 Task: Look for Airbnb options in Sant'Antimo, Italy from 15th December, 2023 to 19th December, 2023 for 6 adults. Place can be entire room with 3 bedrooms having 3 beds and 3 bathrooms. Property type can be house.
Action: Mouse moved to (420, 76)
Screenshot: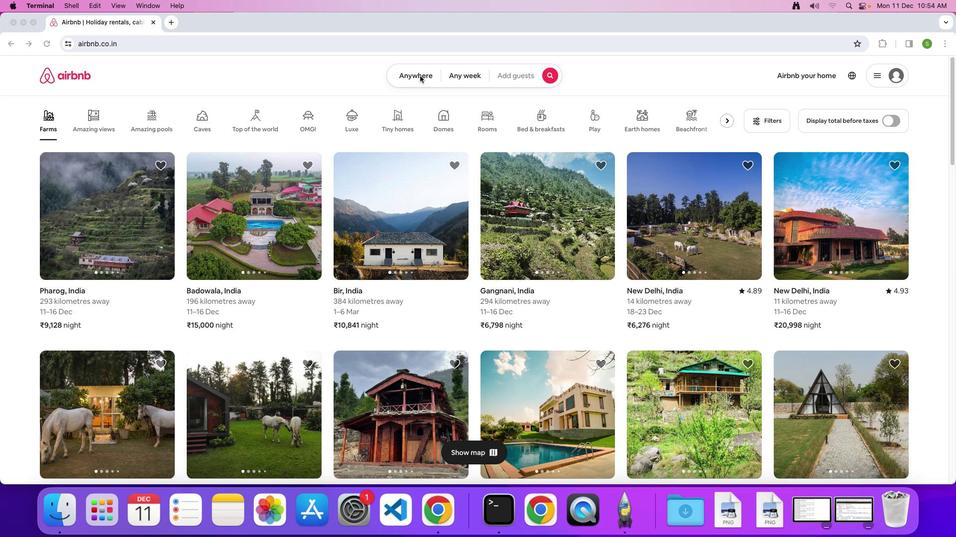 
Action: Mouse pressed left at (420, 76)
Screenshot: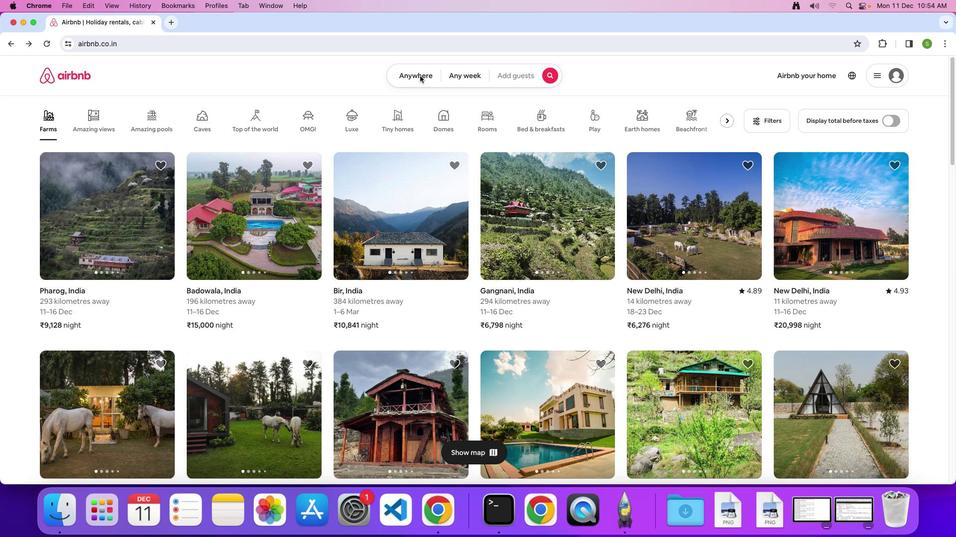 
Action: Mouse moved to (415, 76)
Screenshot: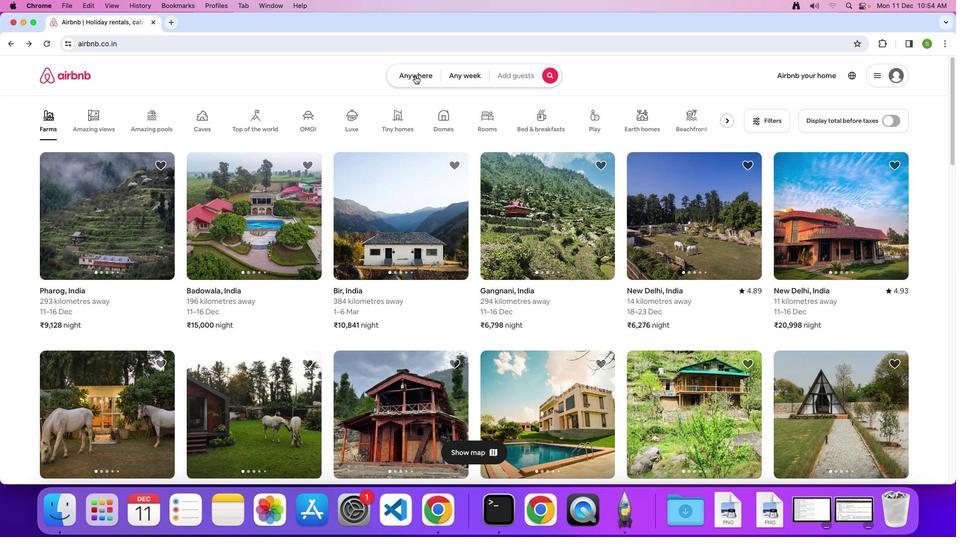 
Action: Mouse pressed left at (415, 76)
Screenshot: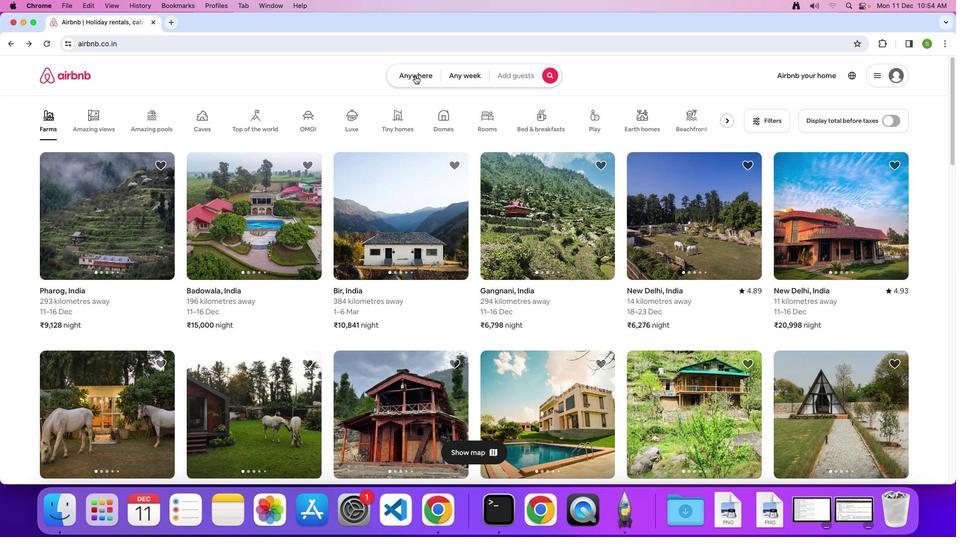 
Action: Mouse moved to (332, 112)
Screenshot: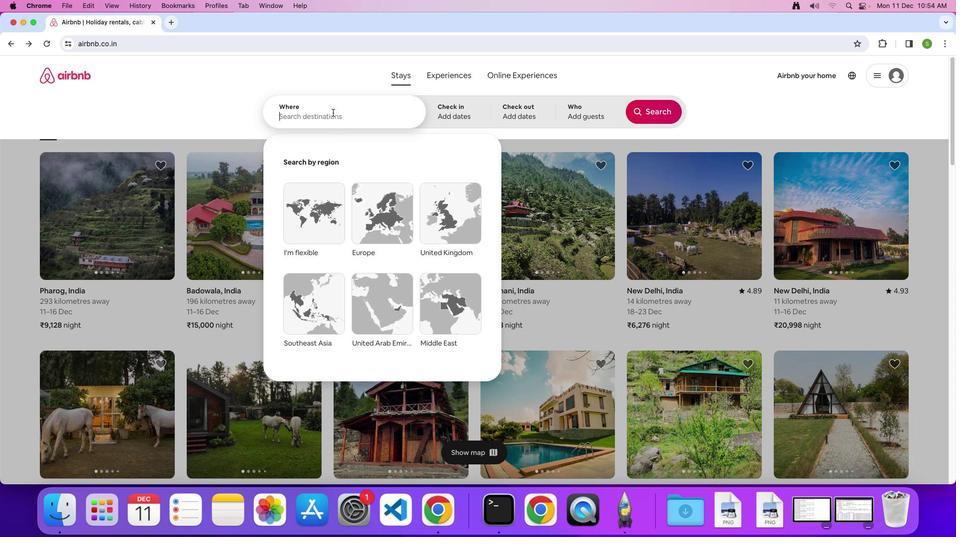 
Action: Mouse pressed left at (332, 112)
Screenshot: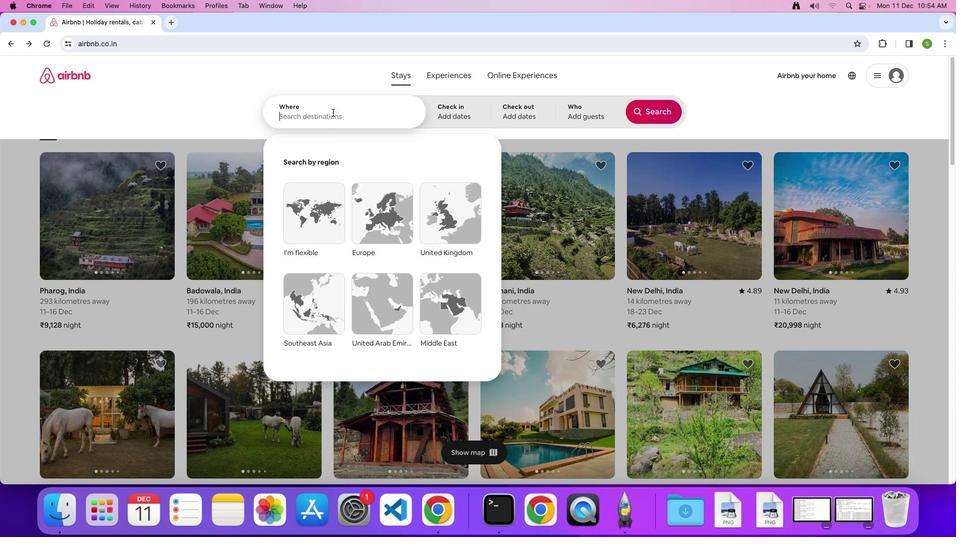 
Action: Mouse moved to (332, 113)
Screenshot: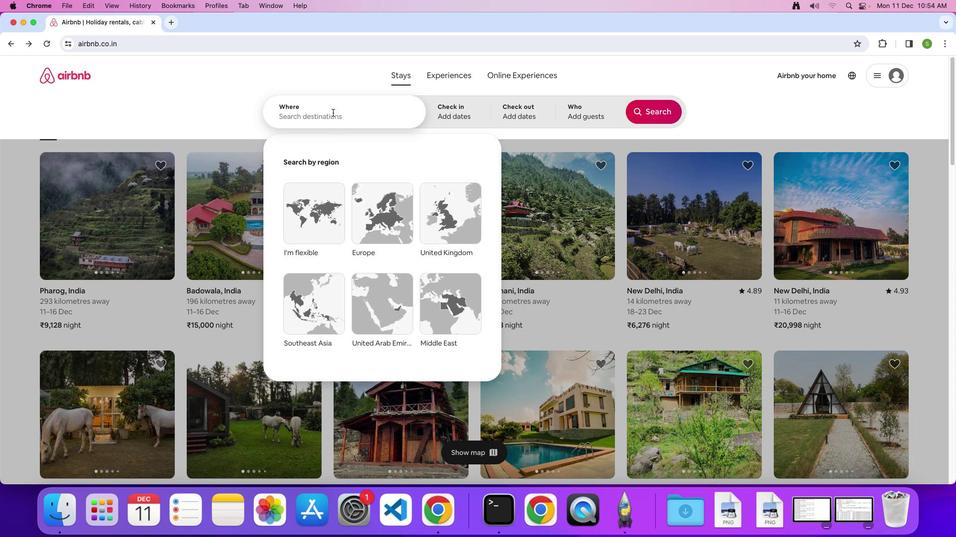 
Action: Key pressed 'S'Key.caps_lock'a''n''t'"'"Key.shift'A''b''t''i''m''o'','Key.spaceKey.shift'I''t''a''l''y'Key.enter
Screenshot: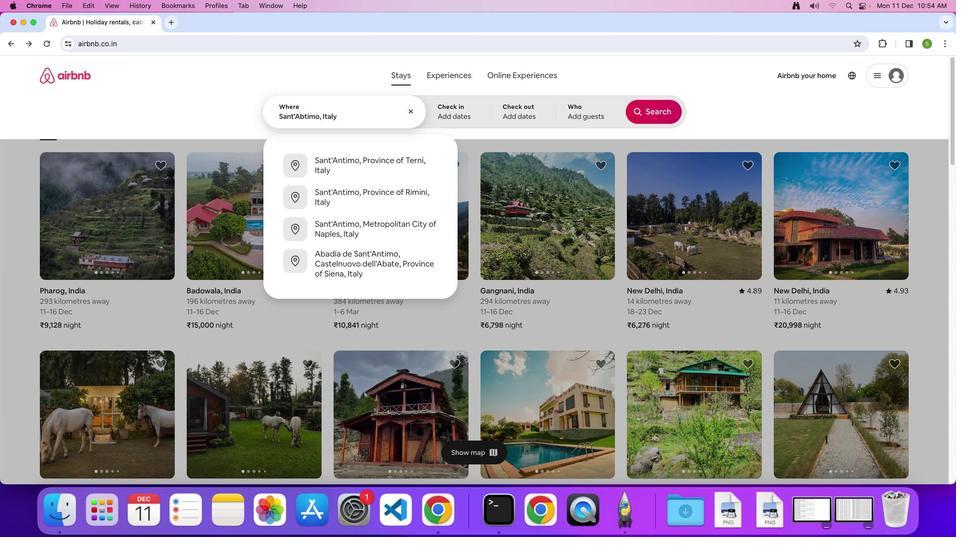 
Action: Mouse moved to (427, 285)
Screenshot: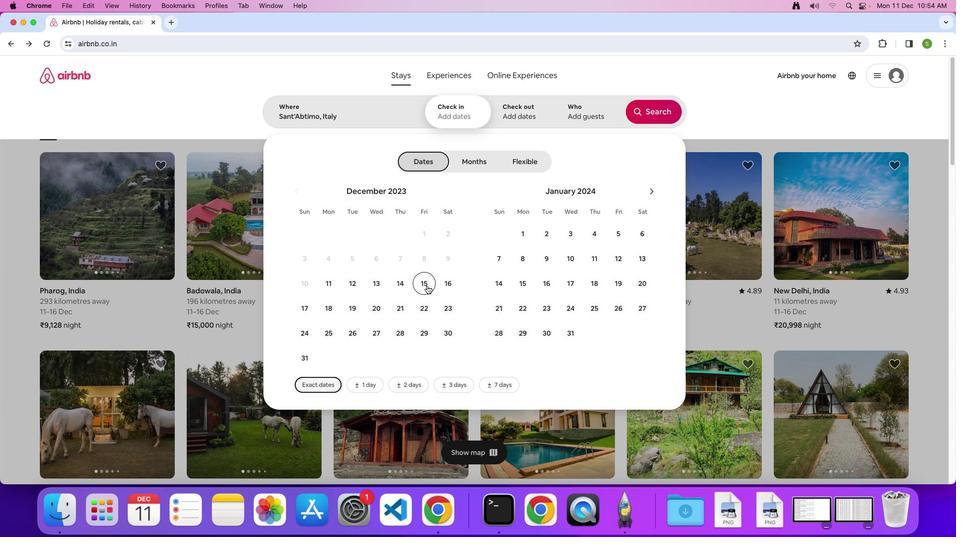 
Action: Mouse pressed left at (427, 285)
Screenshot: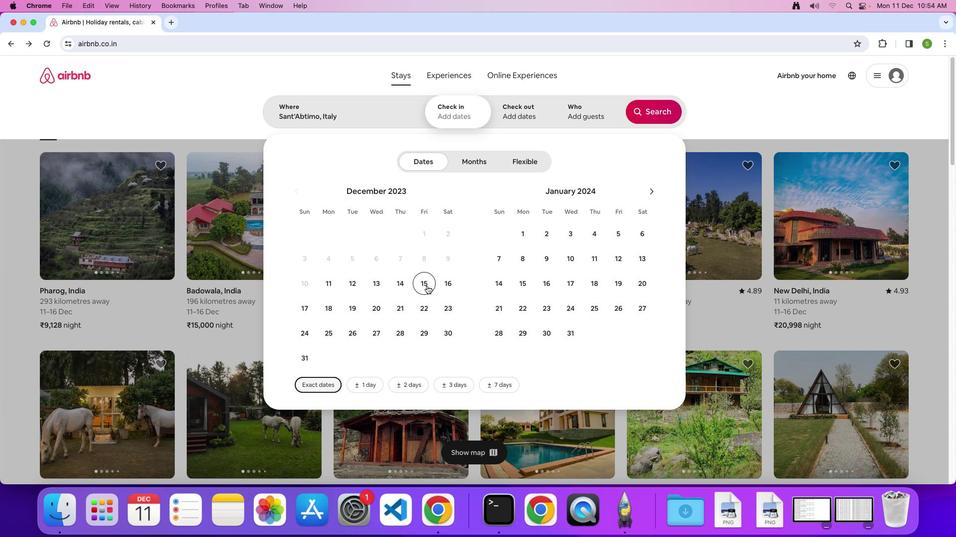
Action: Mouse moved to (354, 305)
Screenshot: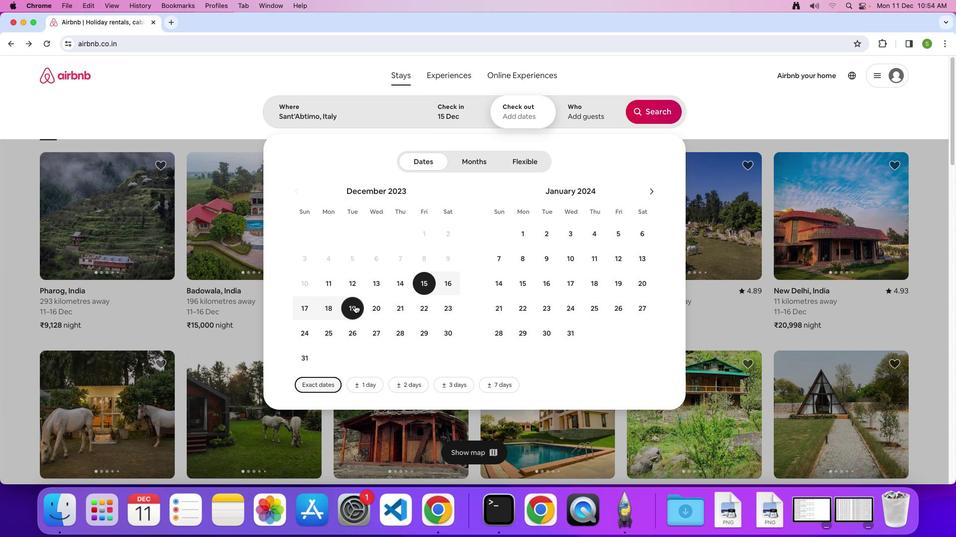 
Action: Mouse pressed left at (354, 305)
Screenshot: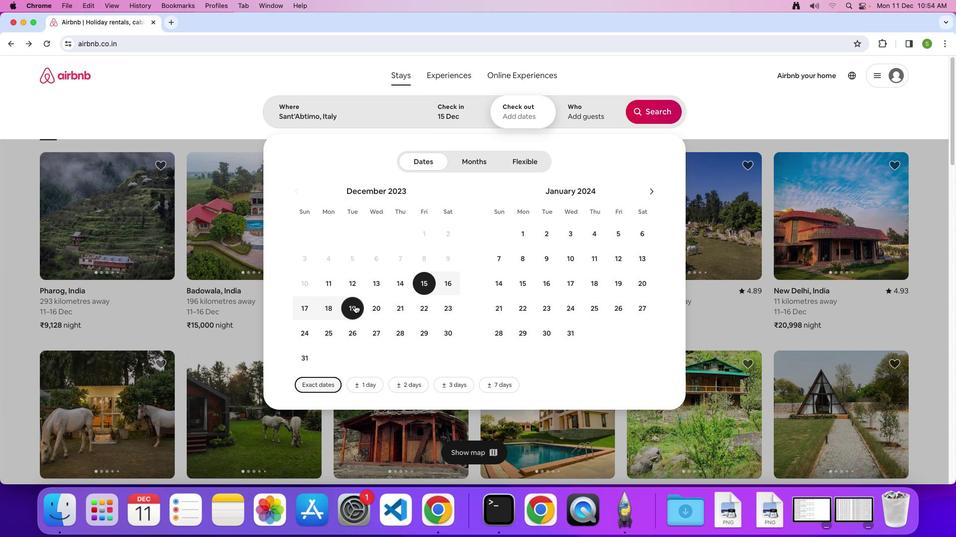 
Action: Mouse moved to (594, 108)
Screenshot: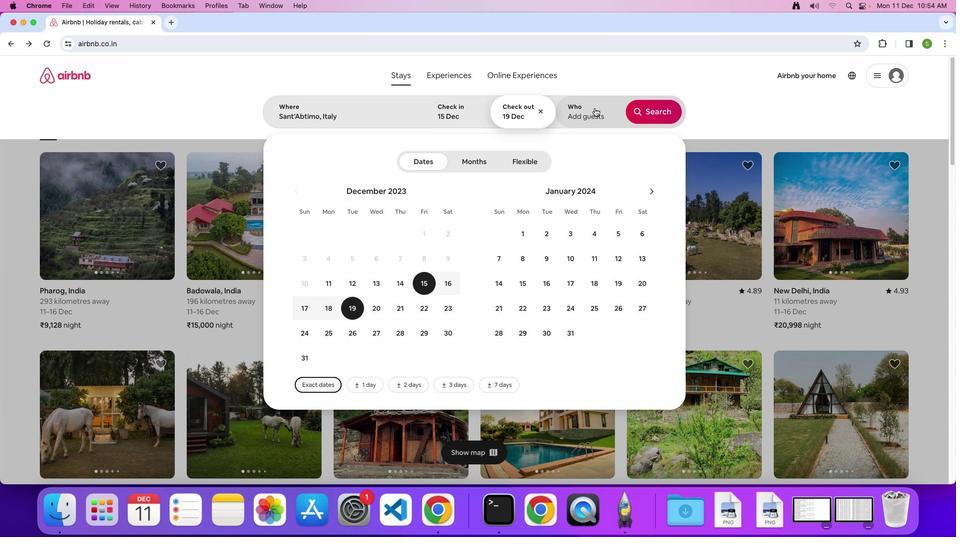 
Action: Mouse pressed left at (594, 108)
Screenshot: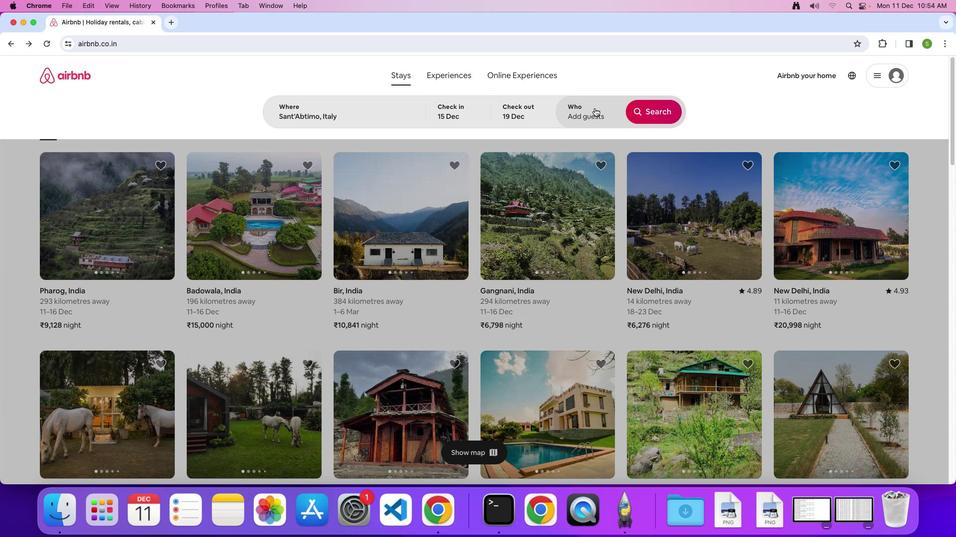 
Action: Mouse moved to (657, 167)
Screenshot: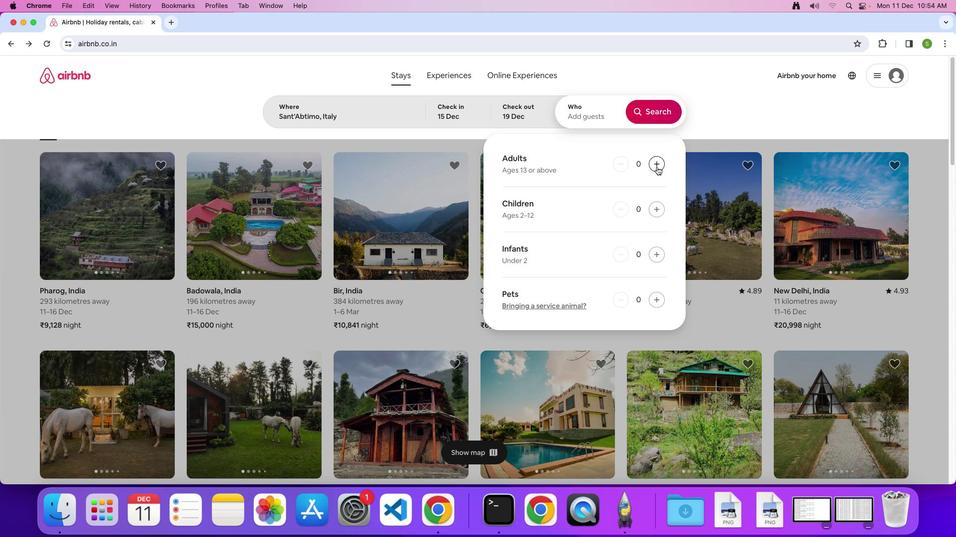
Action: Mouse pressed left at (657, 167)
Screenshot: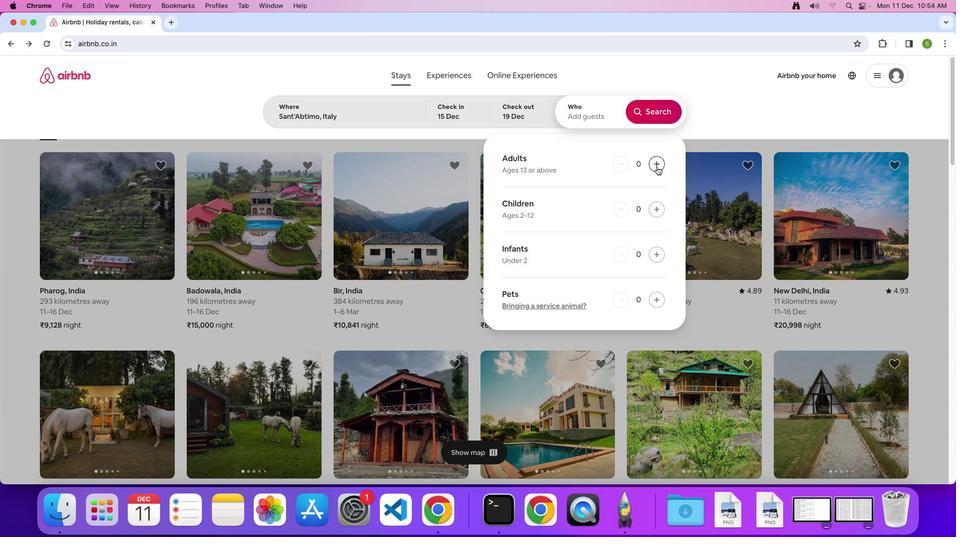 
Action: Mouse pressed left at (657, 167)
Screenshot: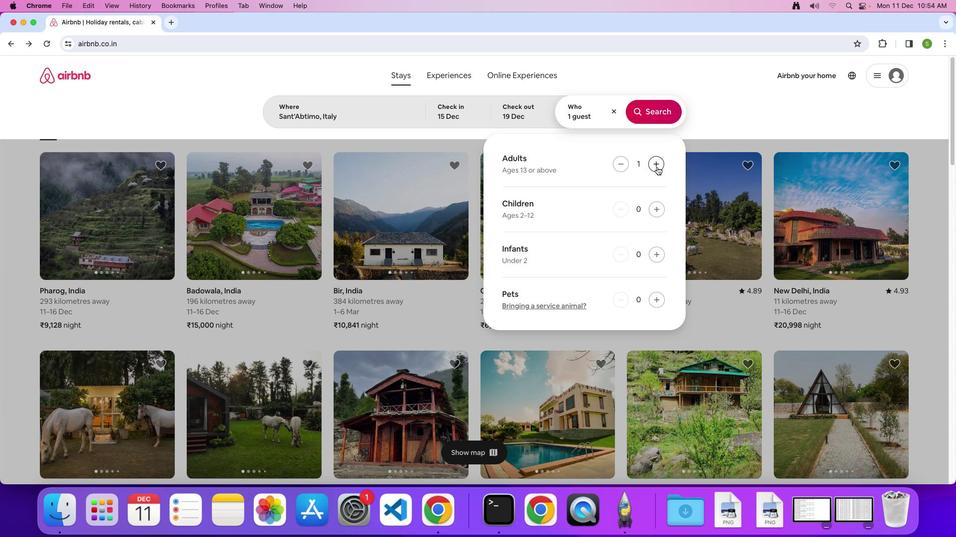 
Action: Mouse pressed left at (657, 167)
Screenshot: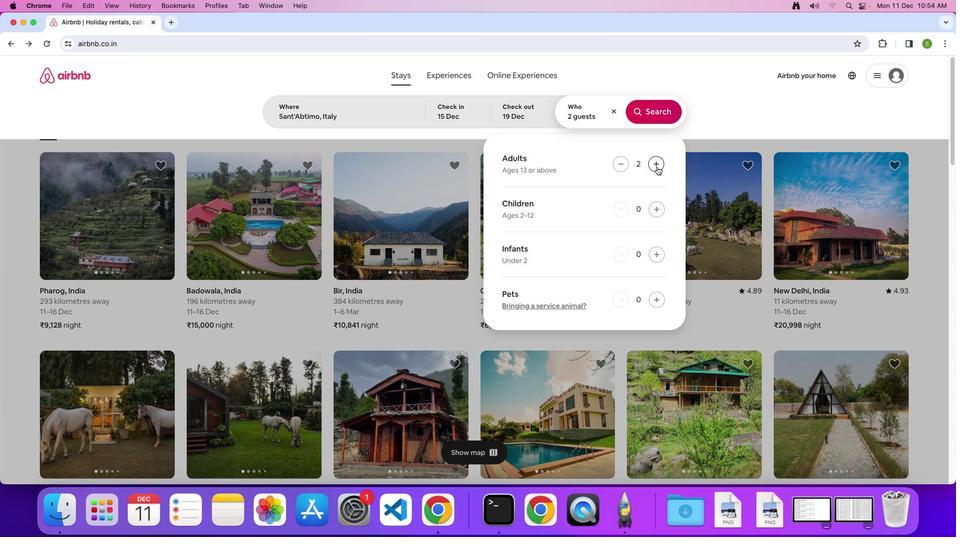 
Action: Mouse pressed left at (657, 167)
Screenshot: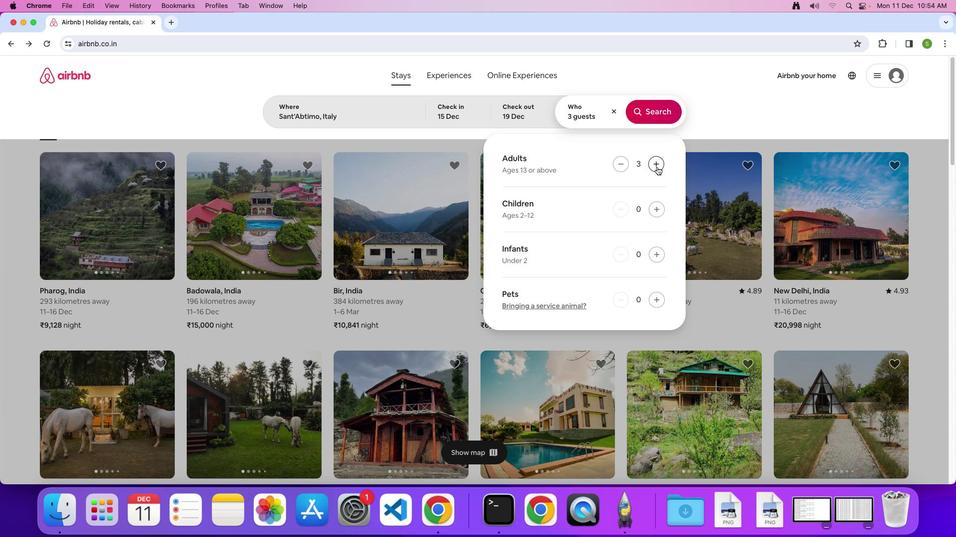 
Action: Mouse pressed left at (657, 167)
Screenshot: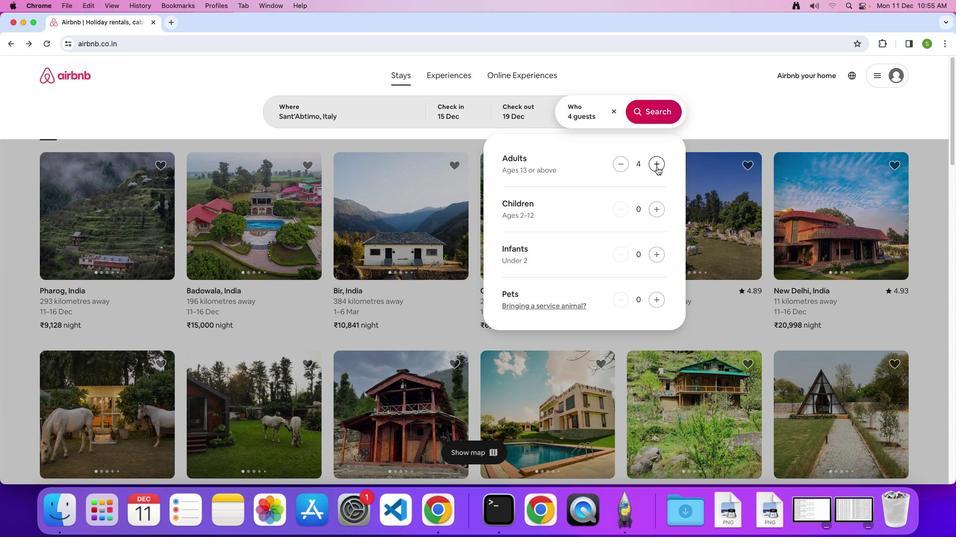 
Action: Mouse pressed left at (657, 167)
Screenshot: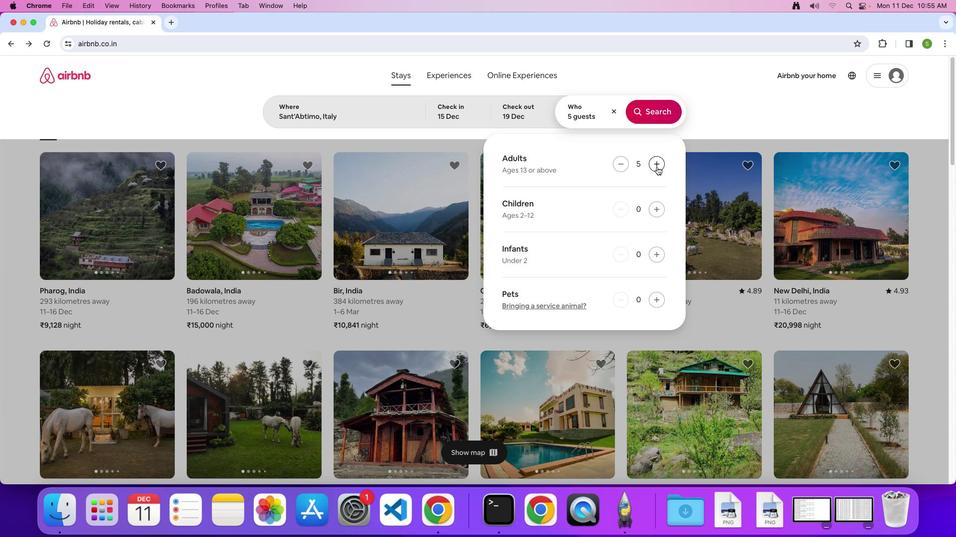 
Action: Mouse moved to (653, 116)
Screenshot: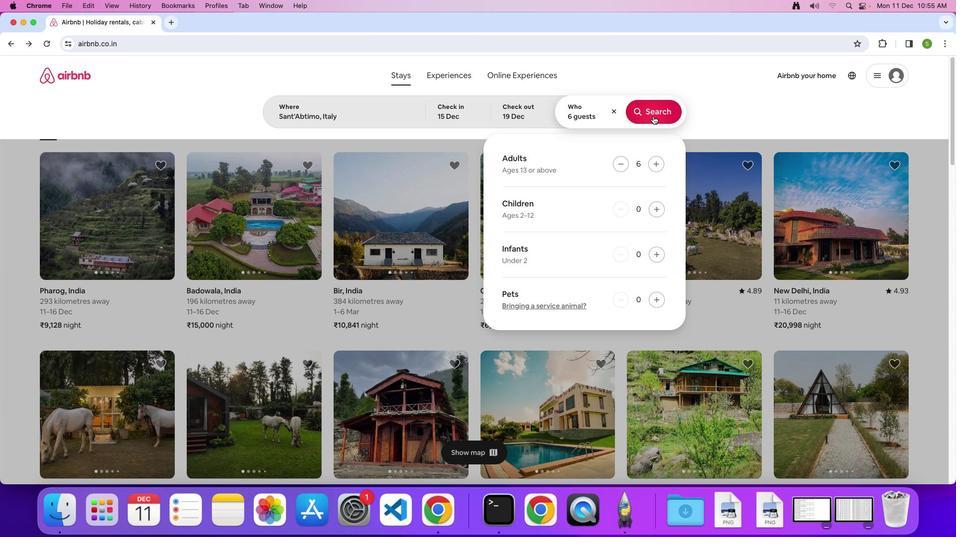 
Action: Mouse pressed left at (653, 116)
Screenshot: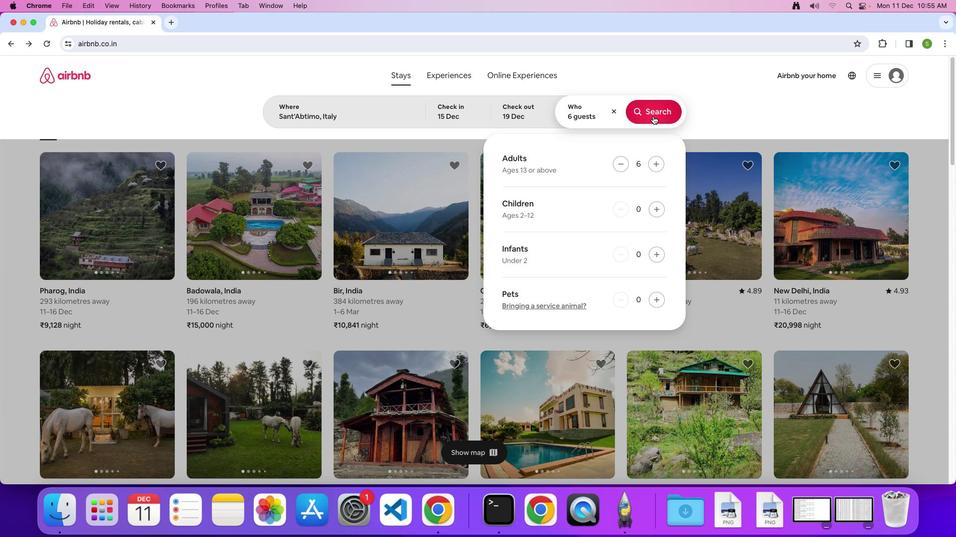 
Action: Mouse moved to (798, 118)
Screenshot: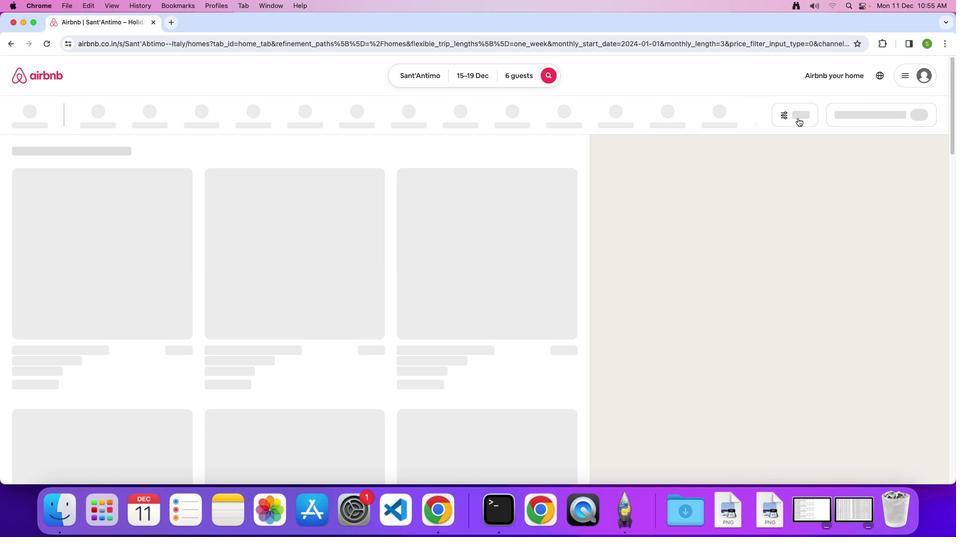 
Action: Mouse pressed left at (798, 118)
Screenshot: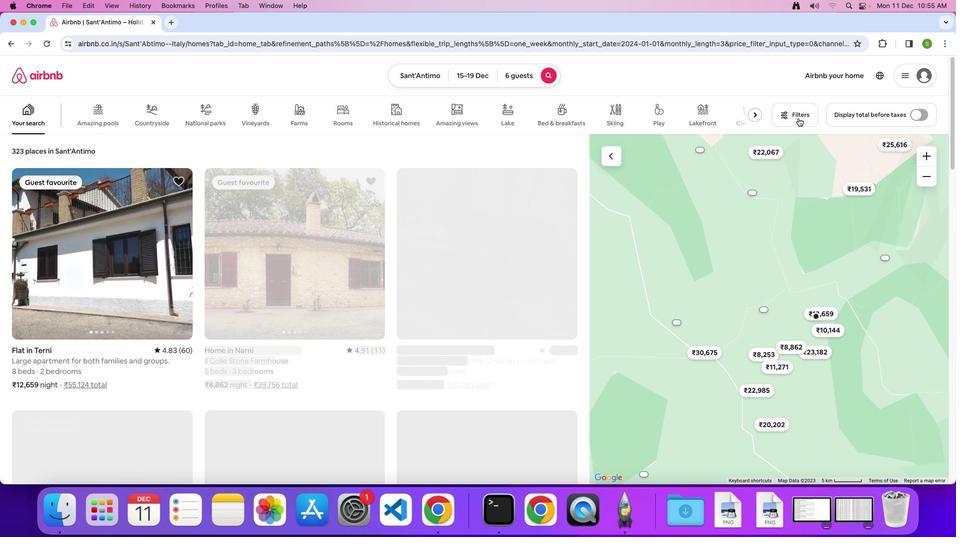 
Action: Mouse moved to (484, 298)
Screenshot: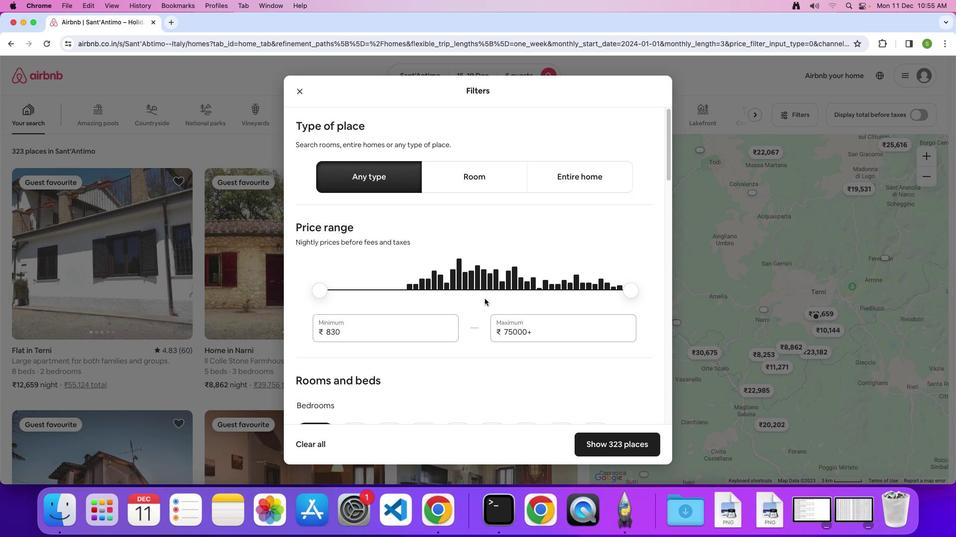 
Action: Mouse scrolled (484, 298) with delta (0, 0)
Screenshot: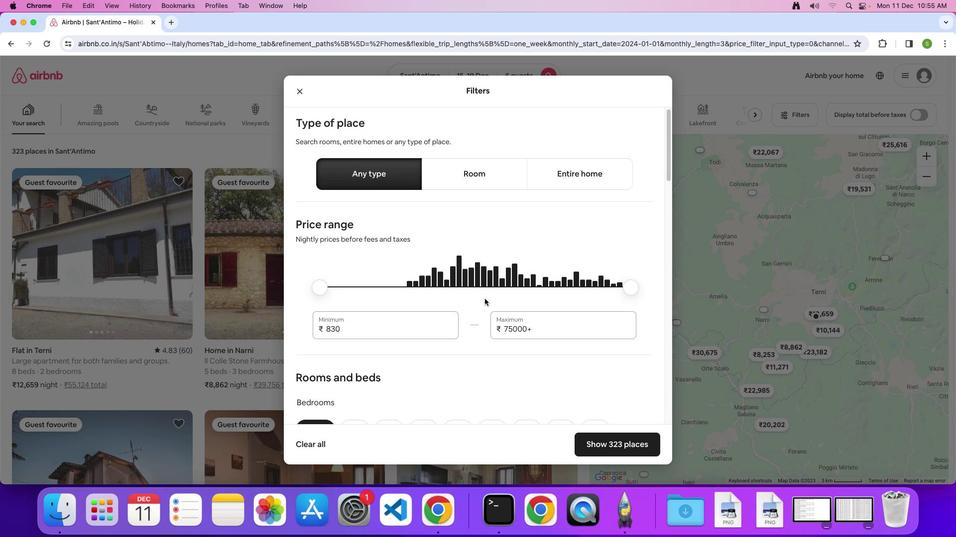 
Action: Mouse scrolled (484, 298) with delta (0, 0)
Screenshot: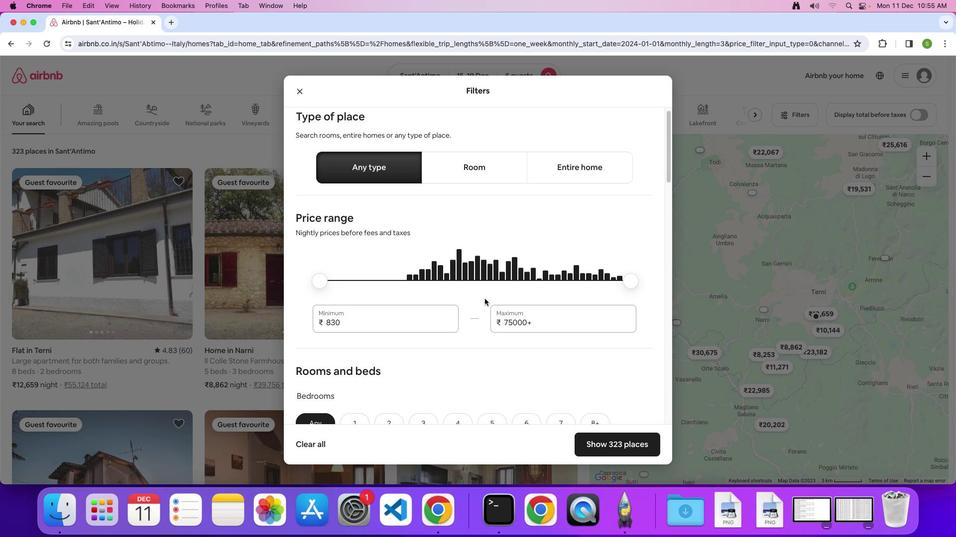 
Action: Mouse scrolled (484, 298) with delta (0, 0)
Screenshot: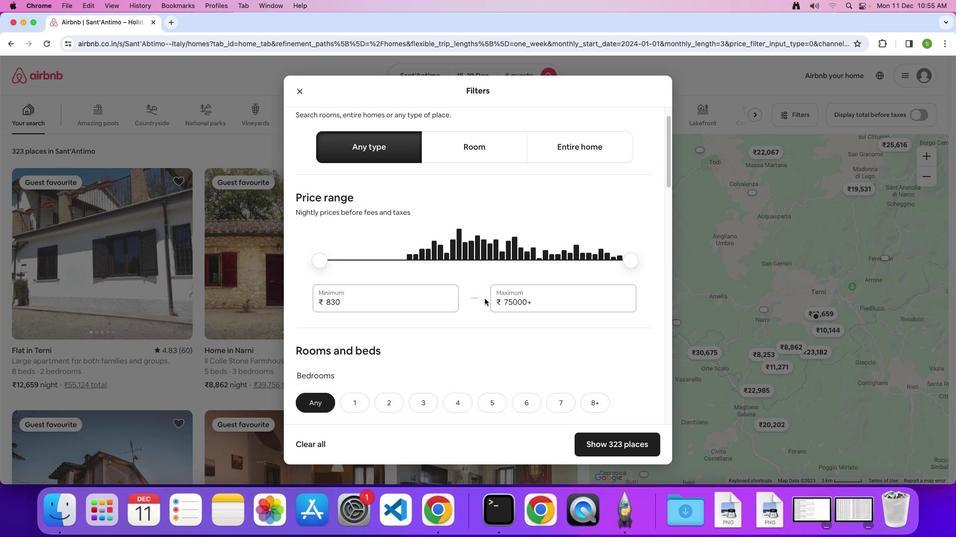 
Action: Mouse scrolled (484, 298) with delta (0, 0)
Screenshot: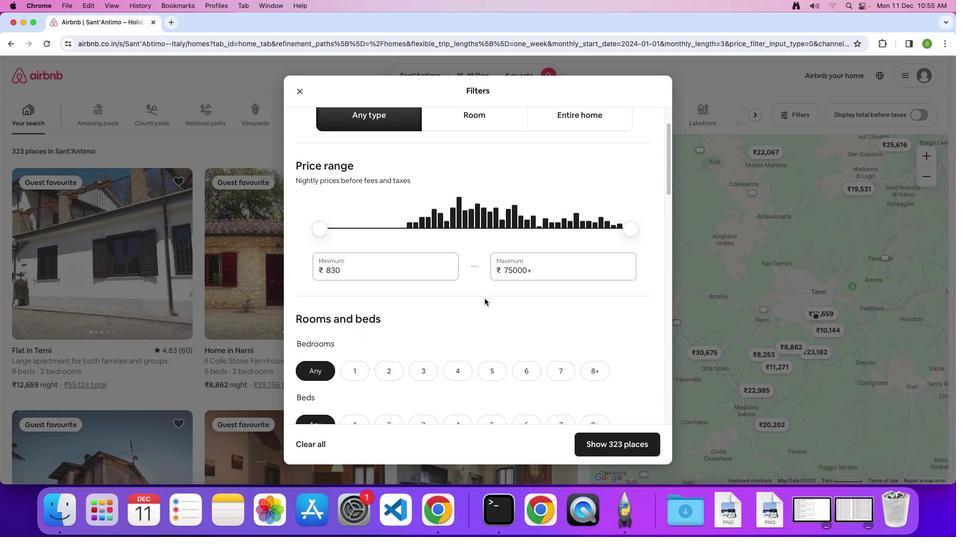 
Action: Mouse scrolled (484, 298) with delta (0, 0)
Screenshot: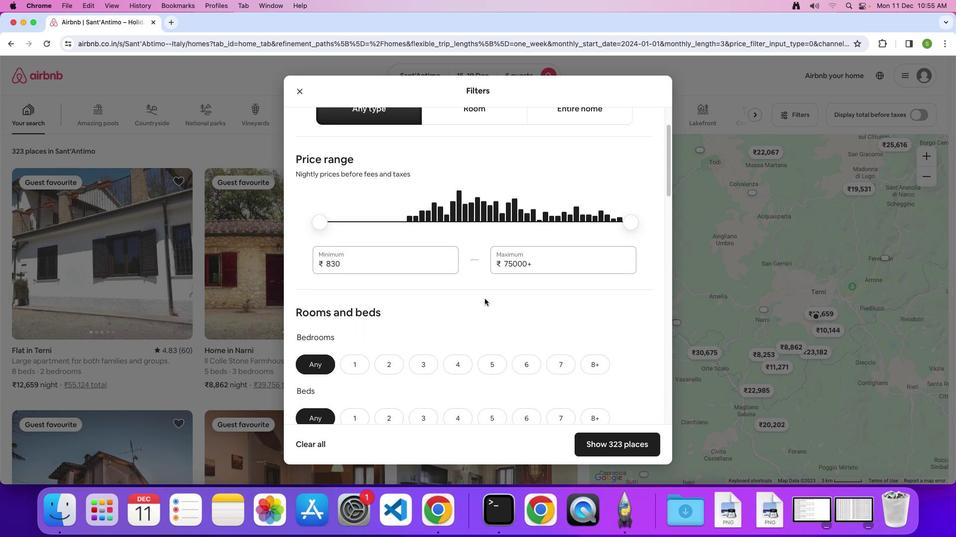 
Action: Mouse scrolled (484, 298) with delta (0, 0)
Screenshot: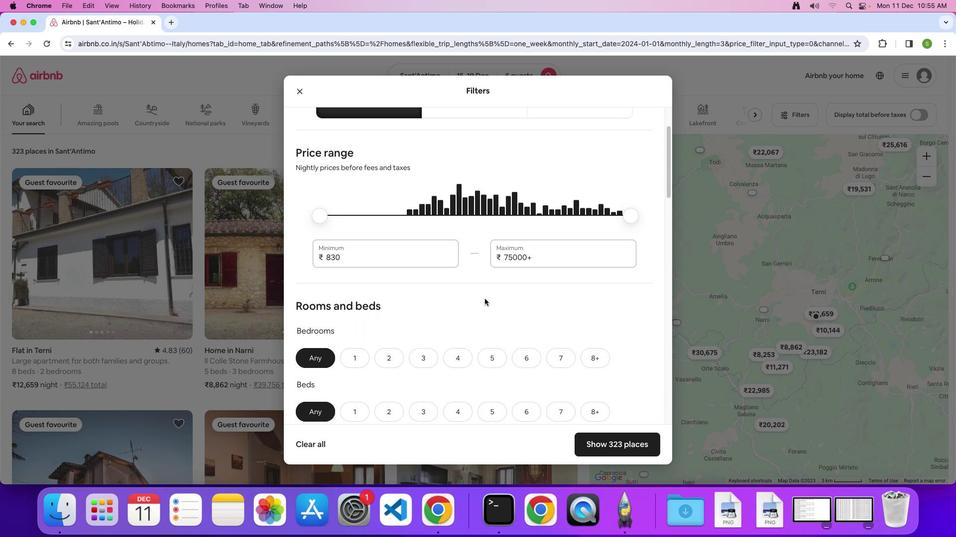 
Action: Mouse scrolled (484, 298) with delta (0, 0)
Screenshot: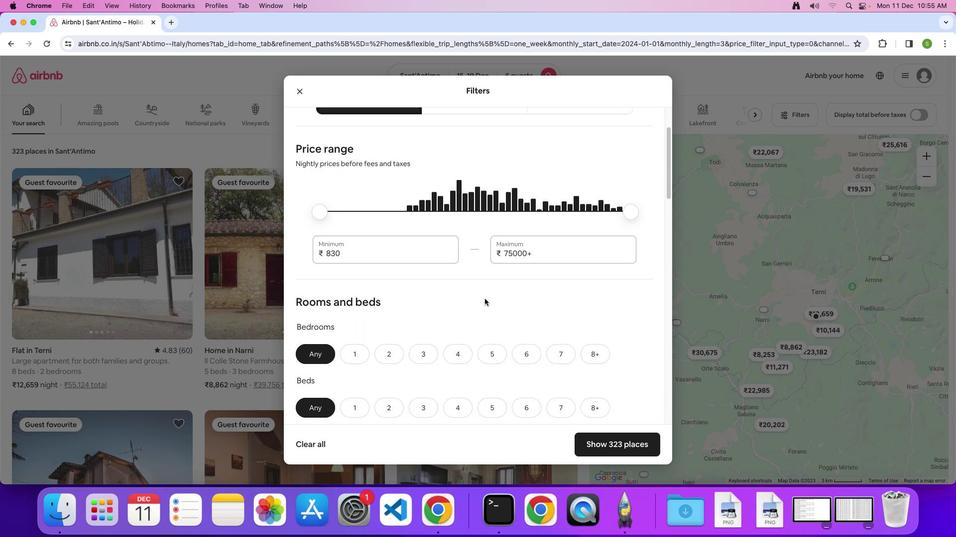 
Action: Mouse scrolled (484, 298) with delta (0, 0)
Screenshot: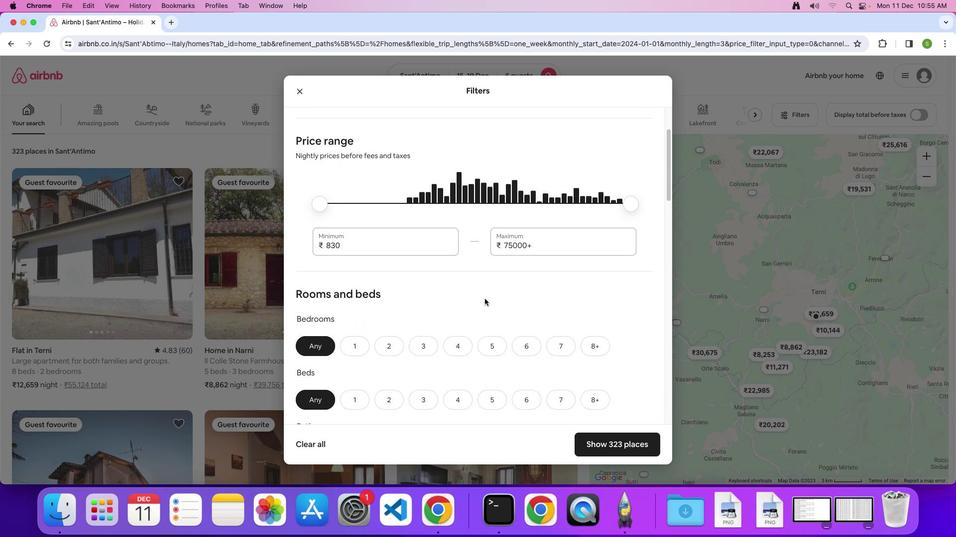 
Action: Mouse scrolled (484, 298) with delta (0, 0)
Screenshot: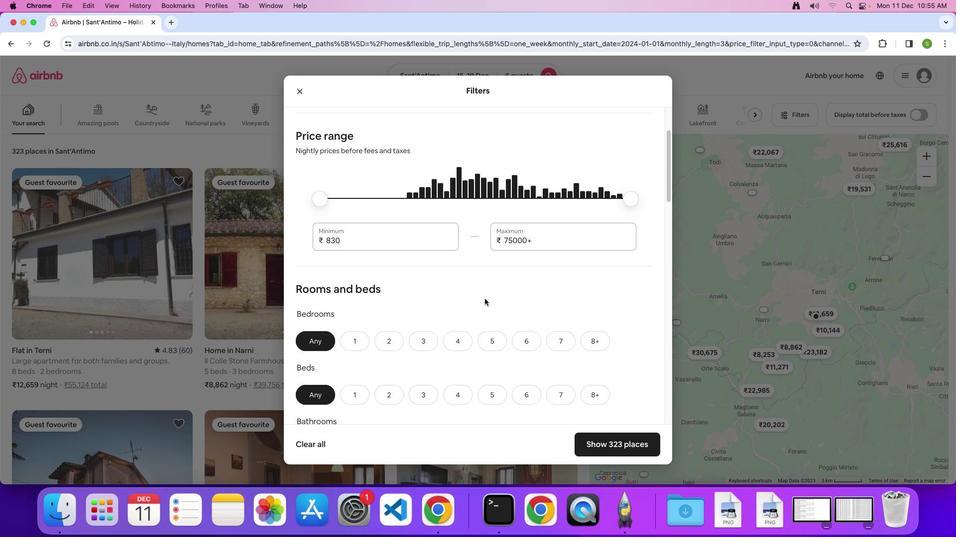 
Action: Mouse scrolled (484, 298) with delta (0, 0)
Screenshot: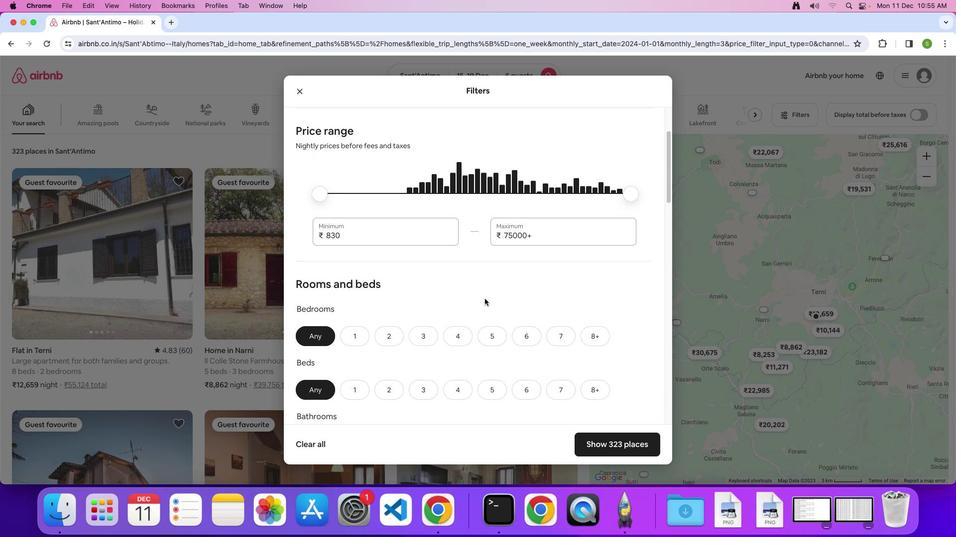 
Action: Mouse scrolled (484, 298) with delta (0, 0)
Screenshot: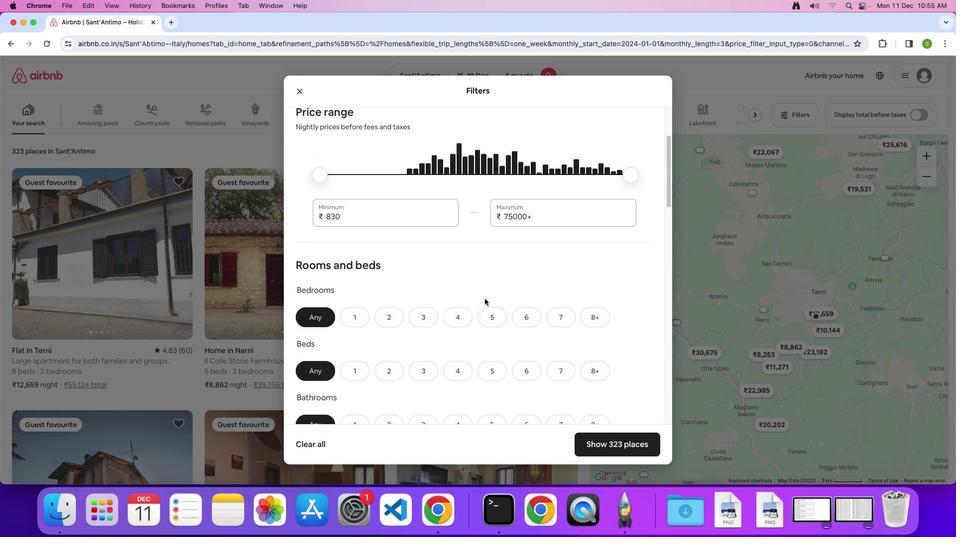 
Action: Mouse scrolled (484, 298) with delta (0, 0)
Screenshot: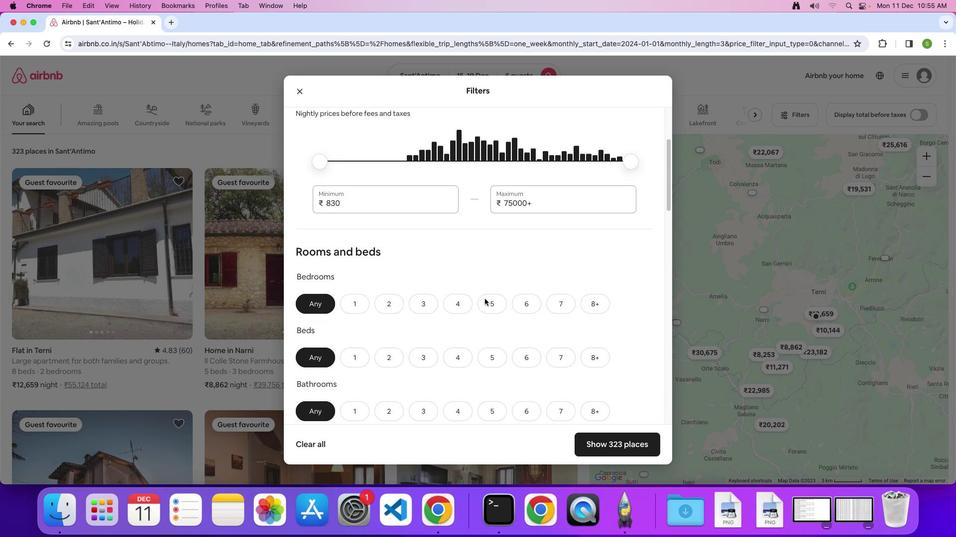 
Action: Mouse scrolled (484, 298) with delta (0, 0)
Screenshot: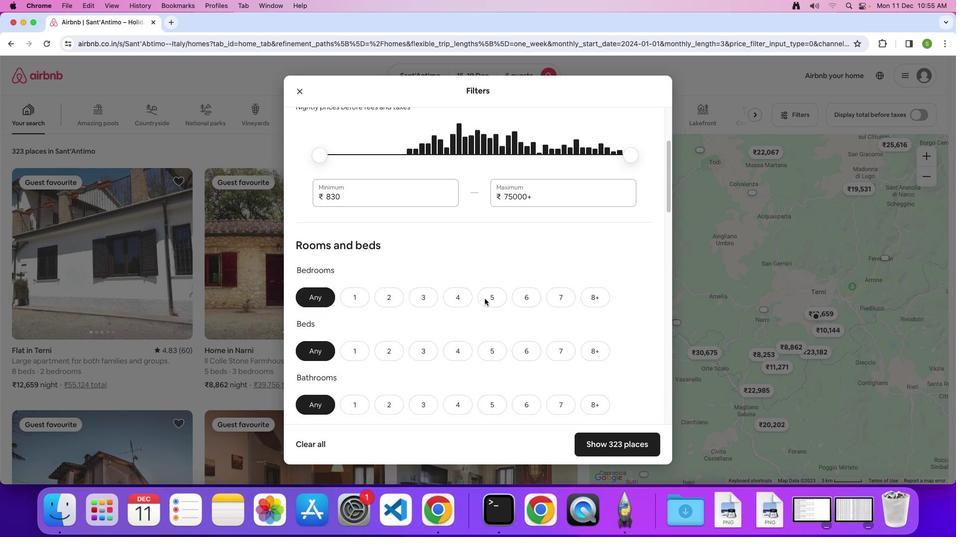 
Action: Mouse scrolled (484, 298) with delta (0, 0)
Screenshot: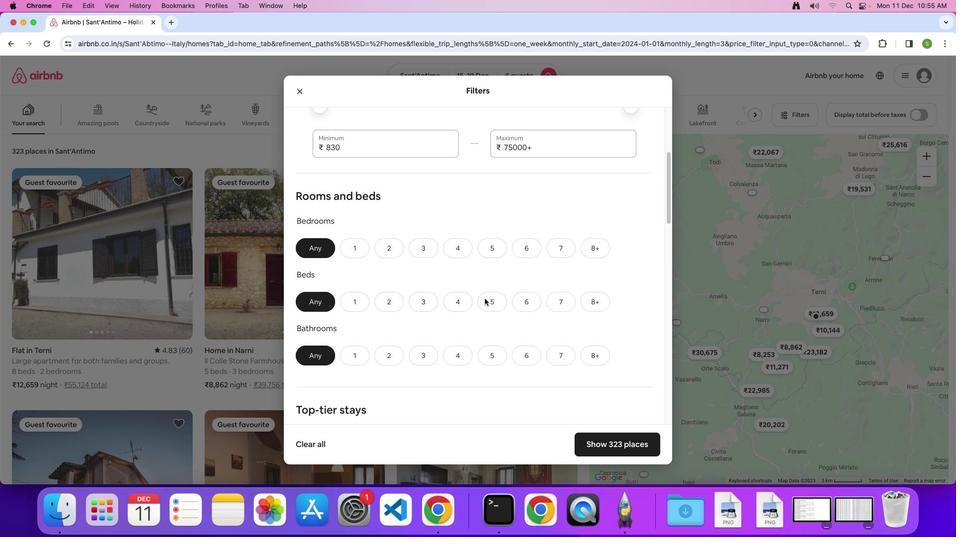
Action: Mouse moved to (485, 298)
Screenshot: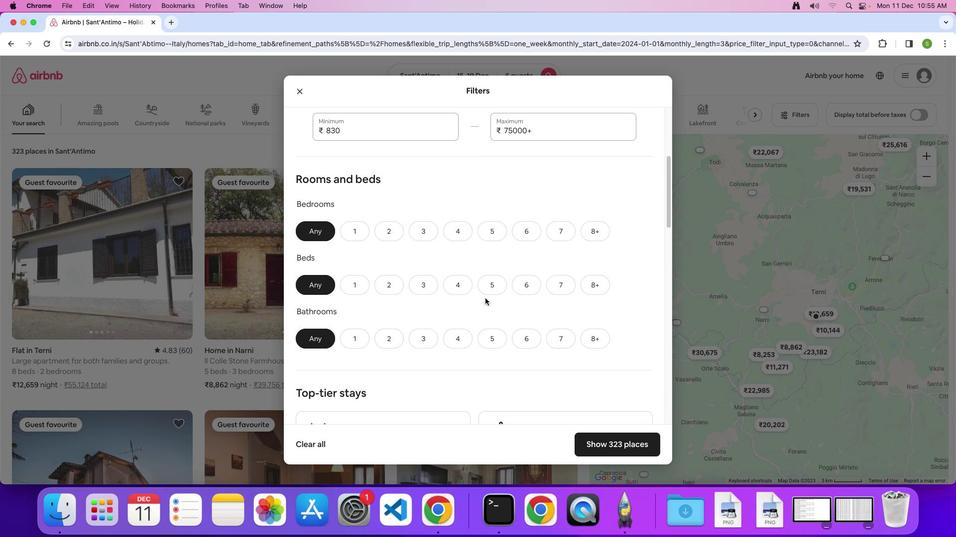 
Action: Mouse scrolled (485, 298) with delta (0, 0)
Screenshot: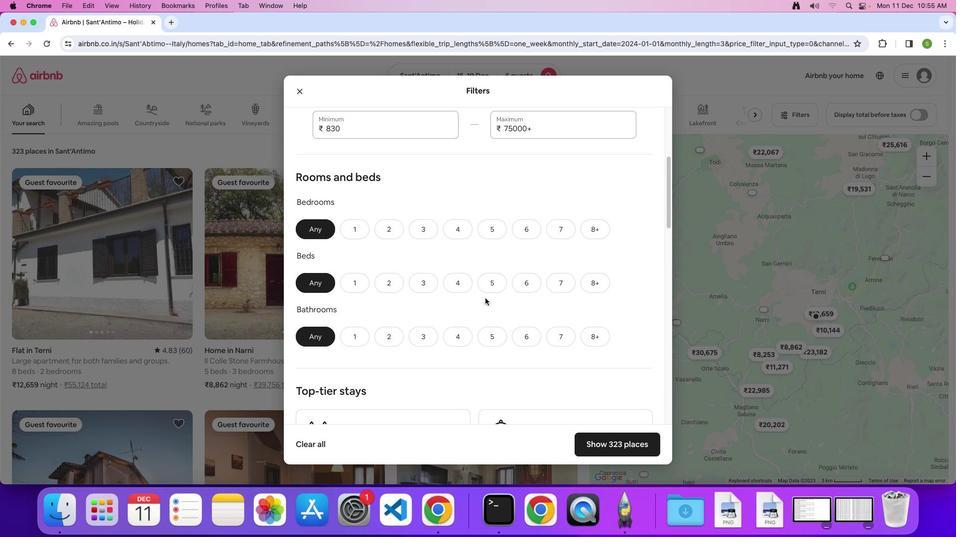 
Action: Mouse scrolled (485, 298) with delta (0, 0)
Screenshot: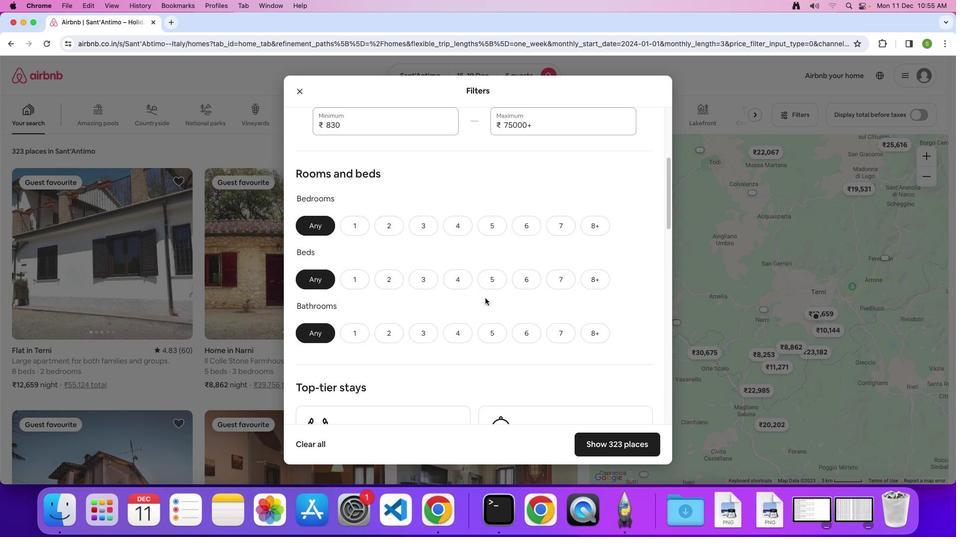 
Action: Mouse moved to (433, 225)
Screenshot: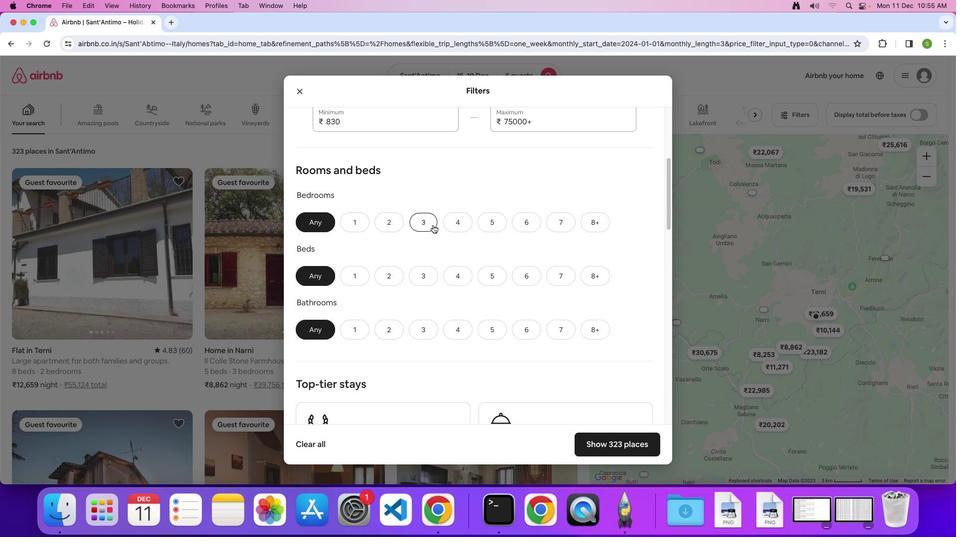 
Action: Mouse pressed left at (433, 225)
Screenshot: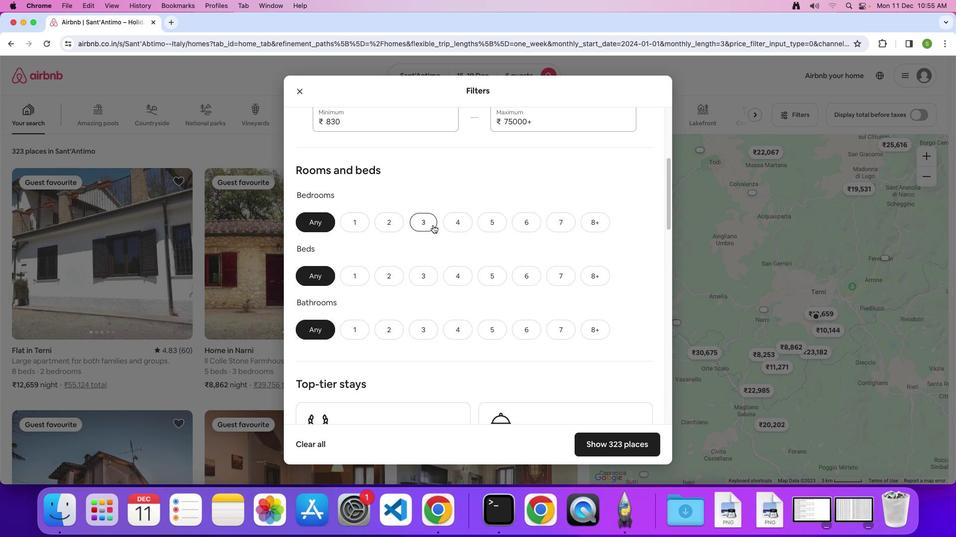 
Action: Mouse moved to (424, 275)
Screenshot: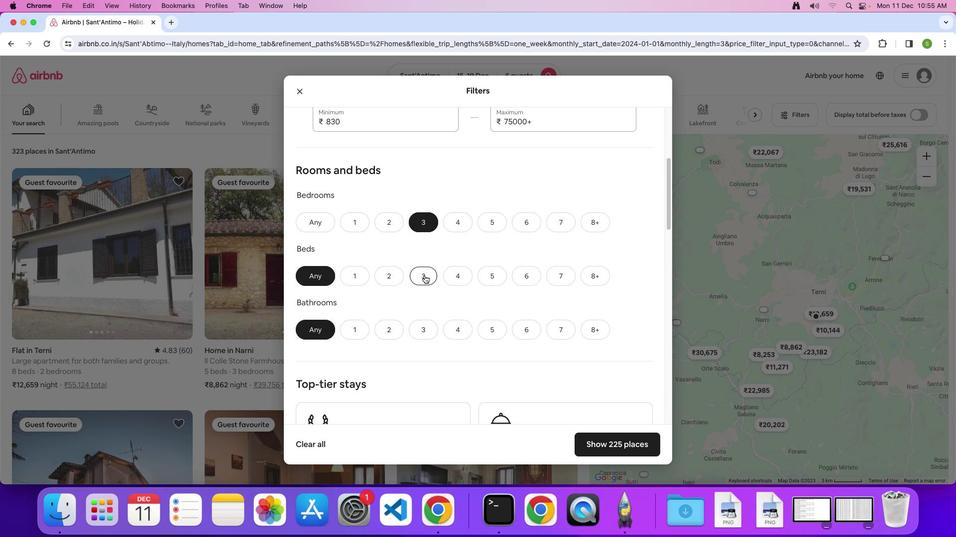 
Action: Mouse pressed left at (424, 275)
Screenshot: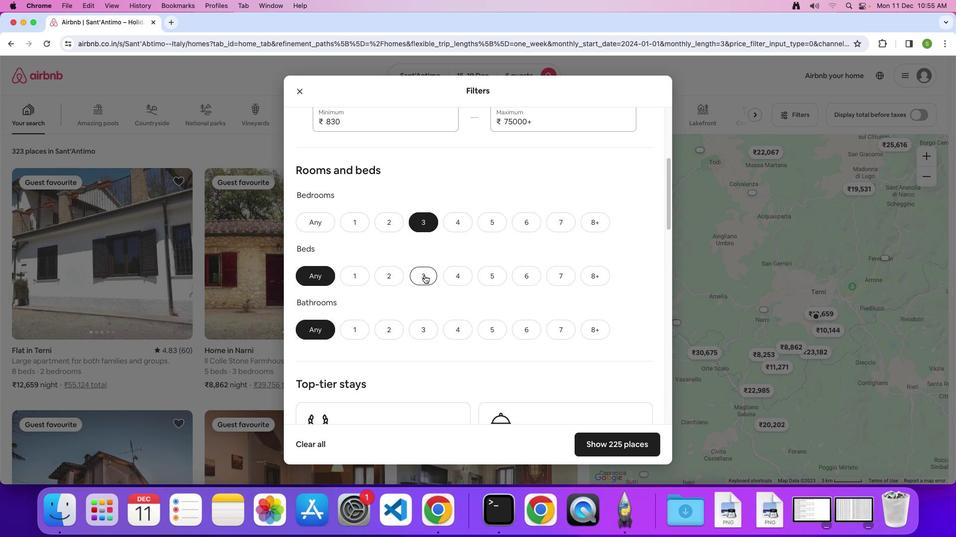 
Action: Mouse moved to (427, 326)
Screenshot: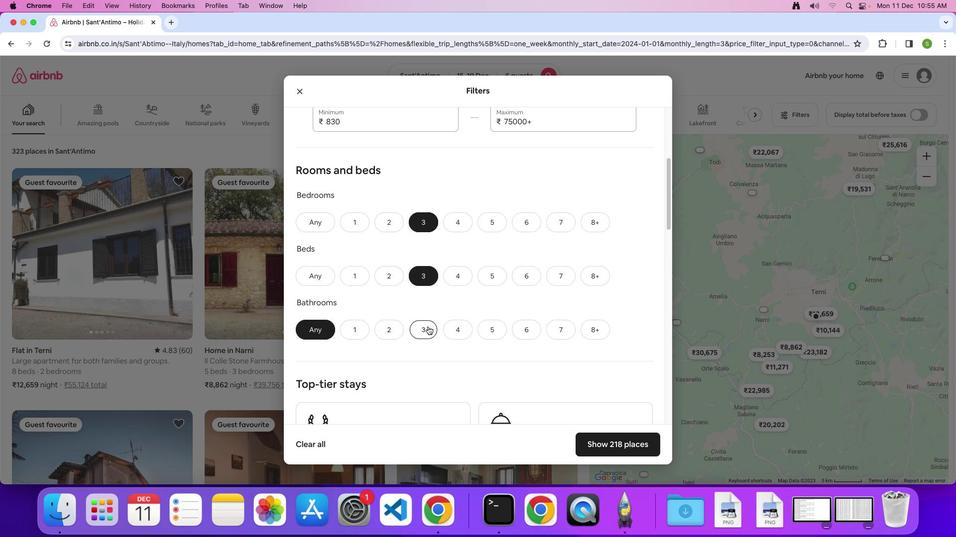 
Action: Mouse pressed left at (427, 326)
Screenshot: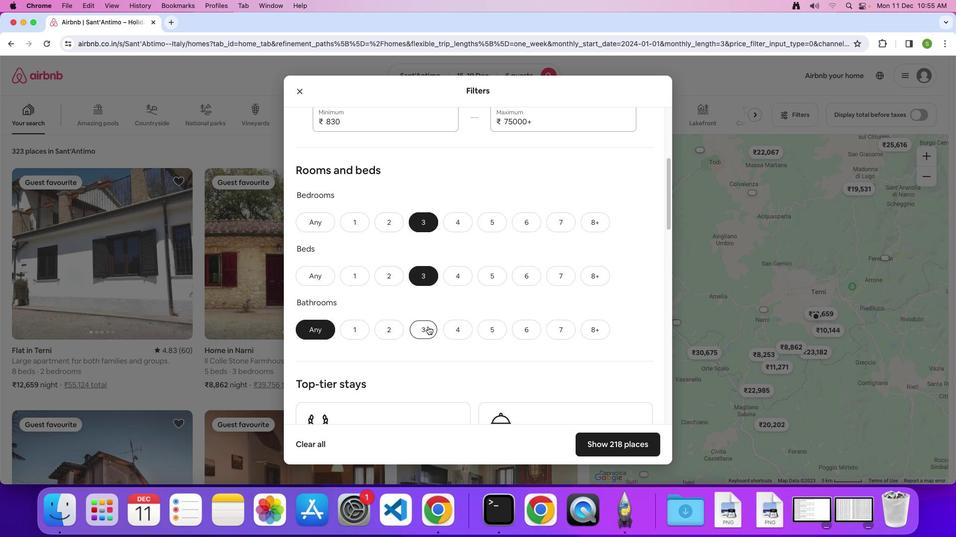
Action: Mouse moved to (530, 276)
Screenshot: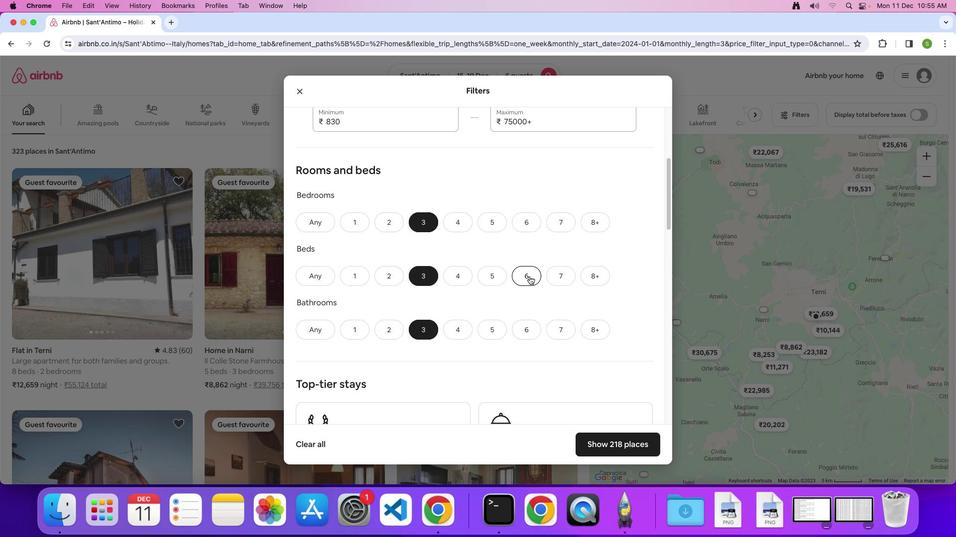 
Action: Mouse scrolled (530, 276) with delta (0, 0)
Screenshot: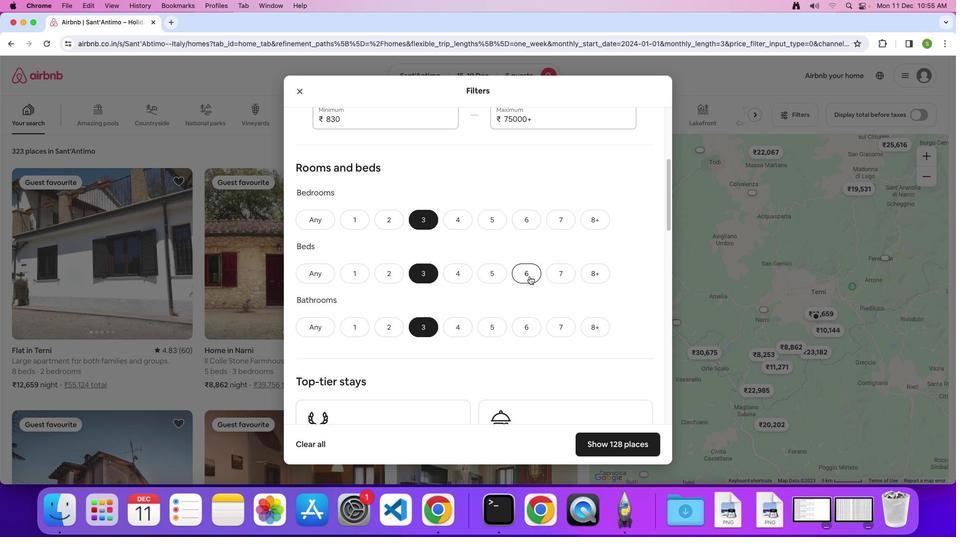 
Action: Mouse scrolled (530, 276) with delta (0, 0)
Screenshot: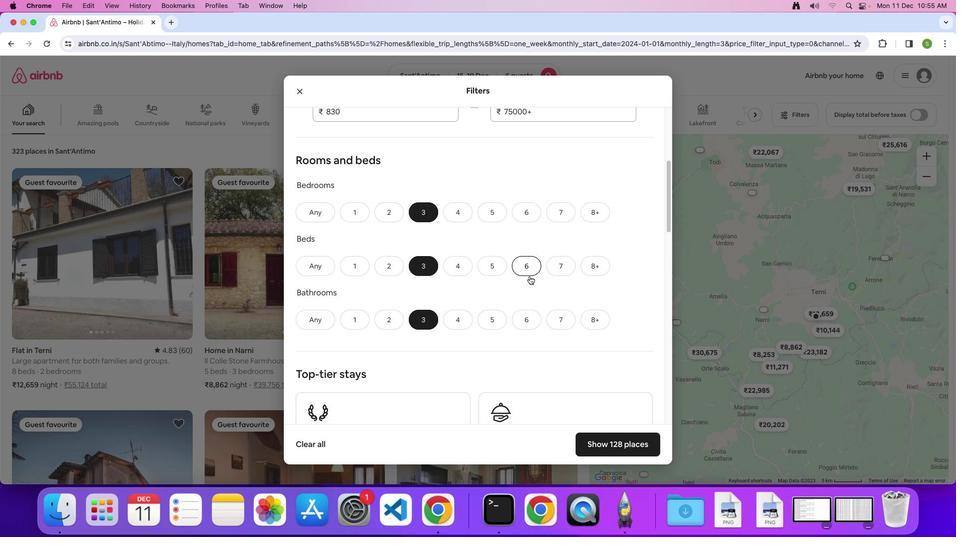 
Action: Mouse scrolled (530, 276) with delta (0, 0)
Screenshot: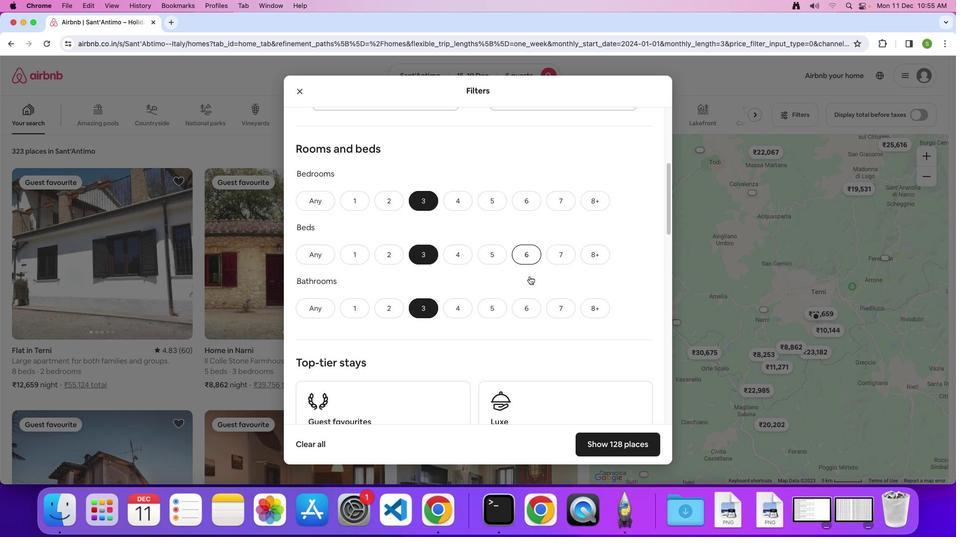 
Action: Mouse scrolled (530, 276) with delta (0, 0)
Screenshot: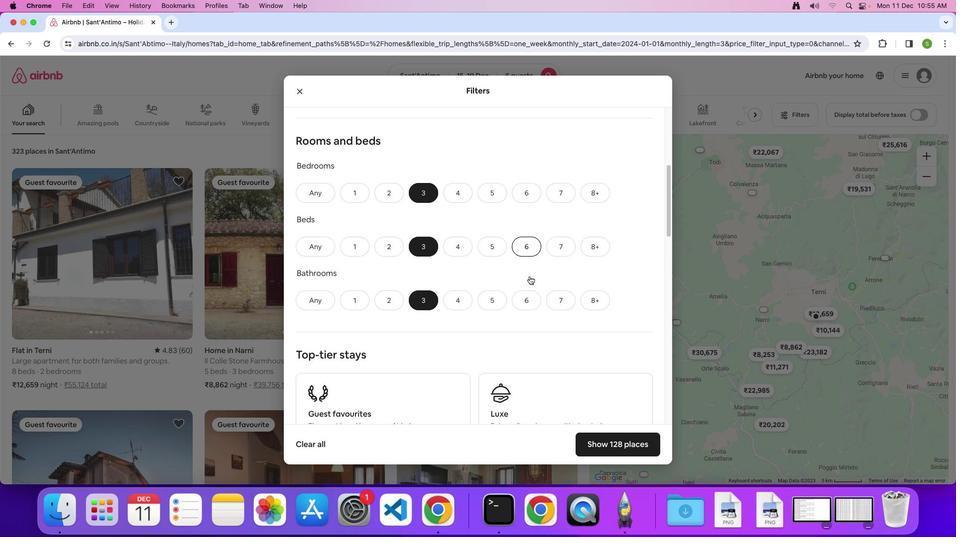 
Action: Mouse scrolled (530, 276) with delta (0, -1)
Screenshot: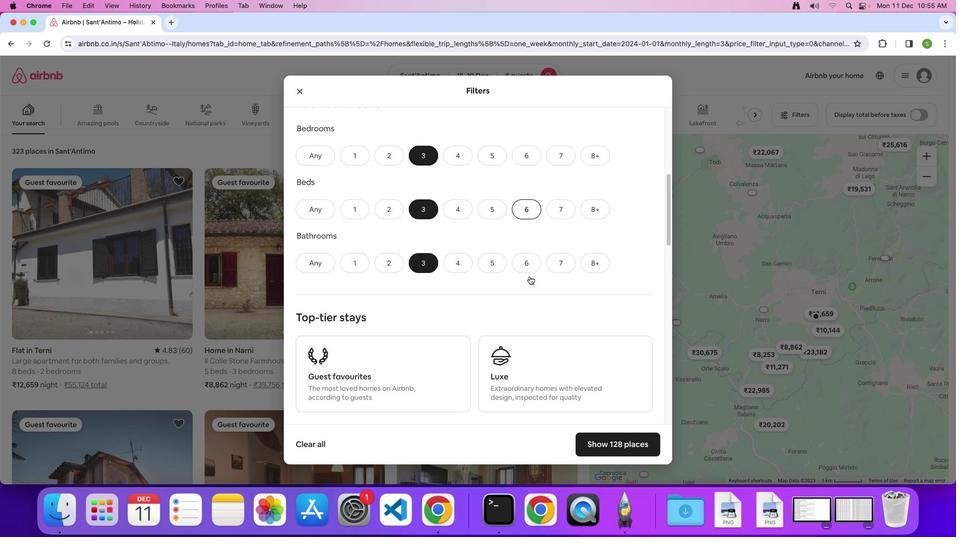 
Action: Mouse scrolled (530, 276) with delta (0, 0)
Screenshot: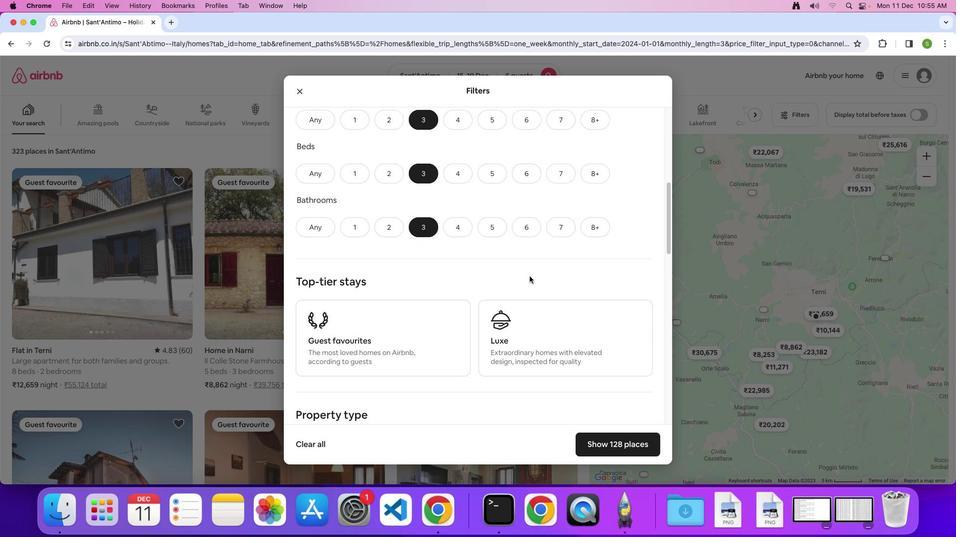 
Action: Mouse scrolled (530, 276) with delta (0, 0)
Screenshot: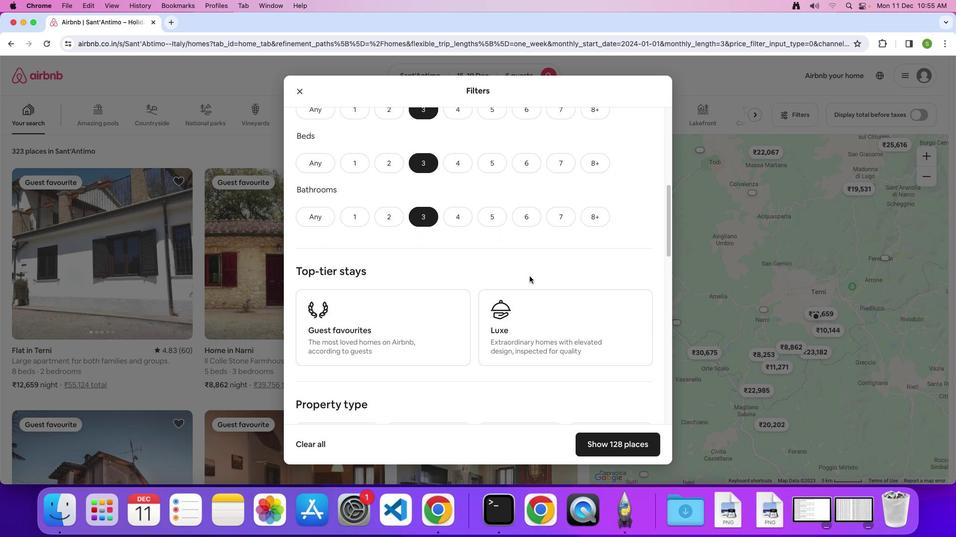 
Action: Mouse scrolled (530, 276) with delta (0, 0)
Screenshot: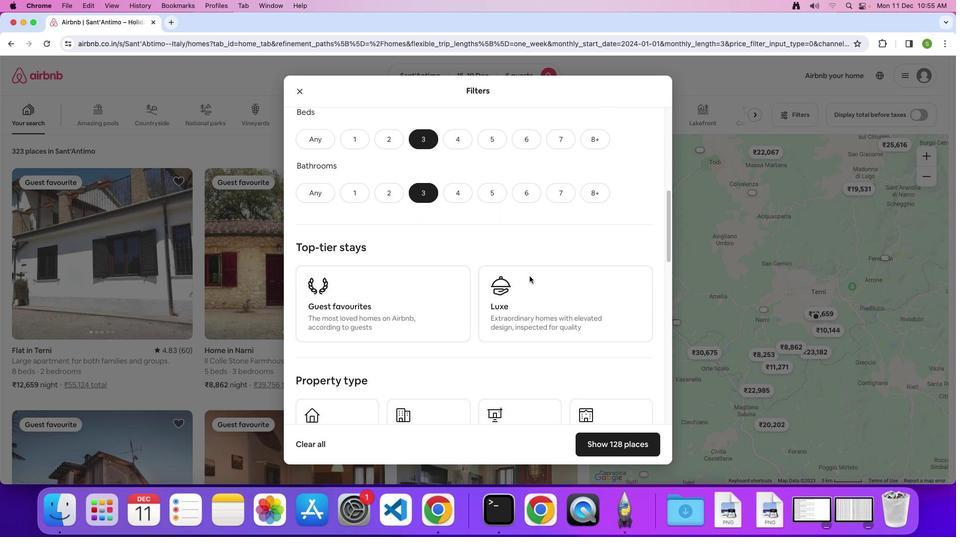
Action: Mouse scrolled (530, 276) with delta (0, 0)
Screenshot: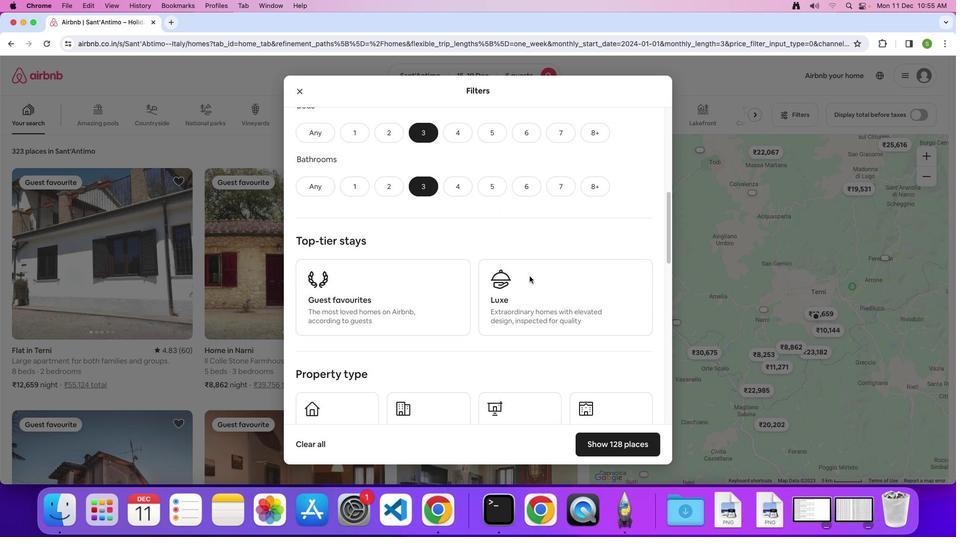 
Action: Mouse scrolled (530, 276) with delta (0, 0)
Screenshot: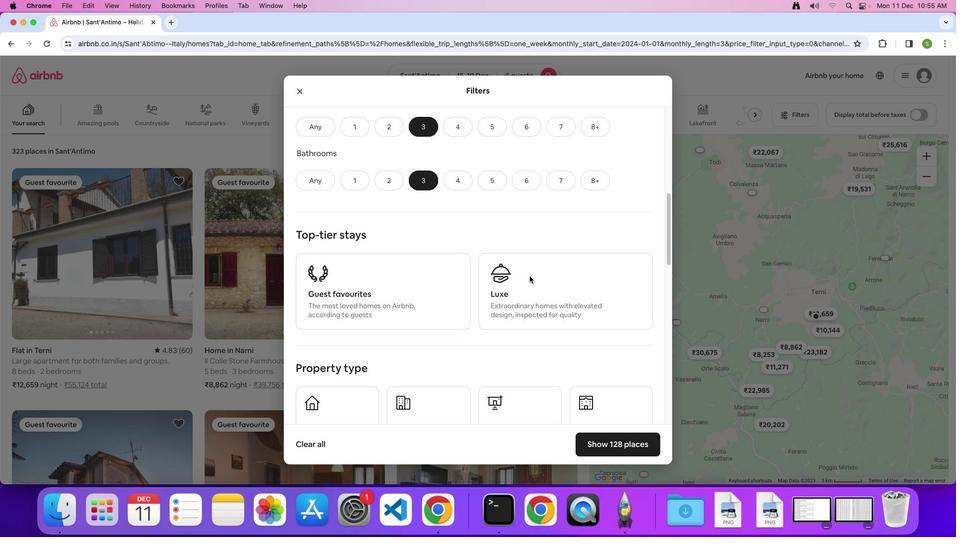 
Action: Mouse scrolled (530, 276) with delta (0, 0)
Screenshot: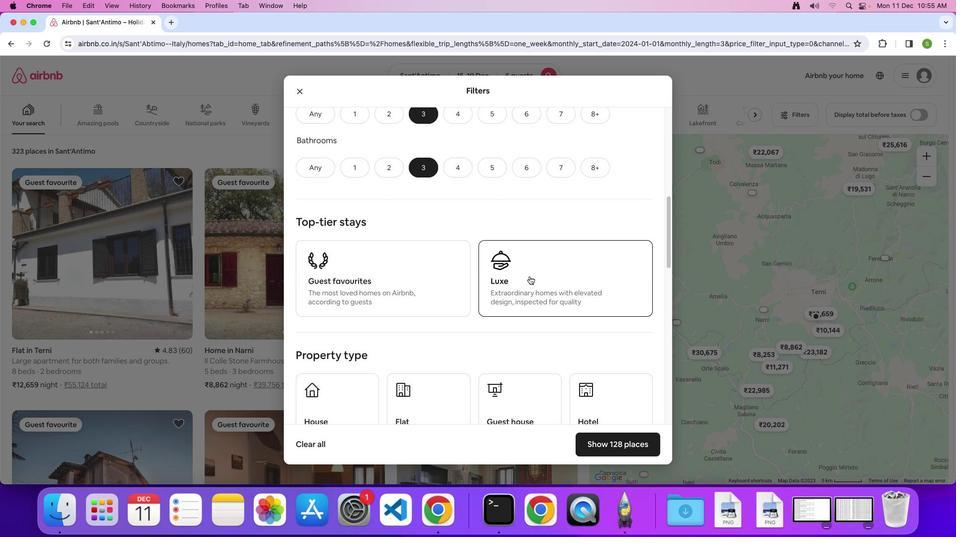 
Action: Mouse scrolled (530, 276) with delta (0, 0)
Screenshot: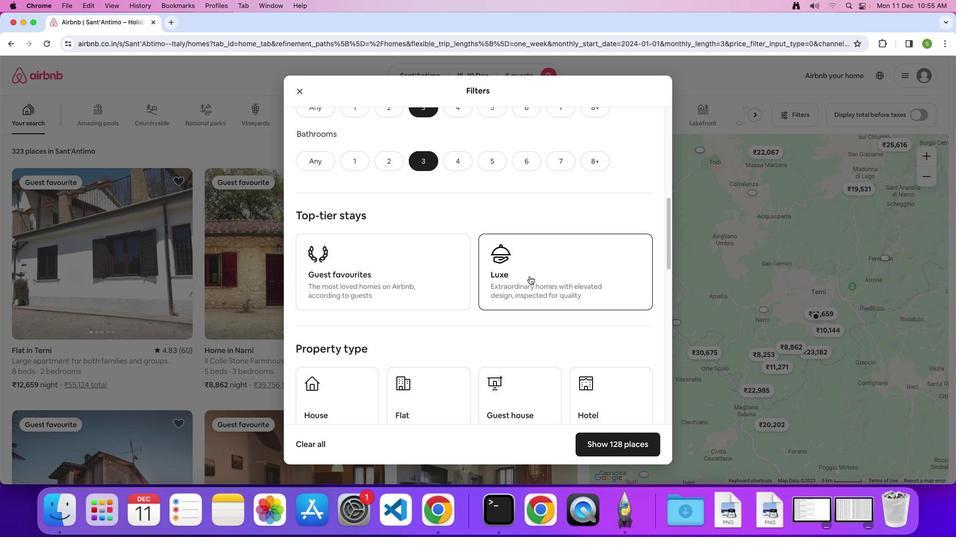 
Action: Mouse scrolled (530, 276) with delta (0, 0)
Screenshot: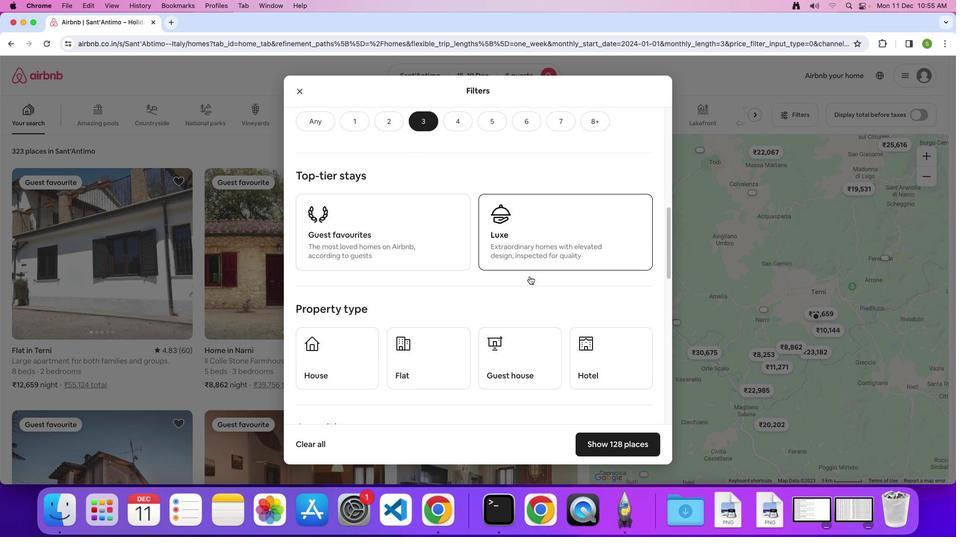 
Action: Mouse scrolled (530, 276) with delta (0, 0)
Screenshot: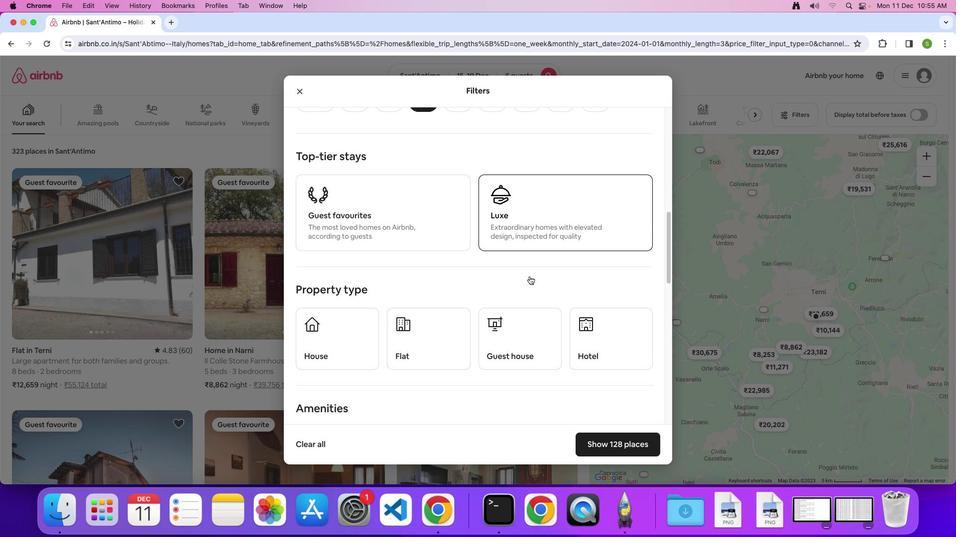 
Action: Mouse scrolled (530, 276) with delta (0, 0)
Screenshot: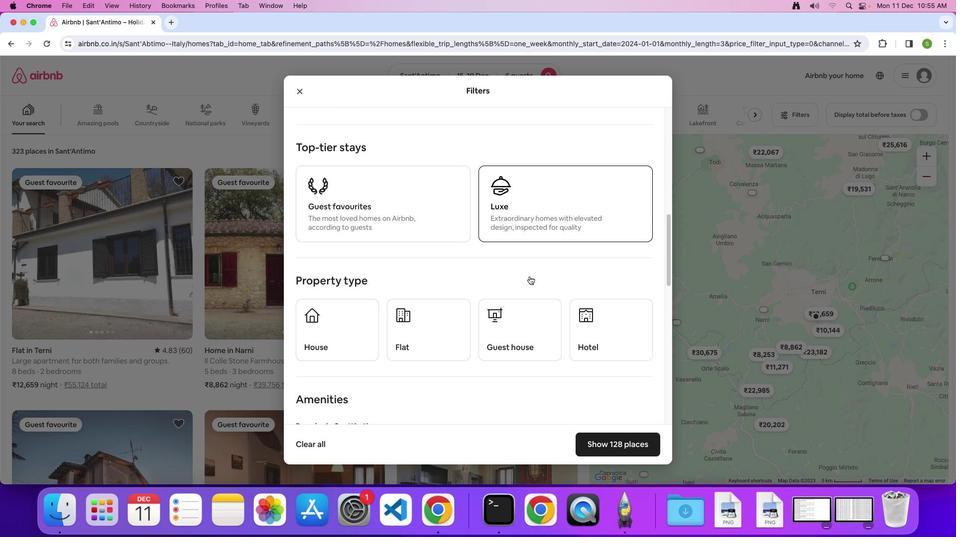 
Action: Mouse scrolled (530, 276) with delta (0, 0)
Screenshot: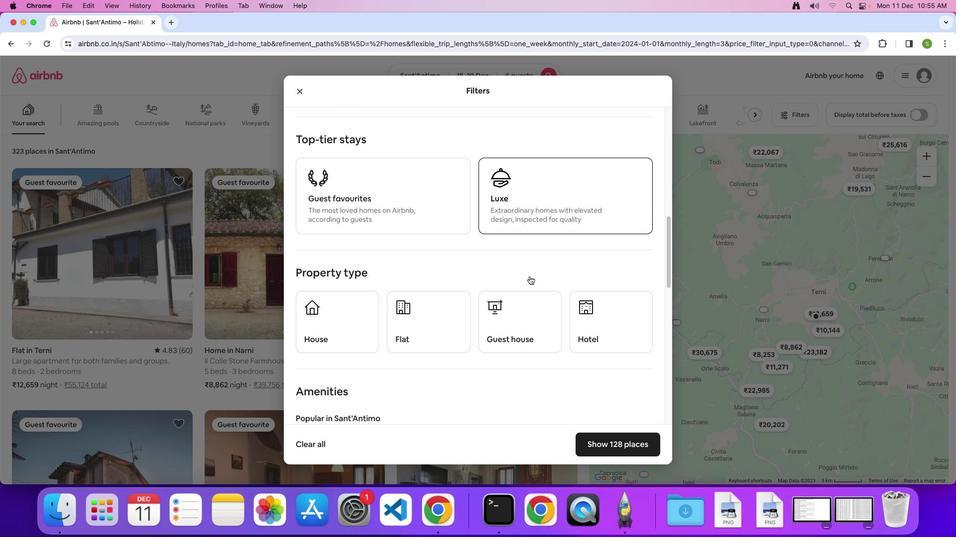 
Action: Mouse scrolled (530, 276) with delta (0, 0)
Screenshot: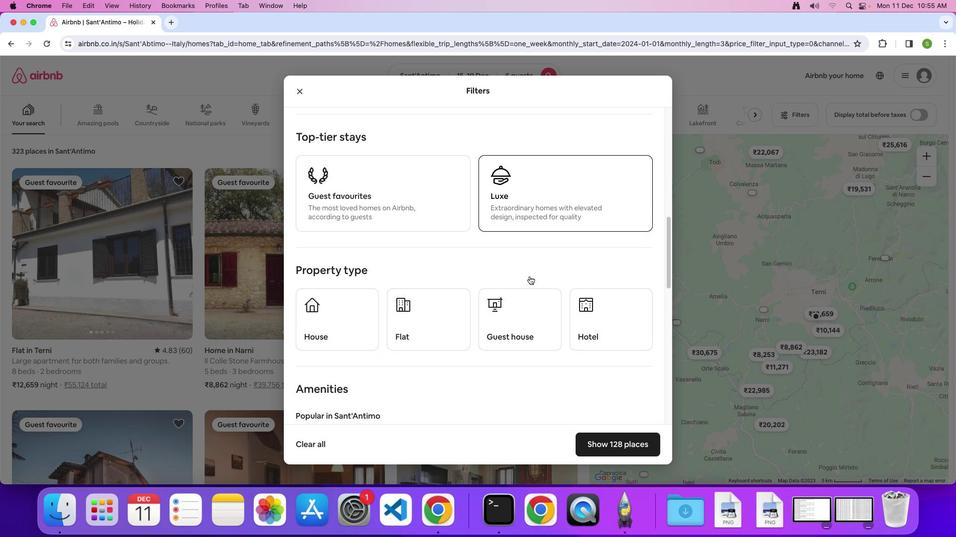
Action: Mouse scrolled (530, 276) with delta (0, 0)
Screenshot: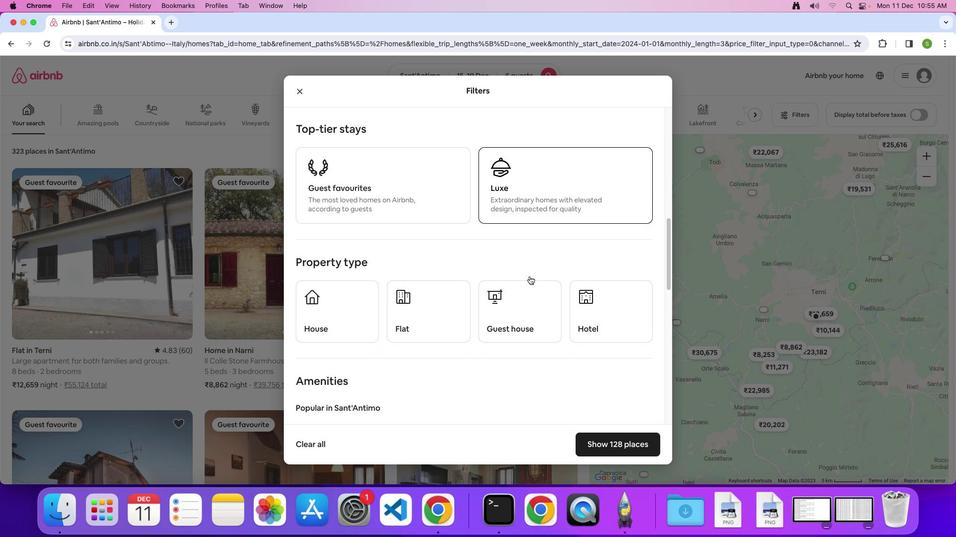 
Action: Mouse scrolled (530, 276) with delta (0, 0)
Screenshot: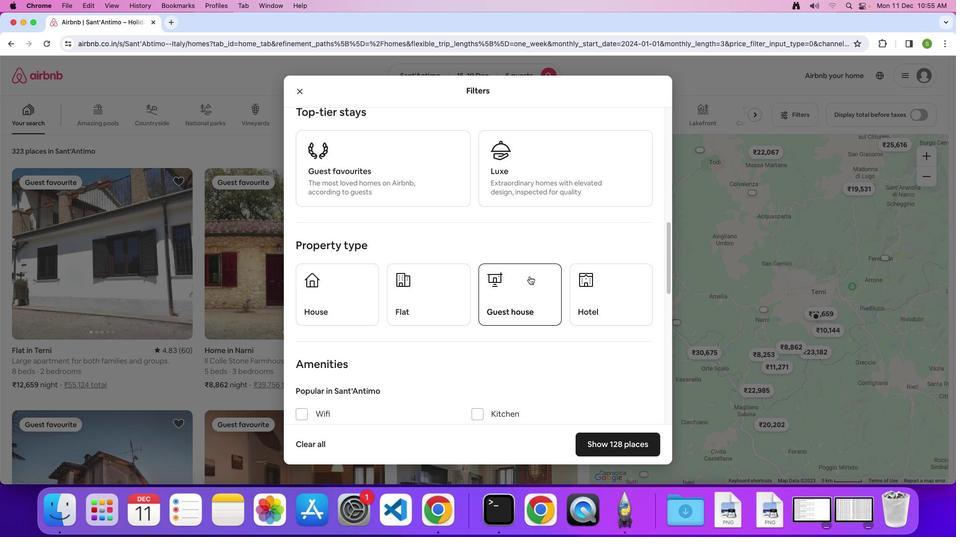
Action: Mouse scrolled (530, 276) with delta (0, 0)
Screenshot: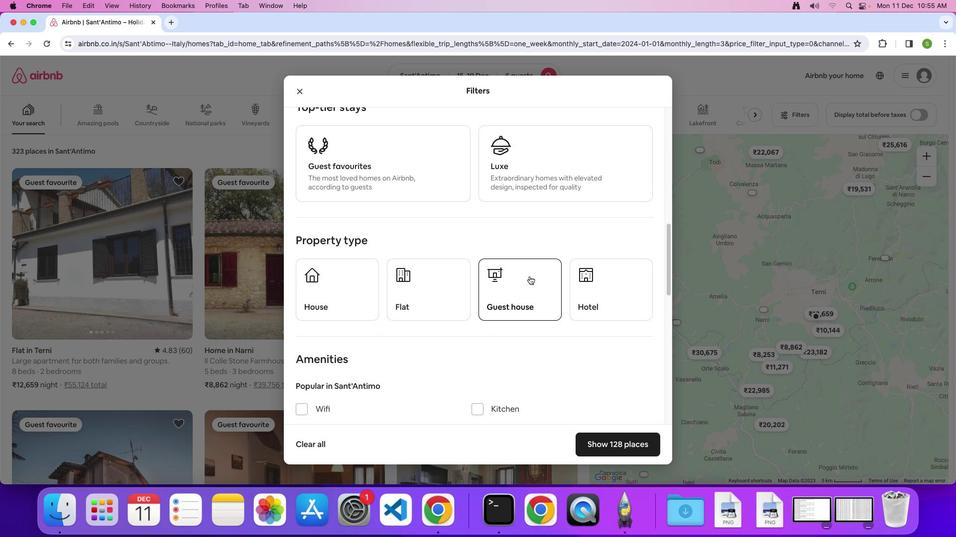 
Action: Mouse scrolled (530, 276) with delta (0, 0)
Screenshot: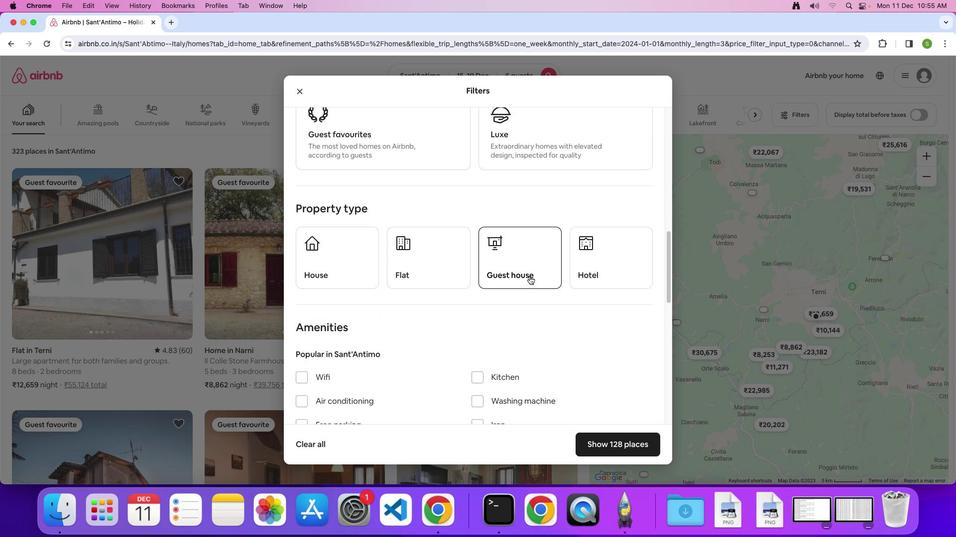 
Action: Mouse moved to (336, 252)
Screenshot: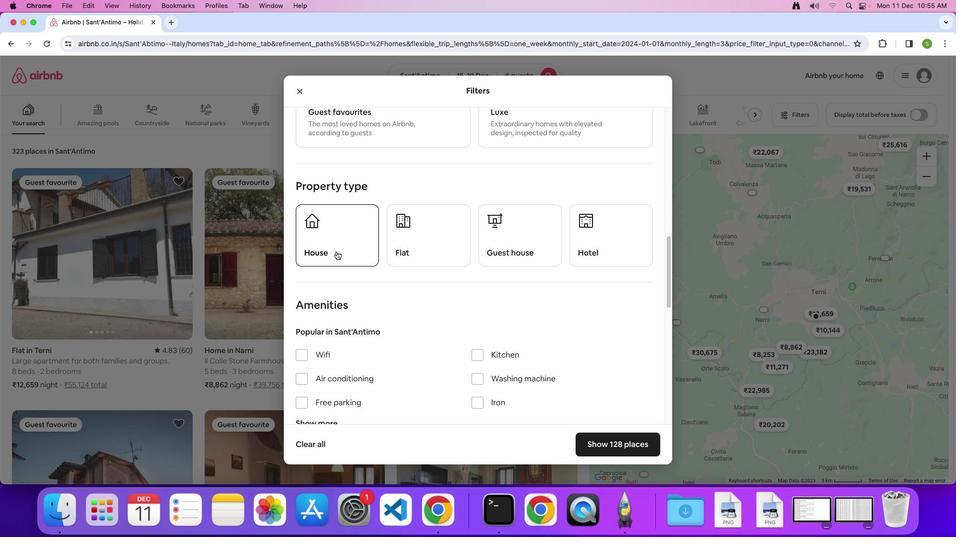
Action: Mouse pressed left at (336, 252)
Screenshot: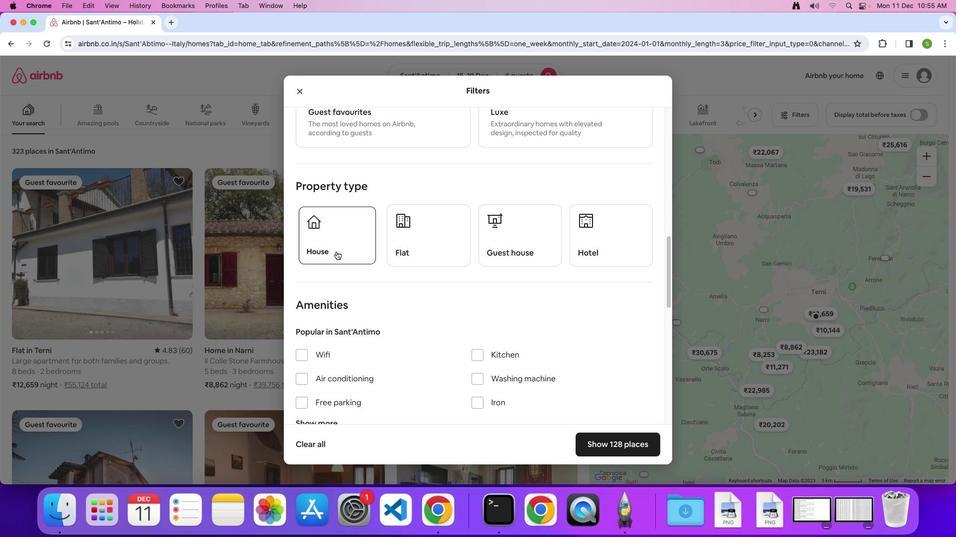 
Action: Mouse moved to (537, 314)
Screenshot: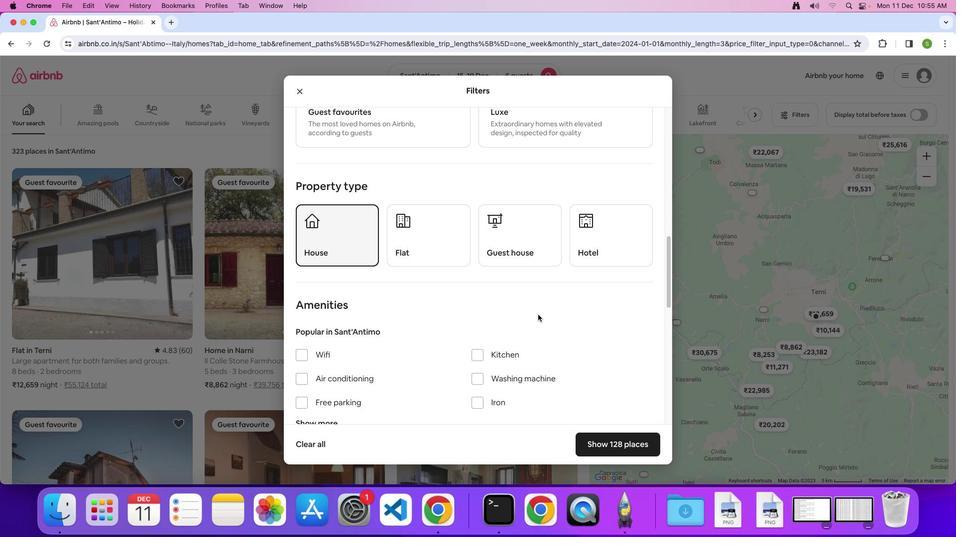 
Action: Mouse scrolled (537, 314) with delta (0, 0)
Screenshot: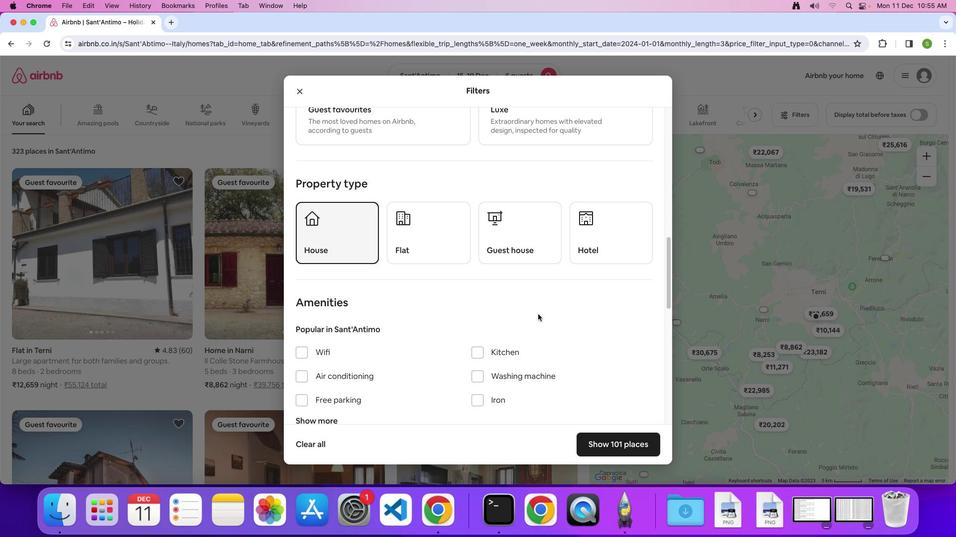 
Action: Mouse moved to (537, 314)
Screenshot: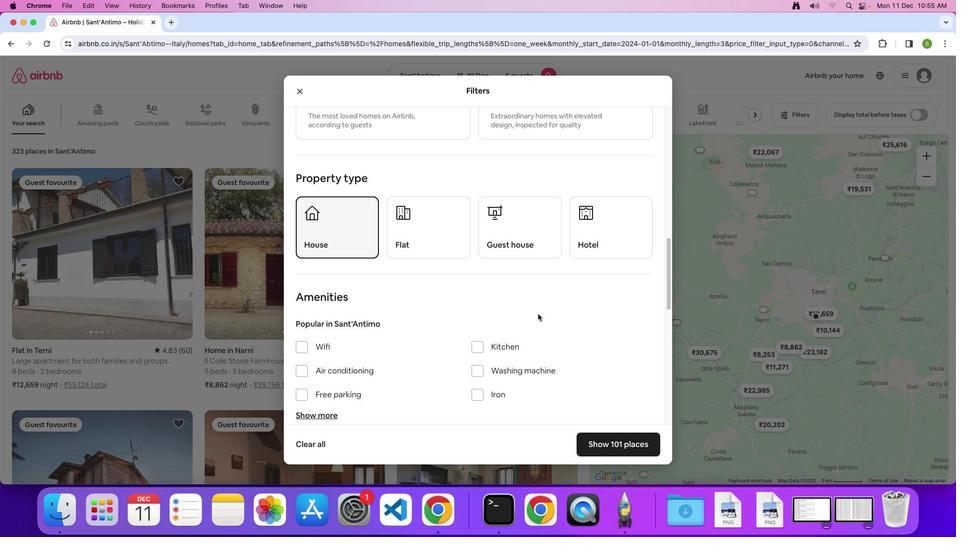 
Action: Mouse scrolled (537, 314) with delta (0, 0)
Screenshot: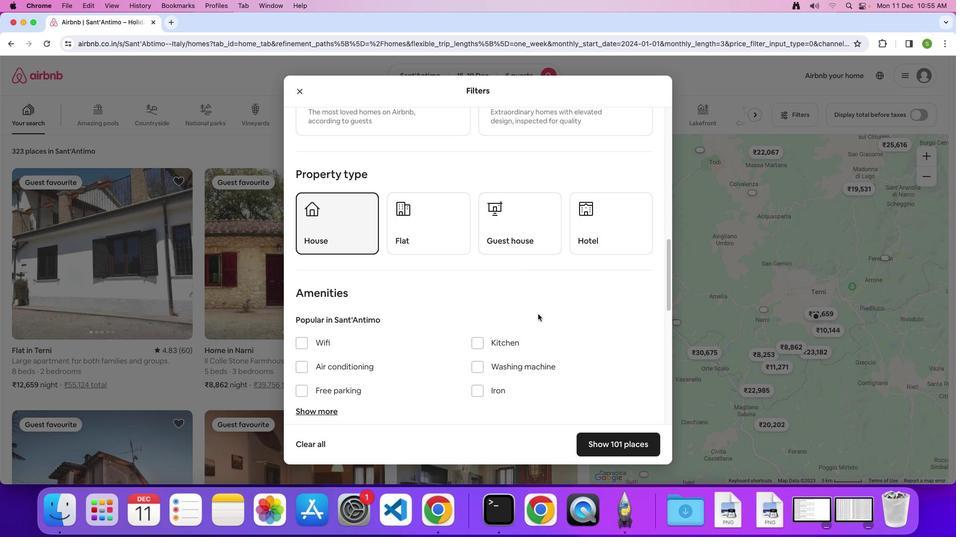 
Action: Mouse moved to (537, 314)
Screenshot: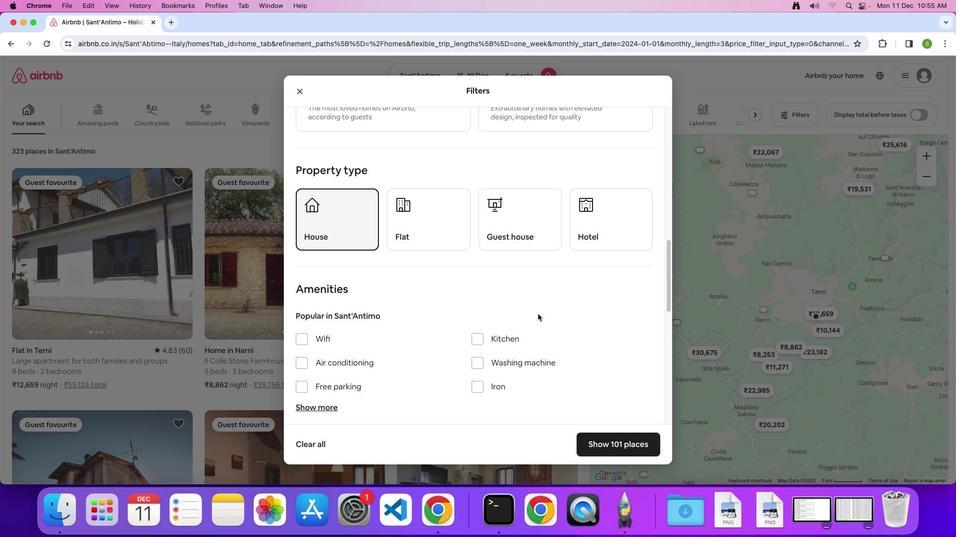 
Action: Mouse scrolled (537, 314) with delta (0, 0)
Screenshot: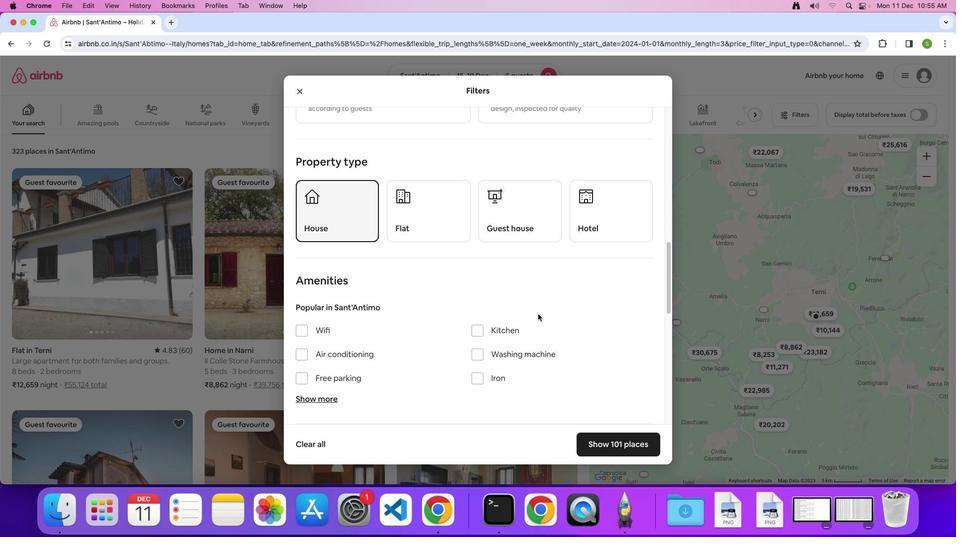 
Action: Mouse scrolled (537, 314) with delta (0, 0)
Screenshot: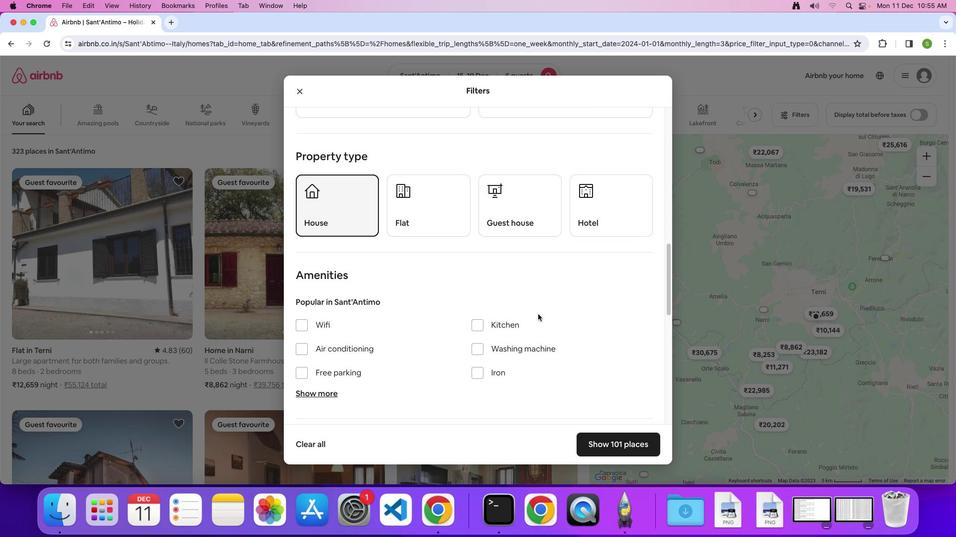 
Action: Mouse scrolled (537, 314) with delta (0, -1)
Screenshot: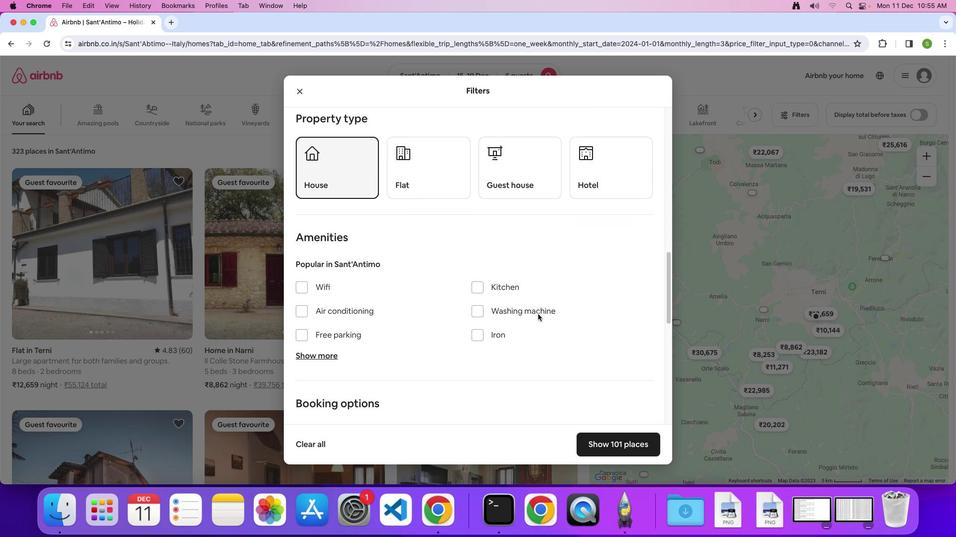 
Action: Mouse scrolled (537, 314) with delta (0, 0)
Screenshot: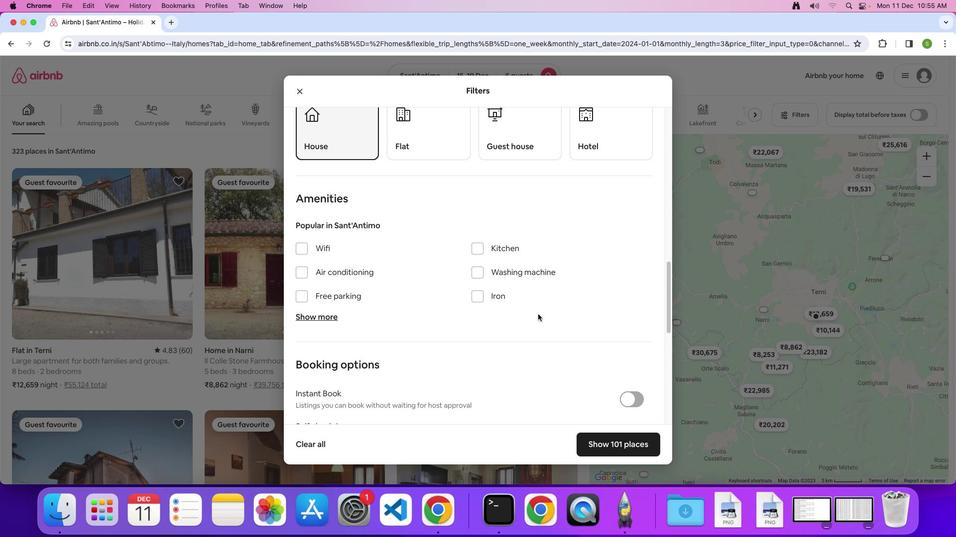 
Action: Mouse scrolled (537, 314) with delta (0, 0)
Screenshot: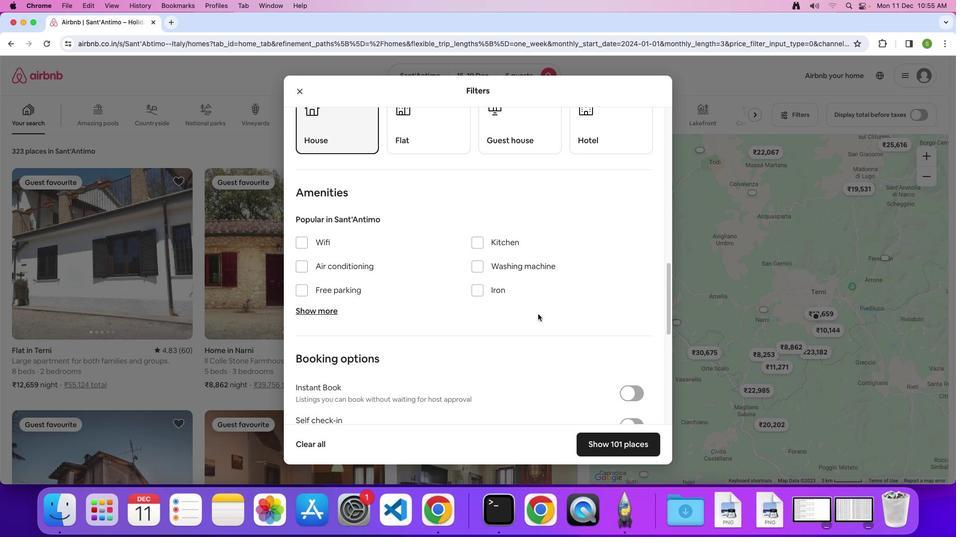 
Action: Mouse scrolled (537, 314) with delta (0, 0)
Screenshot: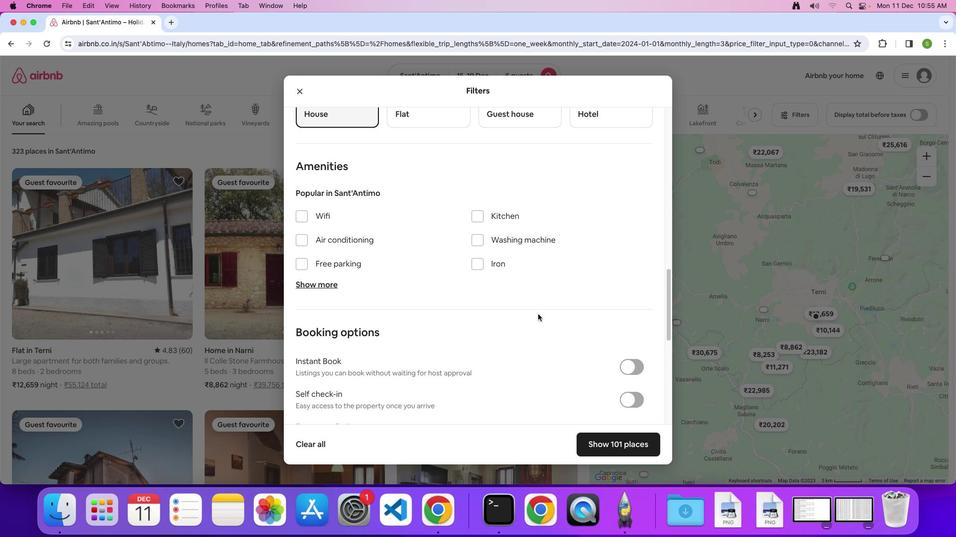 
Action: Mouse scrolled (537, 314) with delta (0, 0)
Screenshot: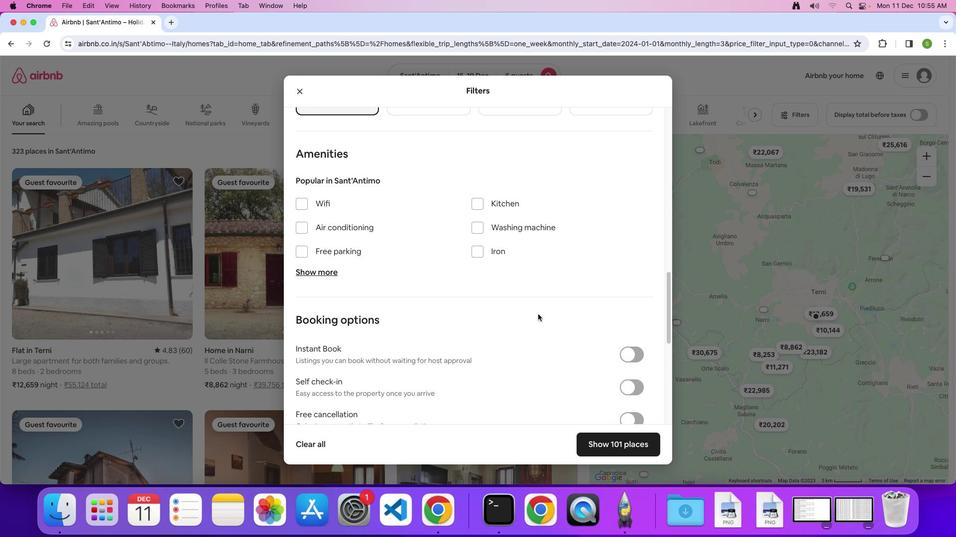 
Action: Mouse scrolled (537, 314) with delta (0, 0)
Screenshot: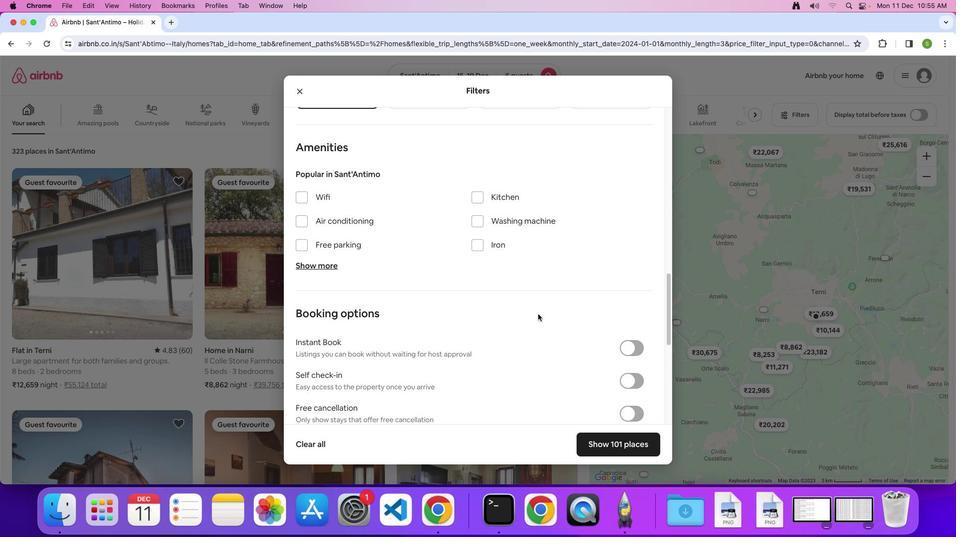 
Action: Mouse scrolled (537, 314) with delta (0, 0)
Screenshot: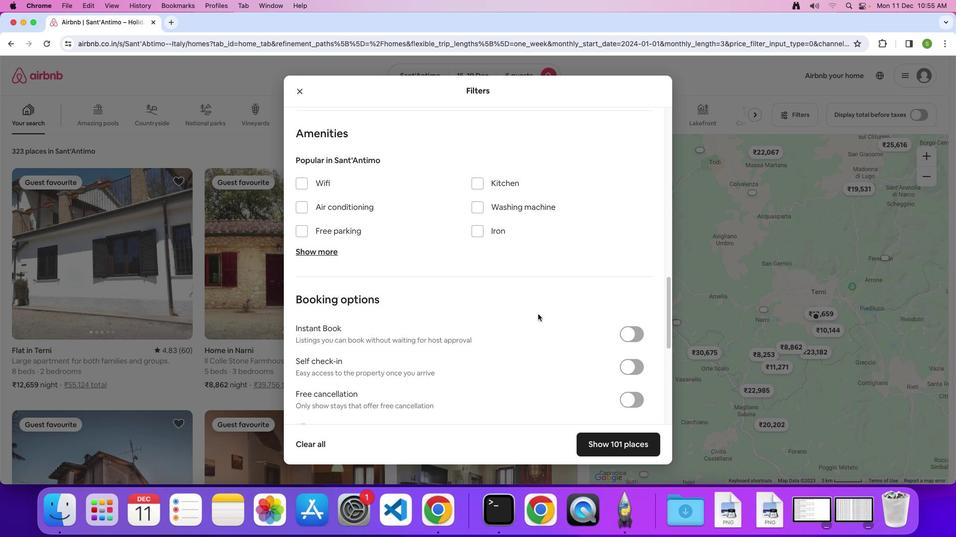 
Action: Mouse scrolled (537, 314) with delta (0, 0)
Screenshot: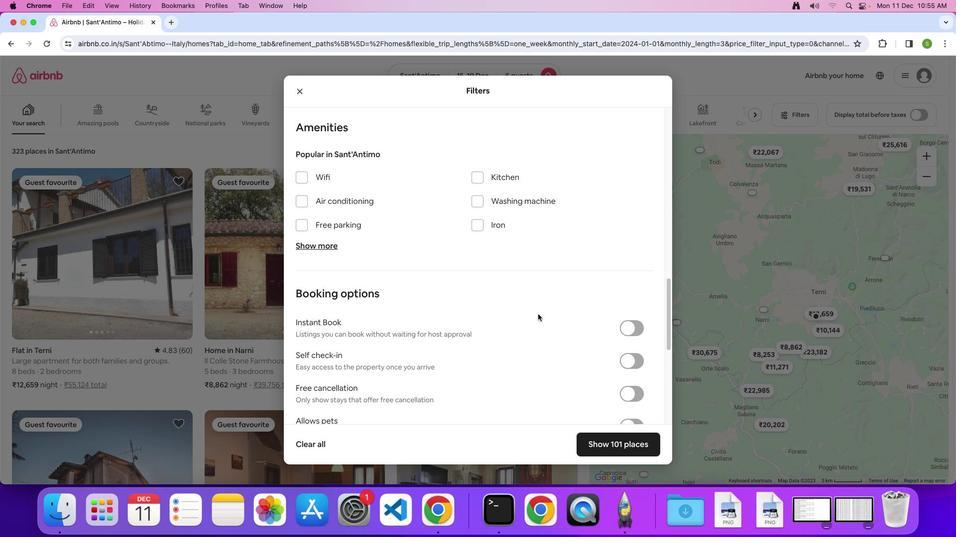 
Action: Mouse scrolled (537, 314) with delta (0, 0)
Screenshot: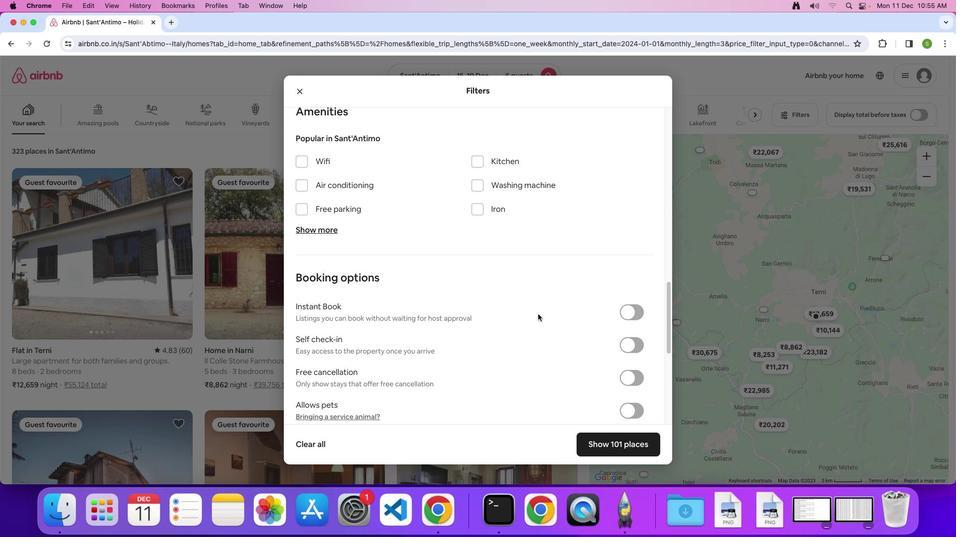 
Action: Mouse scrolled (537, 314) with delta (0, 0)
Screenshot: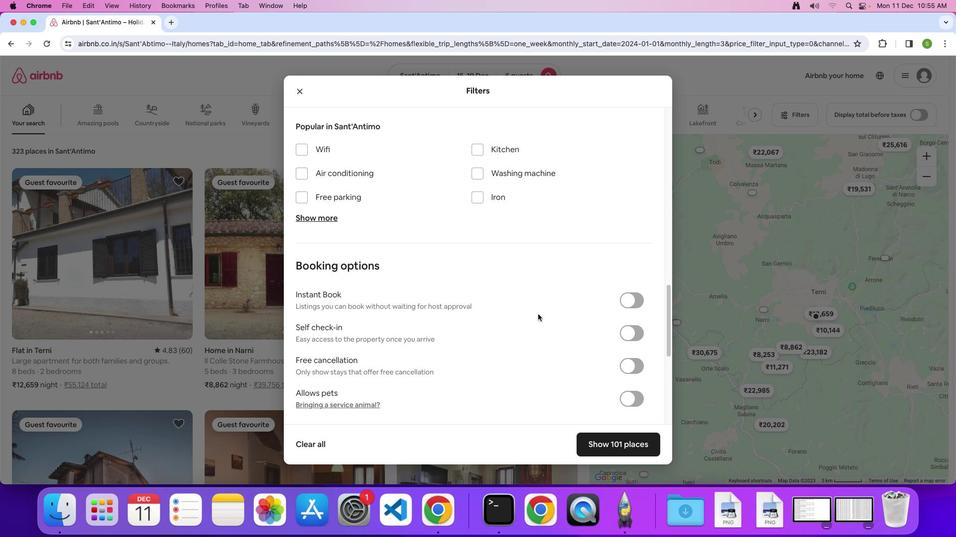 
Action: Mouse scrolled (537, 314) with delta (0, 0)
Screenshot: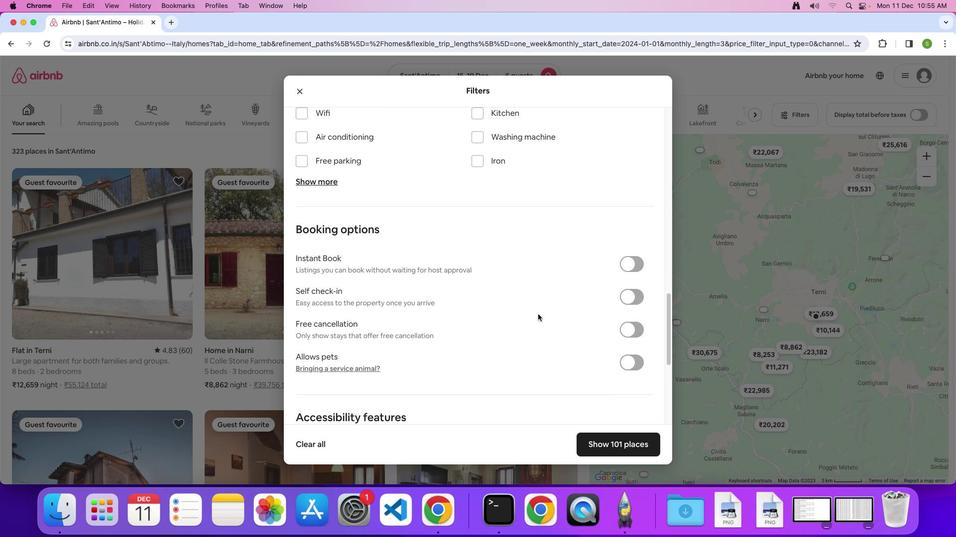 
Action: Mouse scrolled (537, 314) with delta (0, 0)
Screenshot: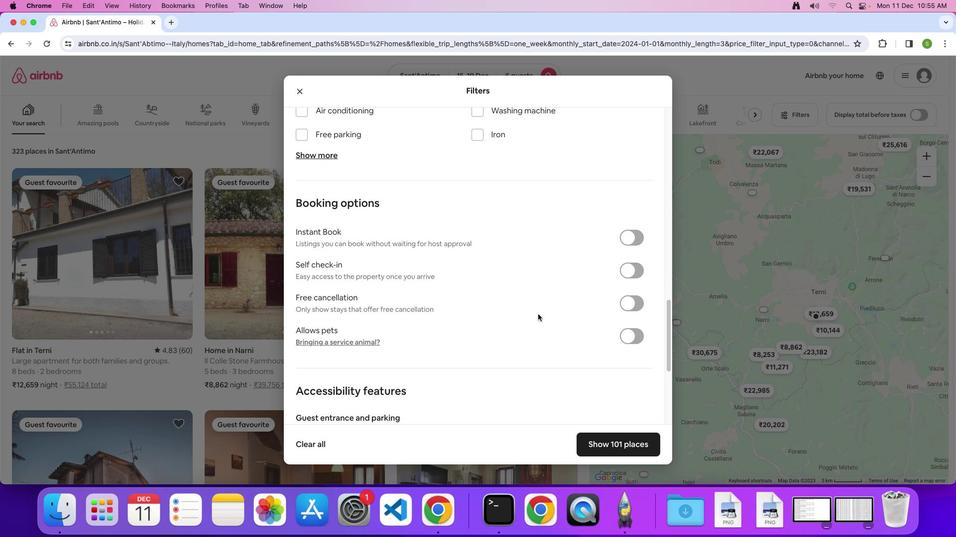 
Action: Mouse scrolled (537, 314) with delta (0, 0)
Screenshot: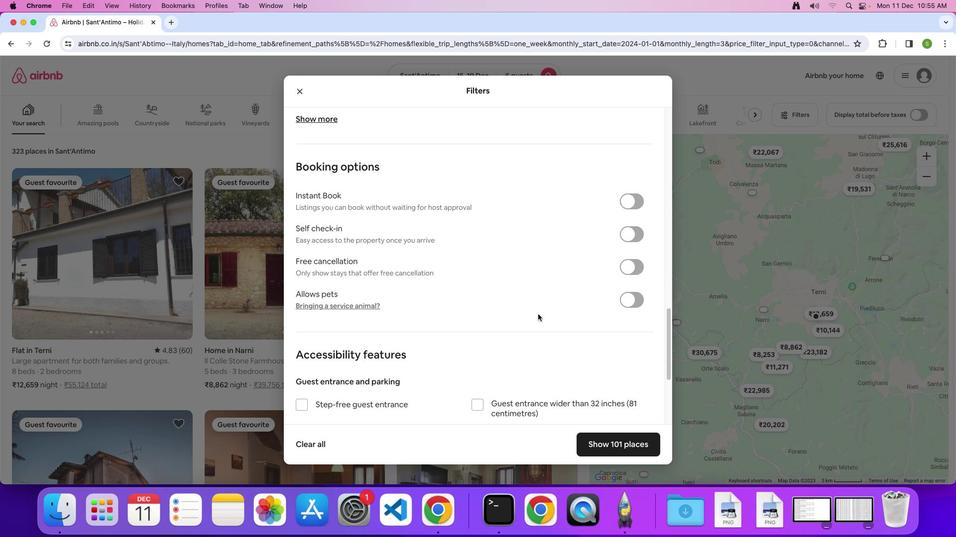 
Action: Mouse scrolled (537, 314) with delta (0, -1)
Screenshot: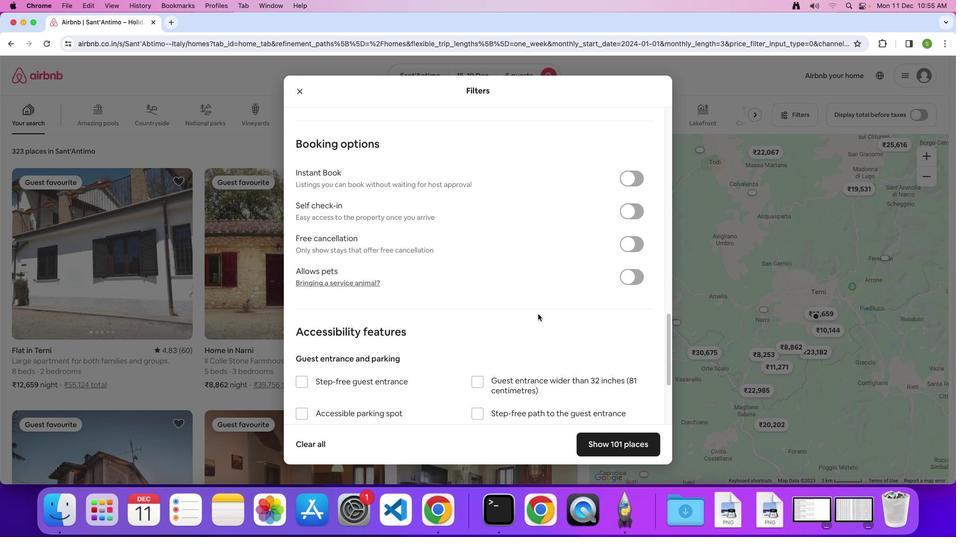 
Action: Mouse scrolled (537, 314) with delta (0, 0)
Screenshot: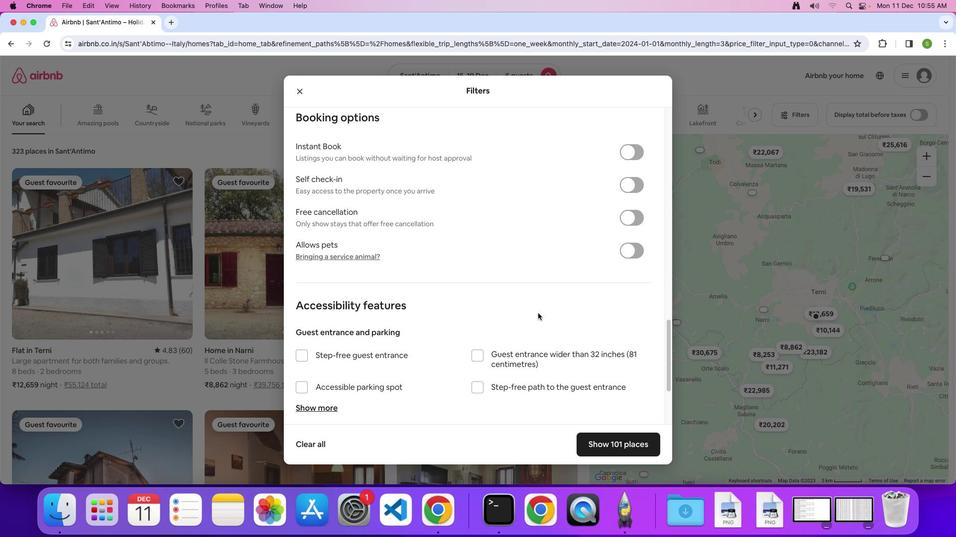 
Action: Mouse scrolled (537, 314) with delta (0, 0)
Screenshot: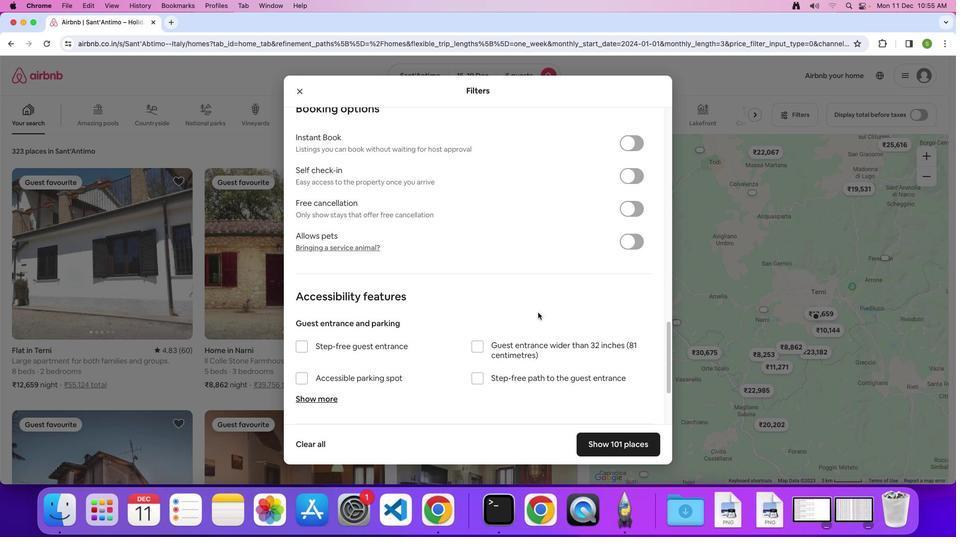 
Action: Mouse moved to (537, 312)
Screenshot: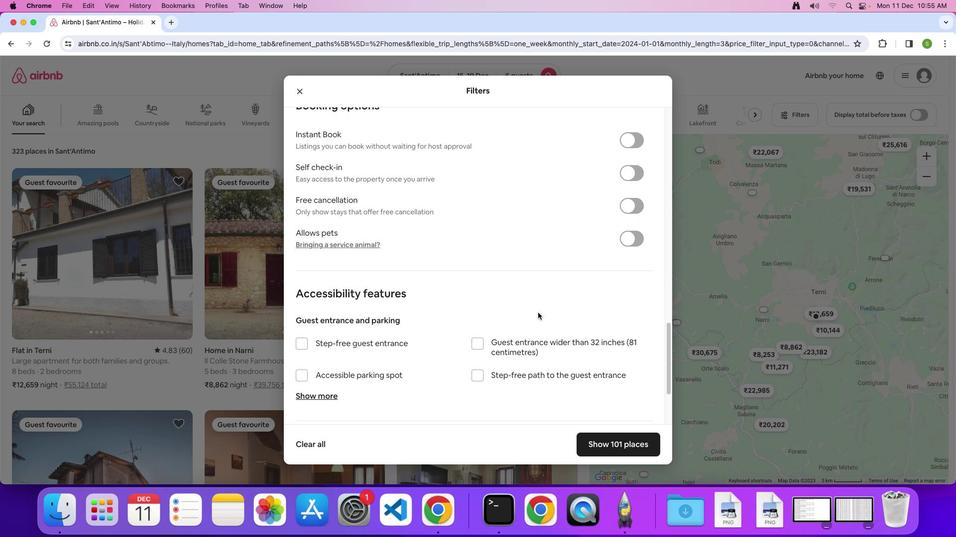 
Action: Mouse scrolled (537, 312) with delta (0, 0)
Screenshot: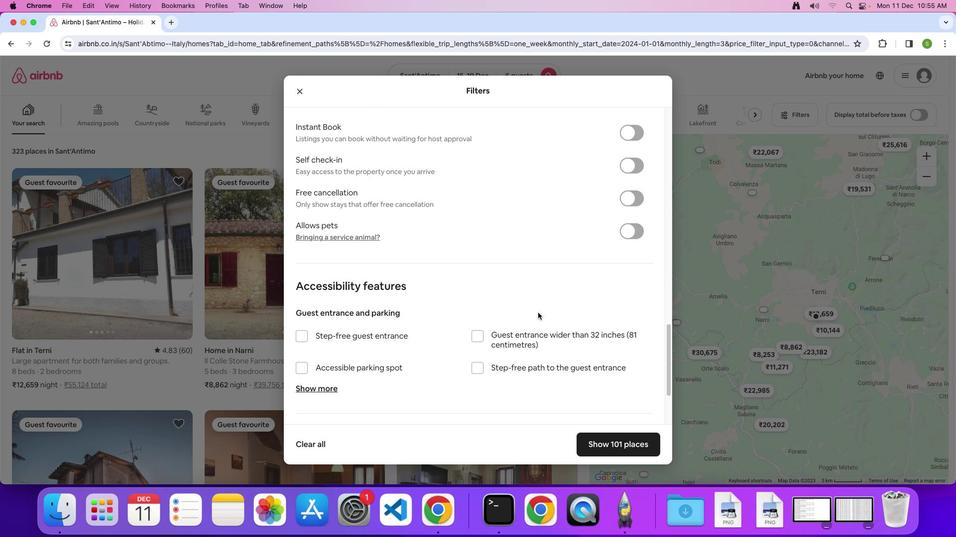 
Action: Mouse scrolled (537, 312) with delta (0, 0)
Screenshot: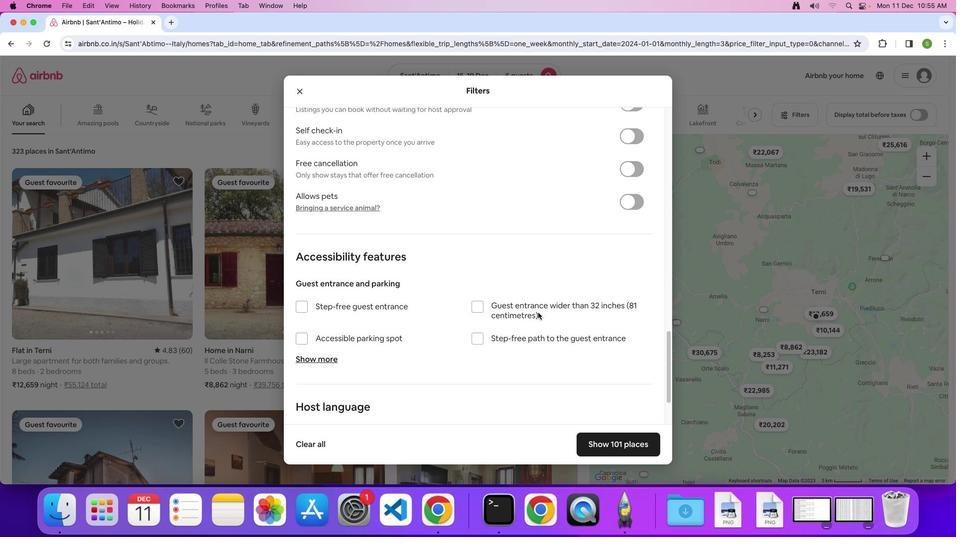
Action: Mouse scrolled (537, 312) with delta (0, 0)
Screenshot: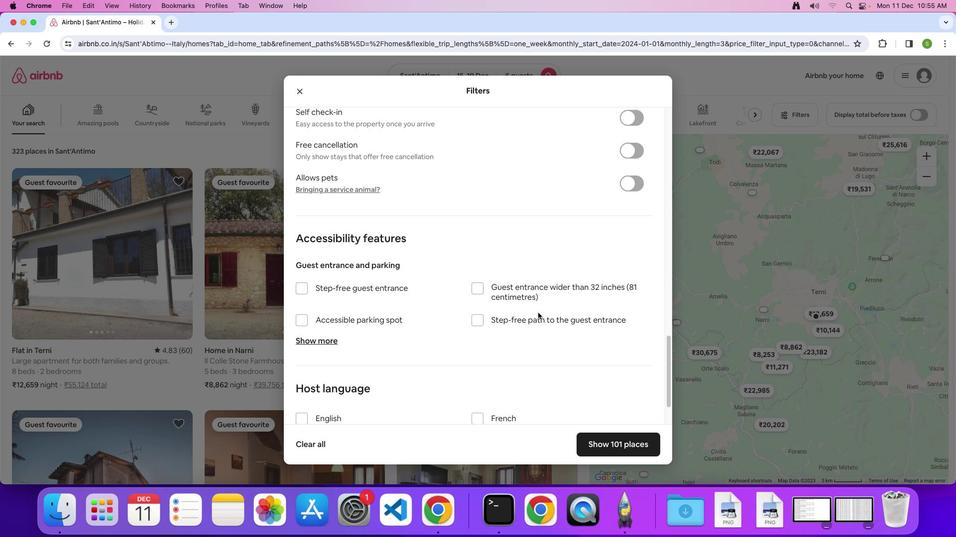 
Action: Mouse scrolled (537, 312) with delta (0, 0)
Screenshot: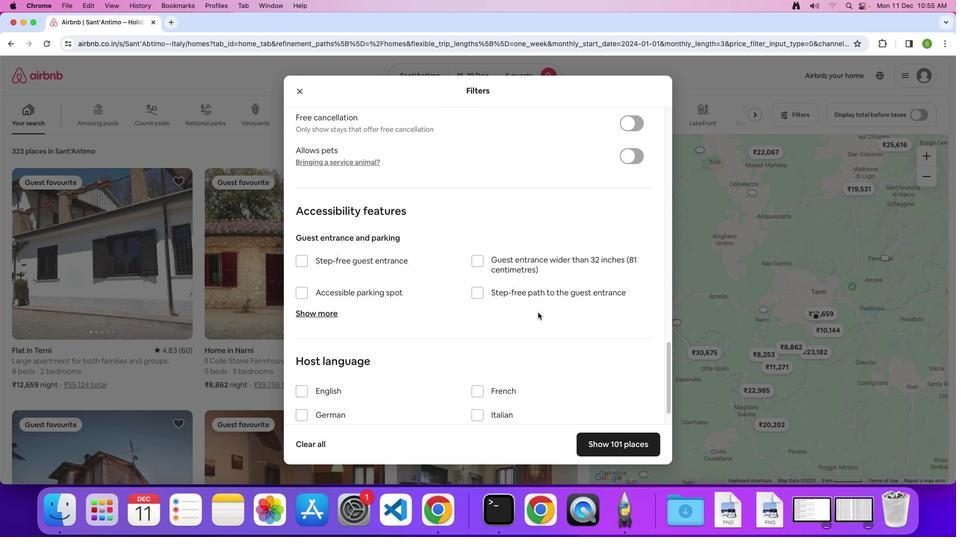 
Action: Mouse scrolled (537, 312) with delta (0, 0)
Screenshot: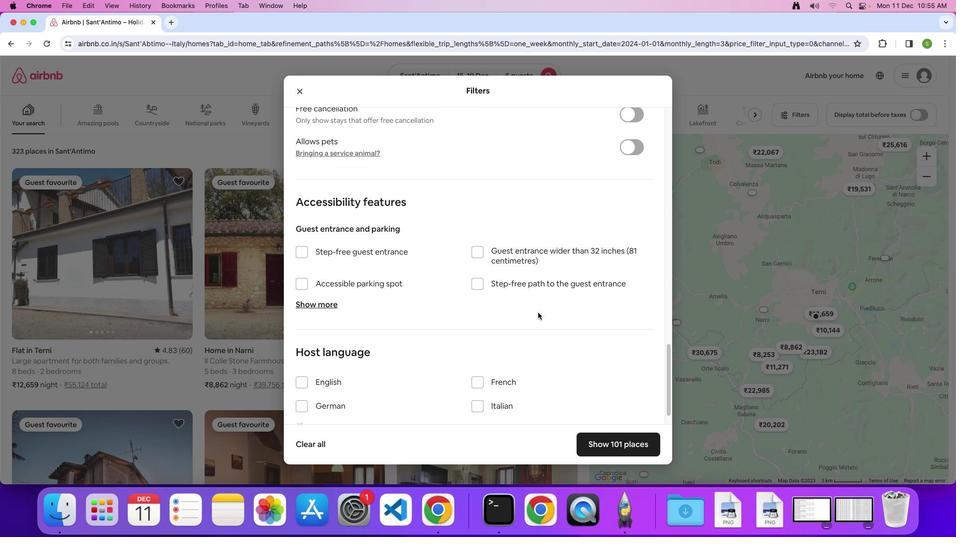 
Action: Mouse scrolled (537, 312) with delta (0, -1)
Screenshot: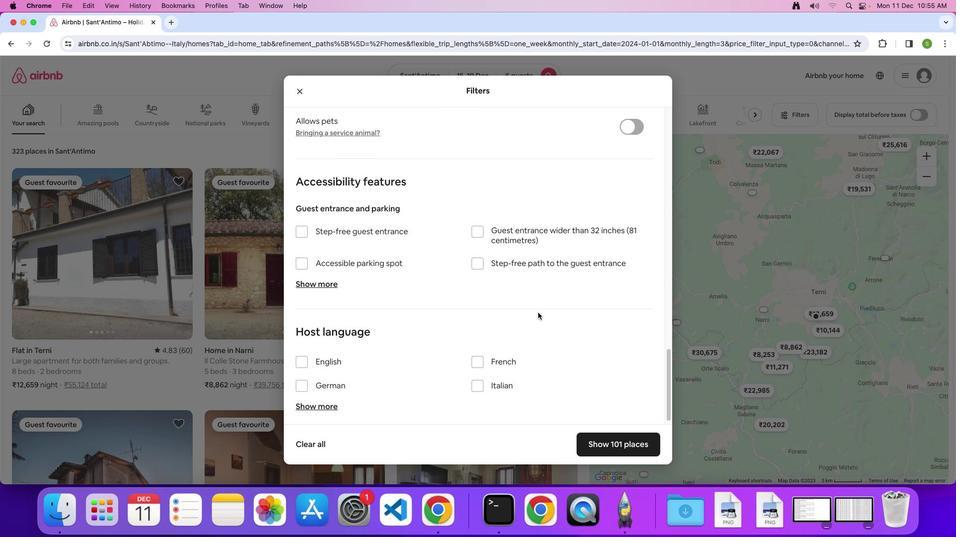 
Action: Mouse scrolled (537, 312) with delta (0, 0)
Screenshot: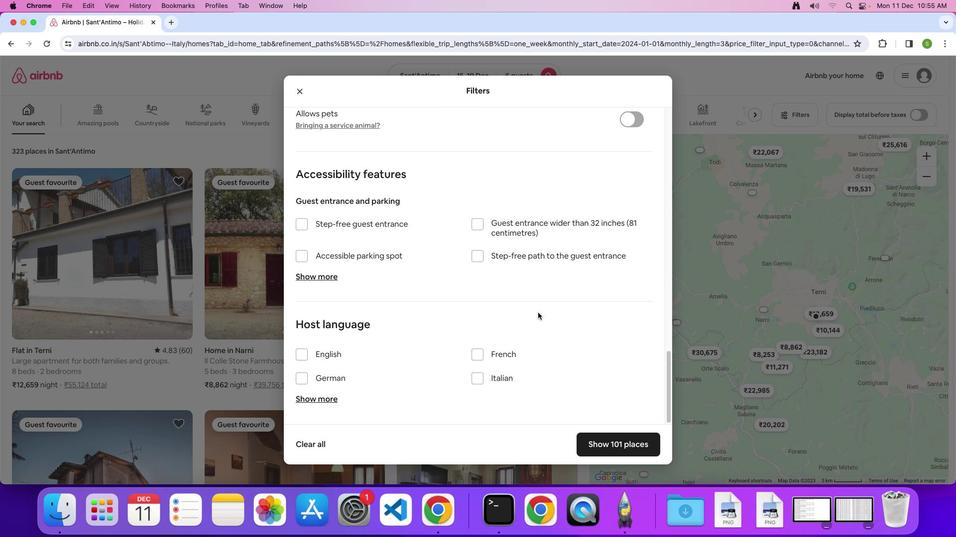 
Action: Mouse scrolled (537, 312) with delta (0, 0)
Screenshot: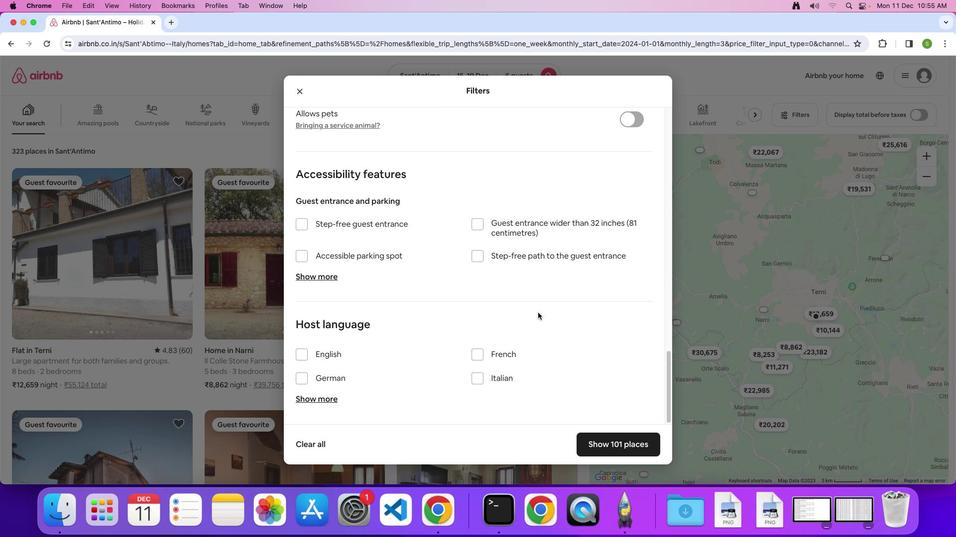 
Action: Mouse scrolled (537, 312) with delta (0, 0)
Screenshot: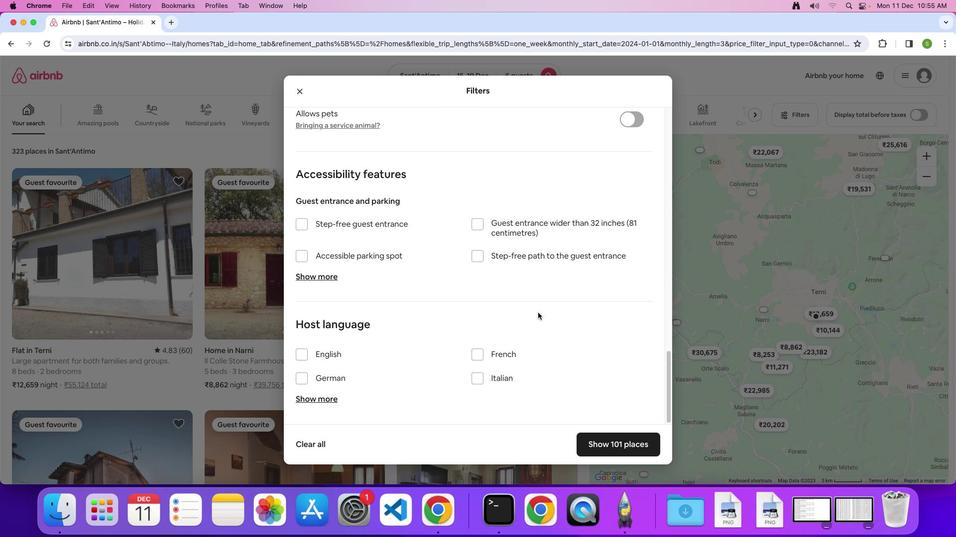 
Action: Mouse scrolled (537, 312) with delta (0, 0)
Screenshot: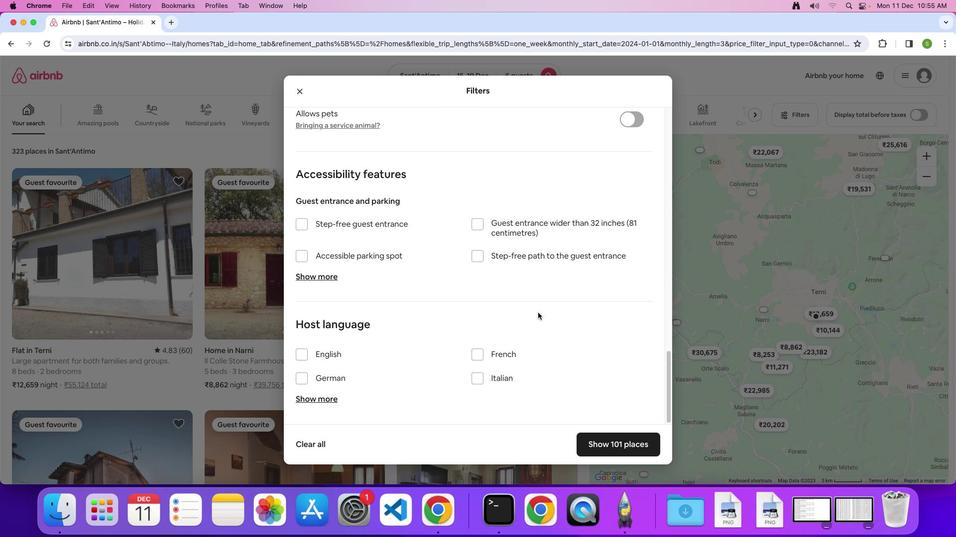 
Action: Mouse moved to (612, 438)
Screenshot: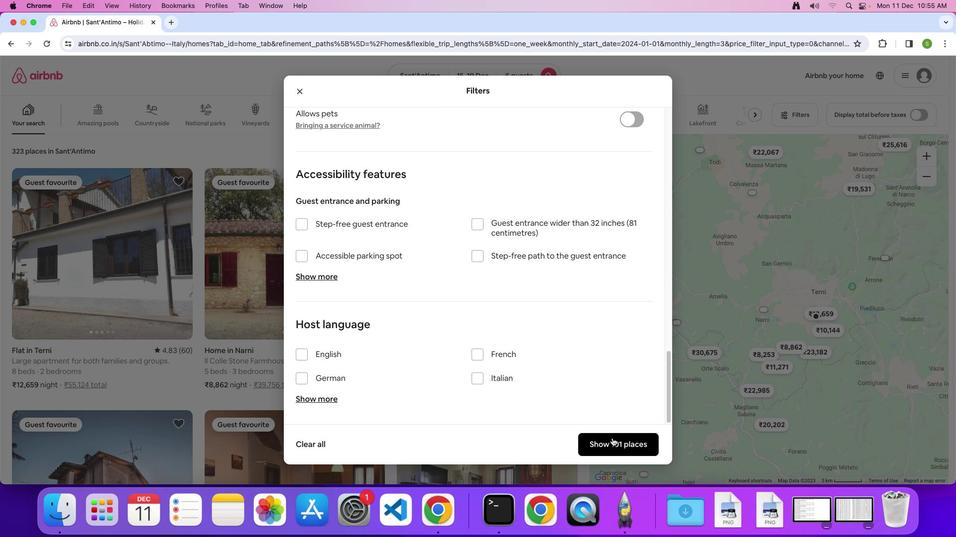 
Action: Mouse pressed left at (612, 438)
Screenshot: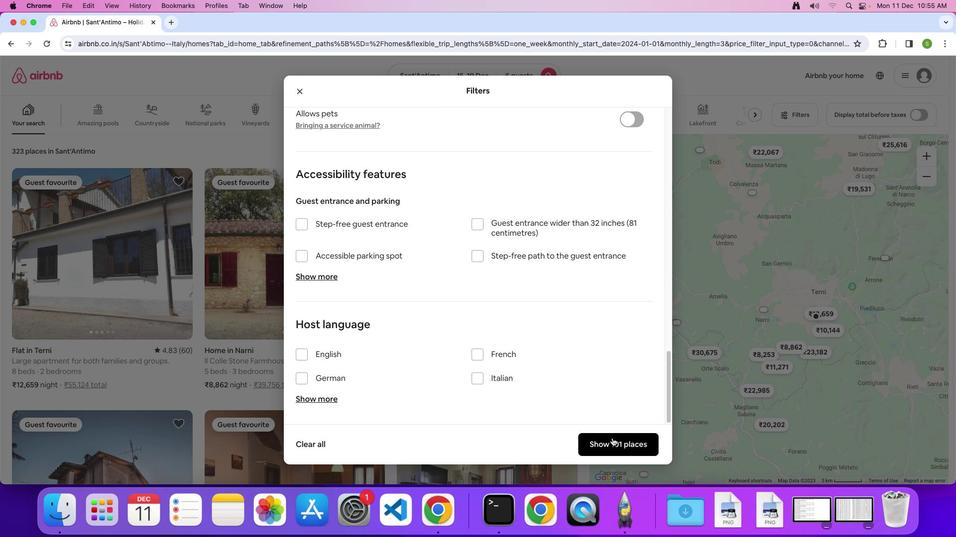 
Action: Mouse moved to (133, 257)
Screenshot: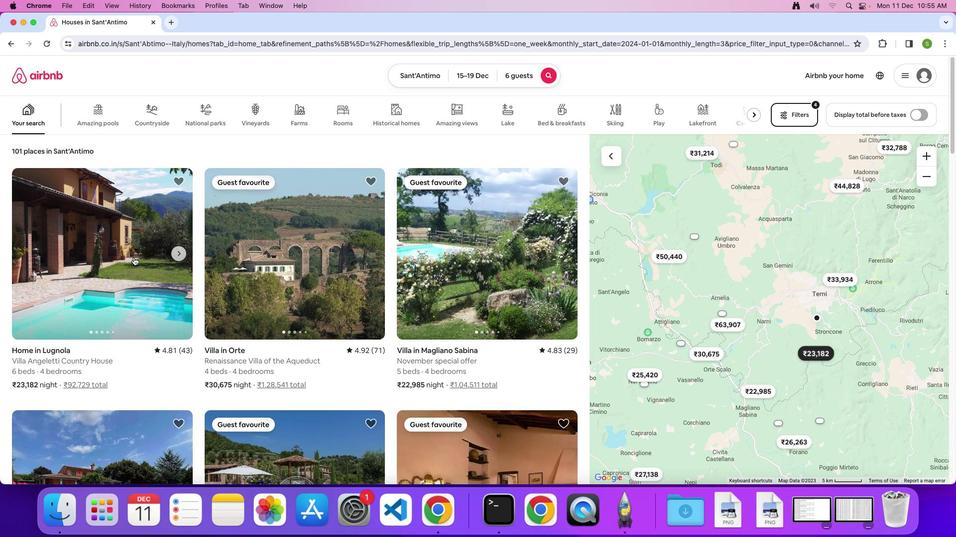 
Action: Mouse pressed left at (133, 257)
Screenshot: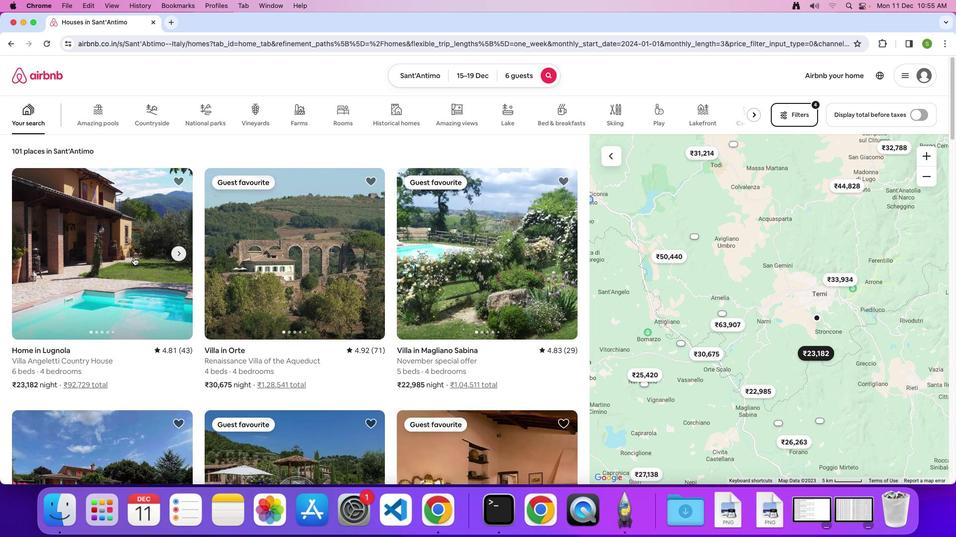 
Action: Mouse moved to (414, 241)
Screenshot: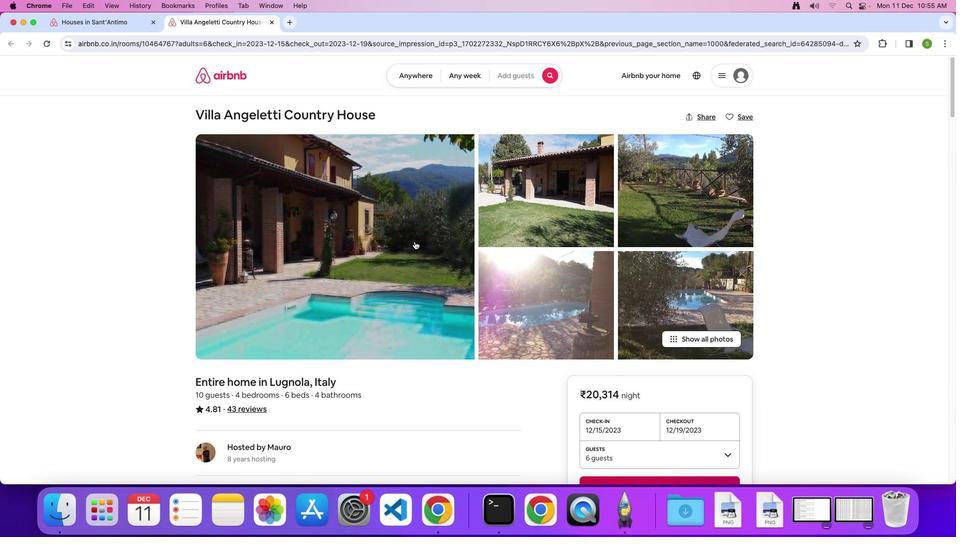 
Action: Mouse pressed left at (414, 241)
Screenshot: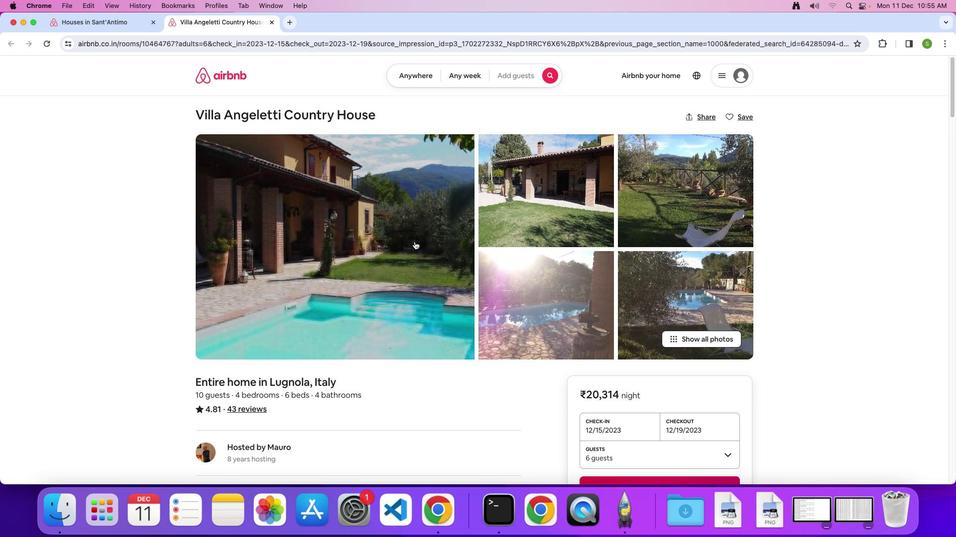 
Action: Mouse moved to (486, 310)
Screenshot: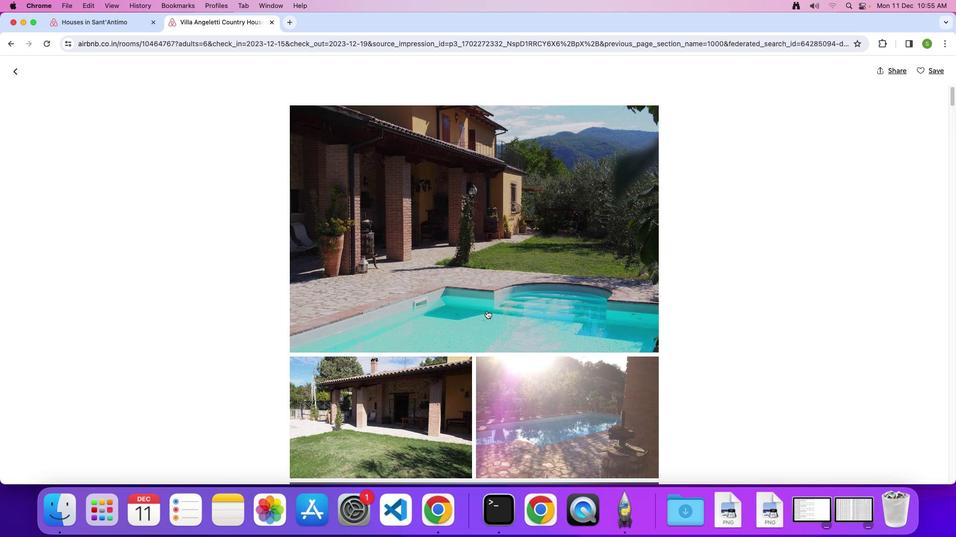 
Action: Mouse scrolled (486, 310) with delta (0, 0)
Screenshot: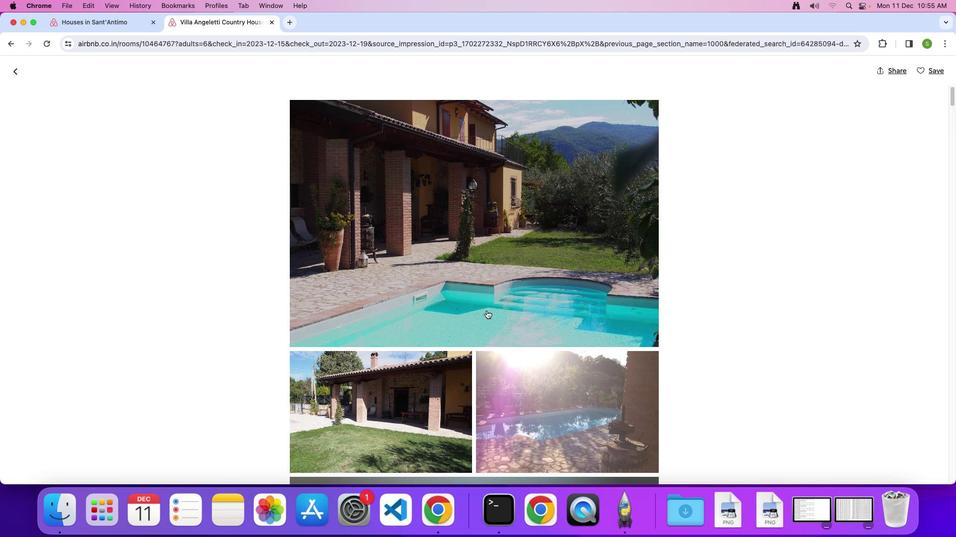 
Action: Mouse scrolled (486, 310) with delta (0, 0)
Screenshot: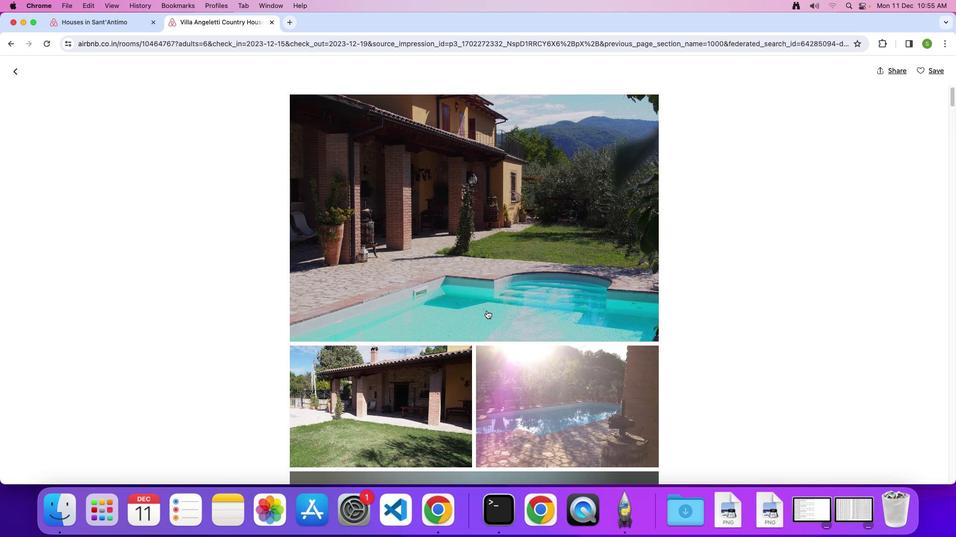 
Action: Mouse scrolled (486, 310) with delta (0, 0)
Screenshot: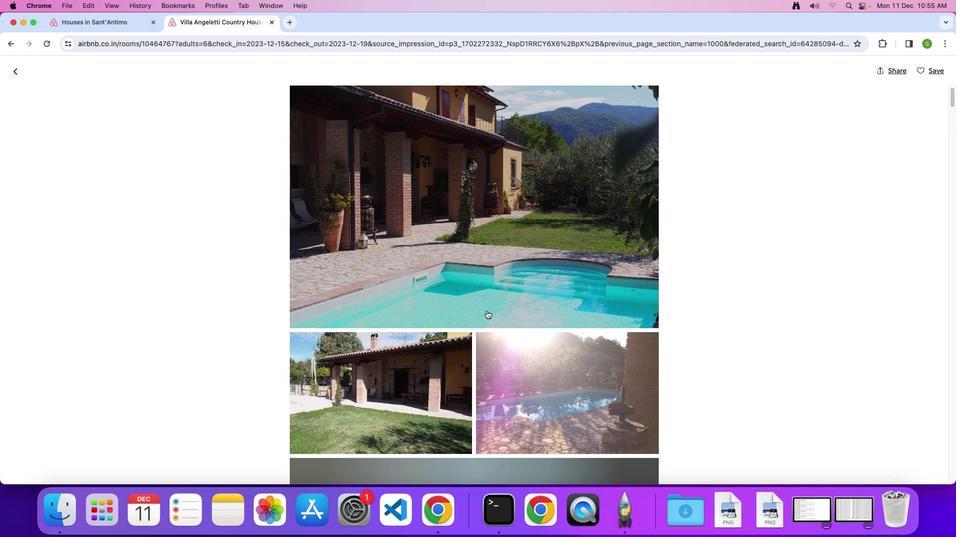
Action: Mouse scrolled (486, 310) with delta (0, 0)
Screenshot: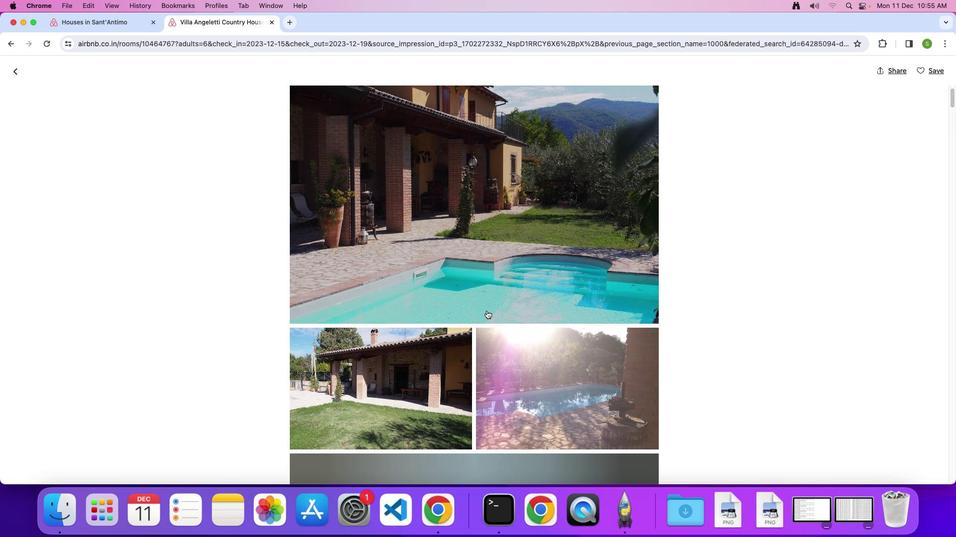 
Action: Mouse scrolled (486, 310) with delta (0, 0)
Screenshot: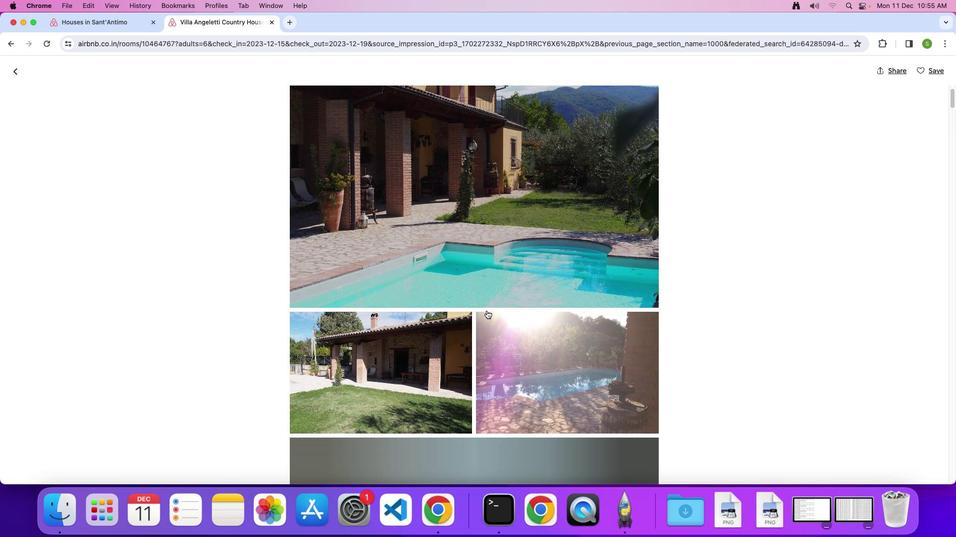 
Action: Mouse scrolled (486, 310) with delta (0, 0)
Screenshot: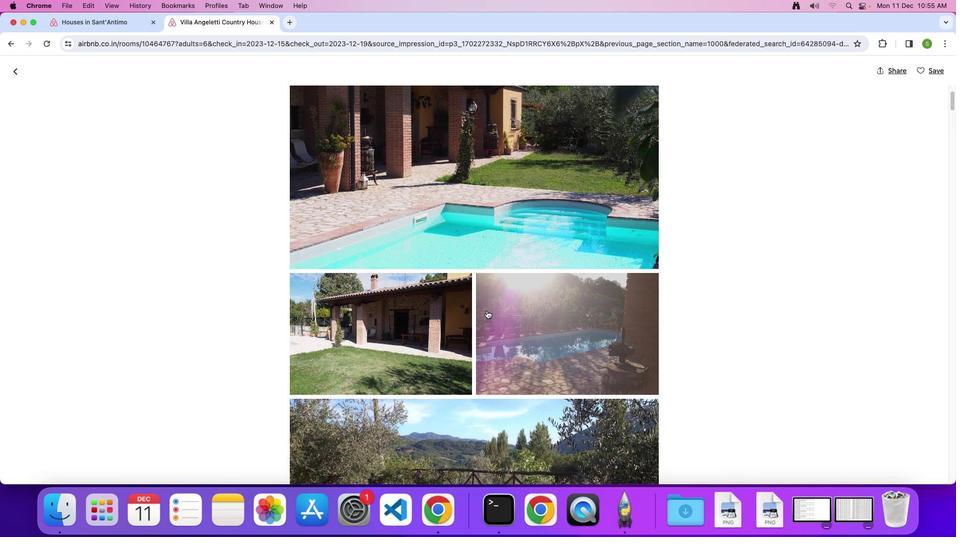 
Action: Mouse scrolled (486, 310) with delta (0, 0)
Screenshot: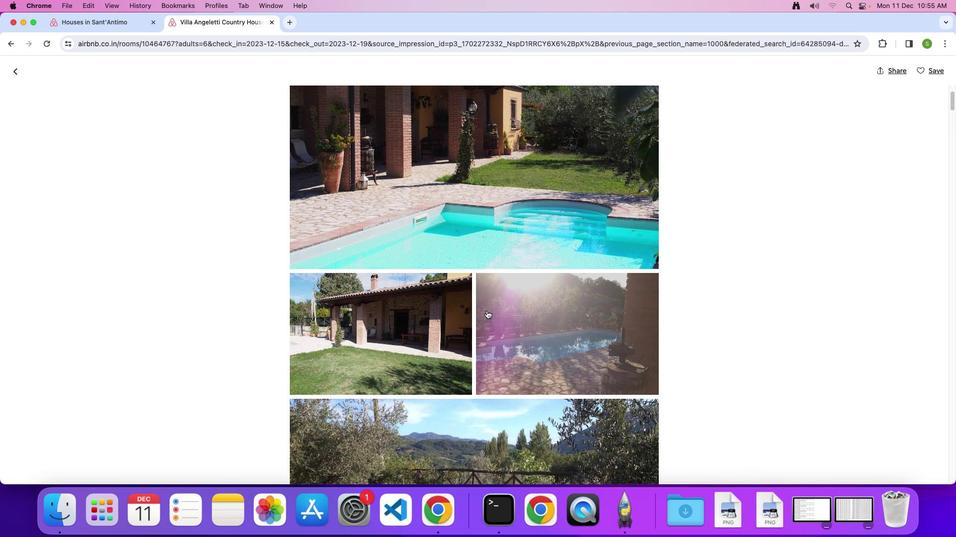 
Action: Mouse scrolled (486, 310) with delta (0, 0)
Screenshot: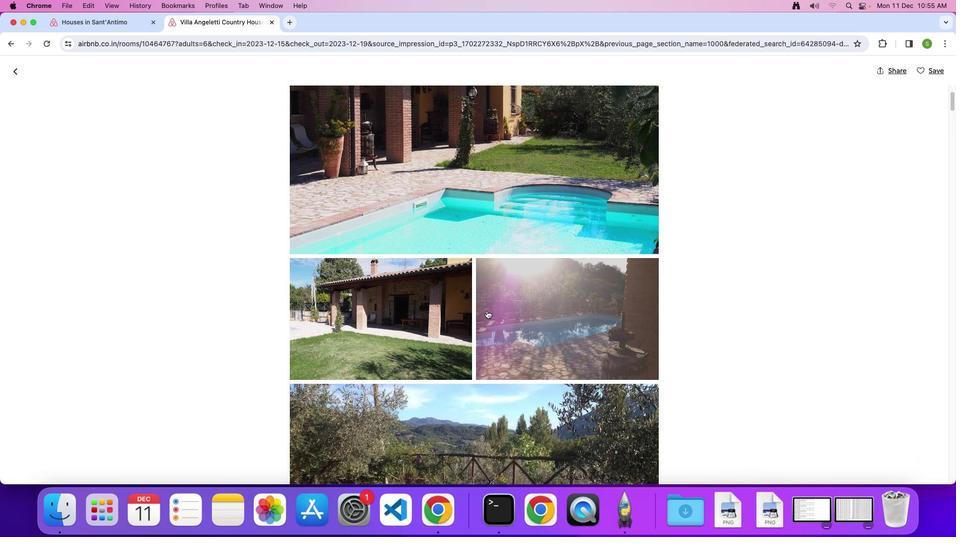 
Action: Mouse scrolled (486, 310) with delta (0, 0)
Screenshot: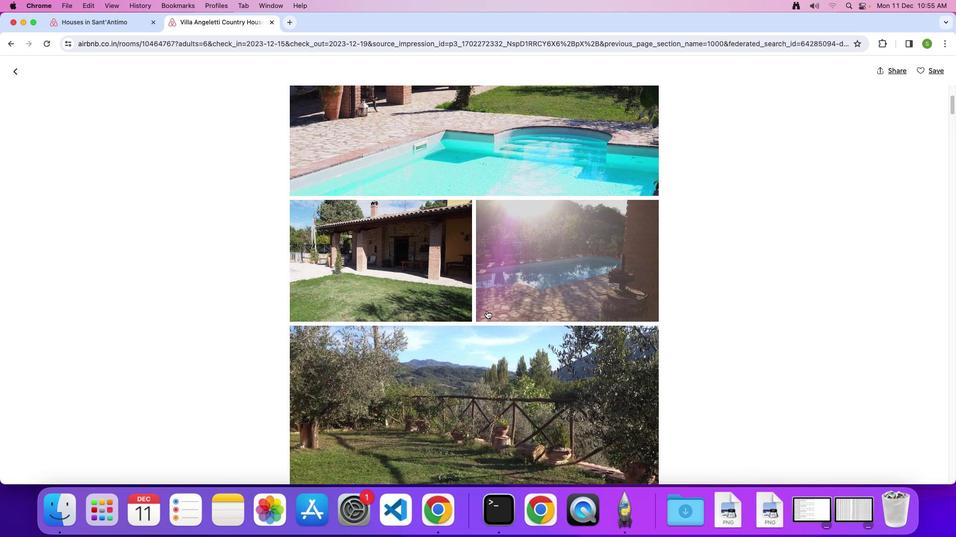 
Action: Mouse scrolled (486, 310) with delta (0, 0)
Screenshot: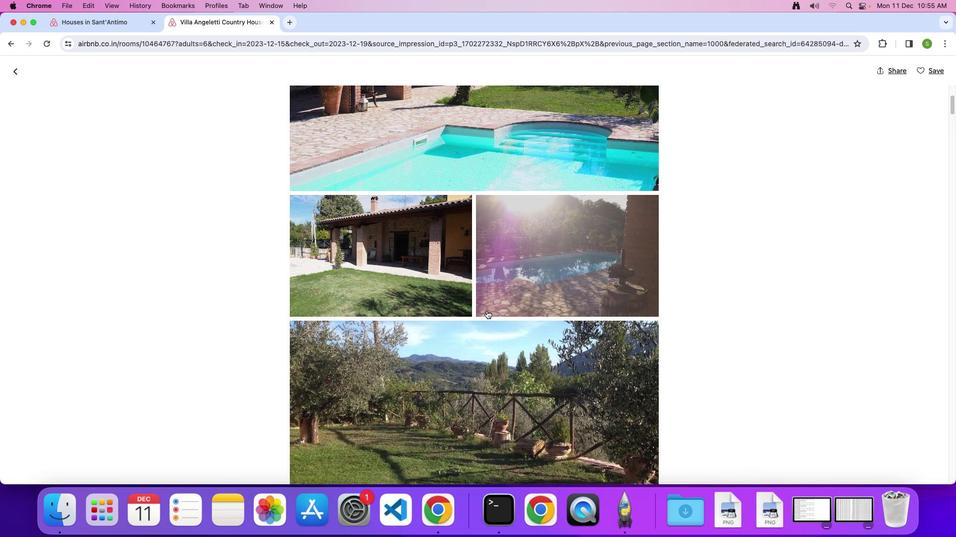 
Action: Mouse moved to (486, 310)
Screenshot: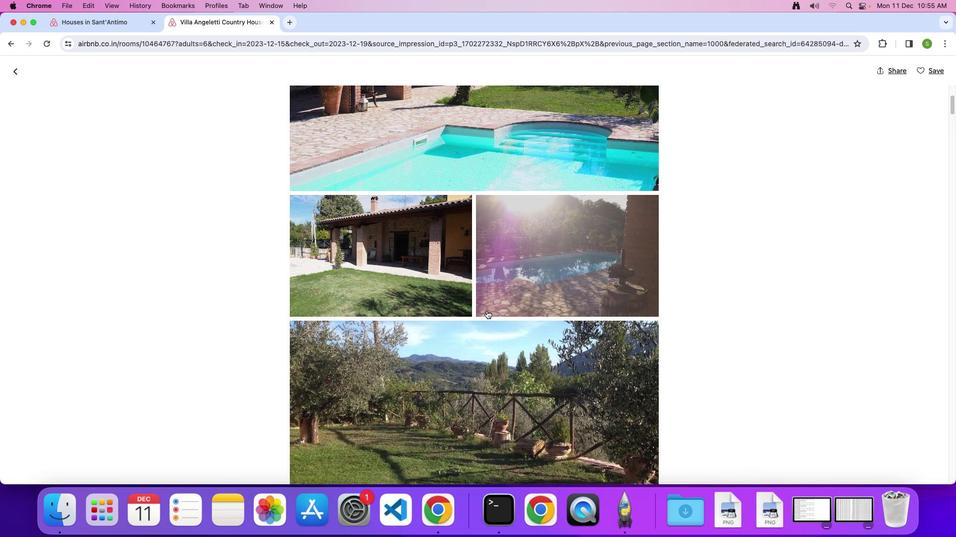 
Action: Mouse scrolled (486, 310) with delta (0, 0)
Screenshot: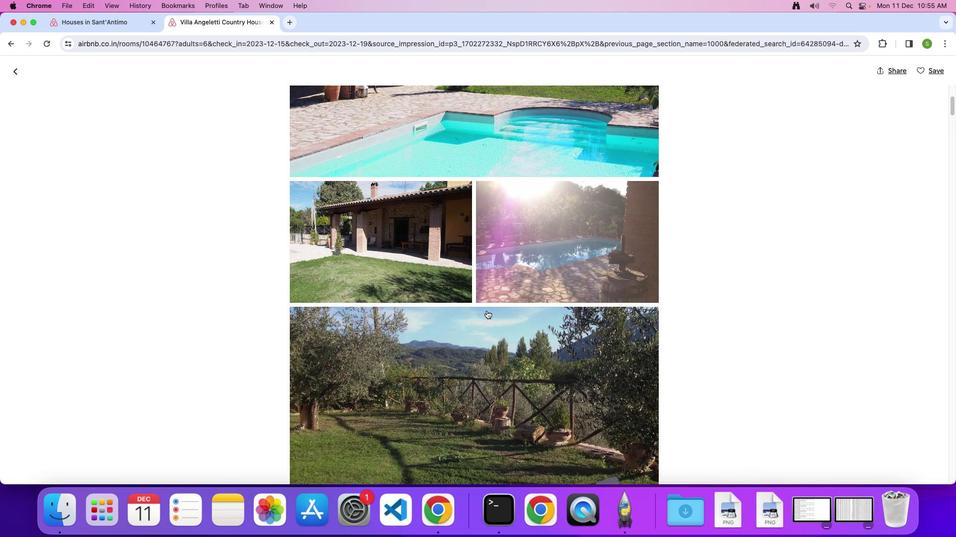 
Action: Mouse scrolled (486, 310) with delta (0, 0)
Screenshot: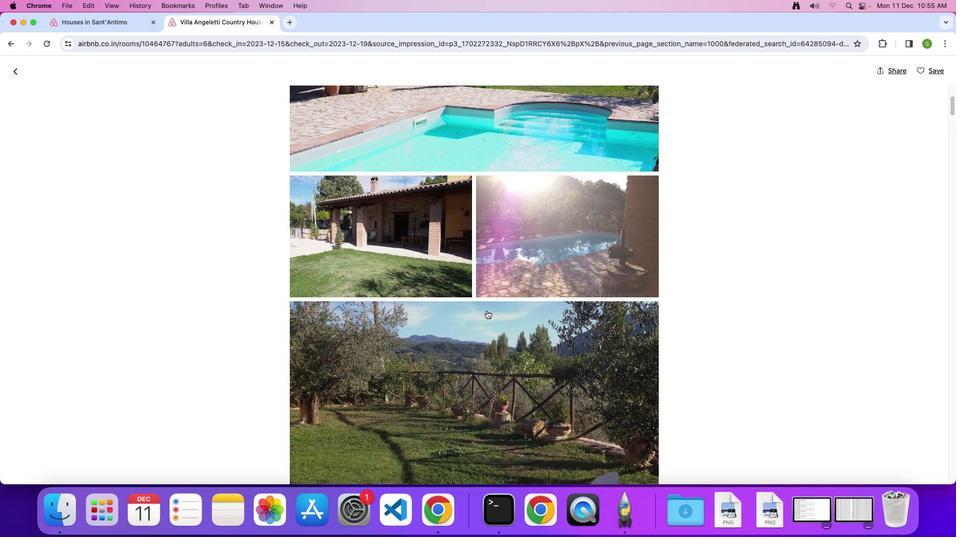 
Action: Mouse scrolled (486, 310) with delta (0, 0)
Screenshot: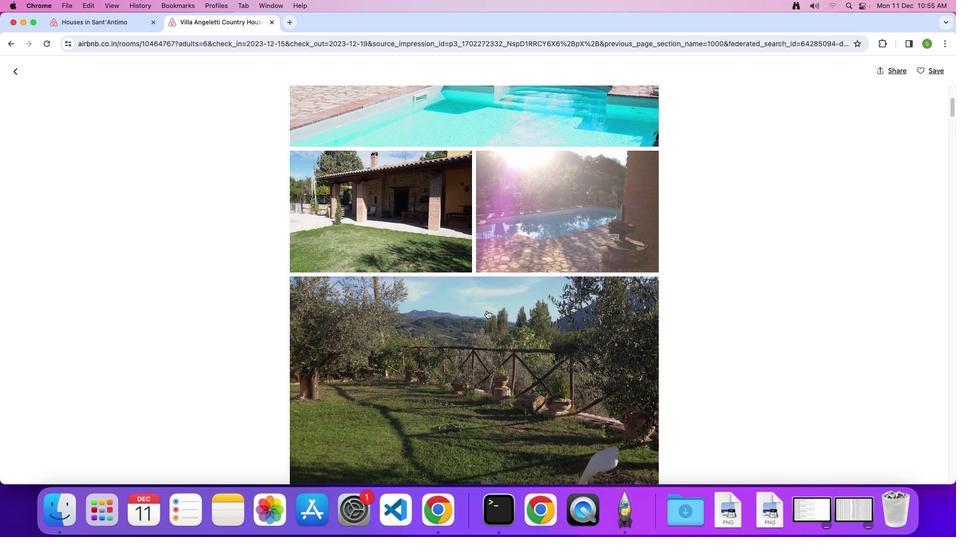 
Action: Mouse scrolled (486, 310) with delta (0, 0)
Screenshot: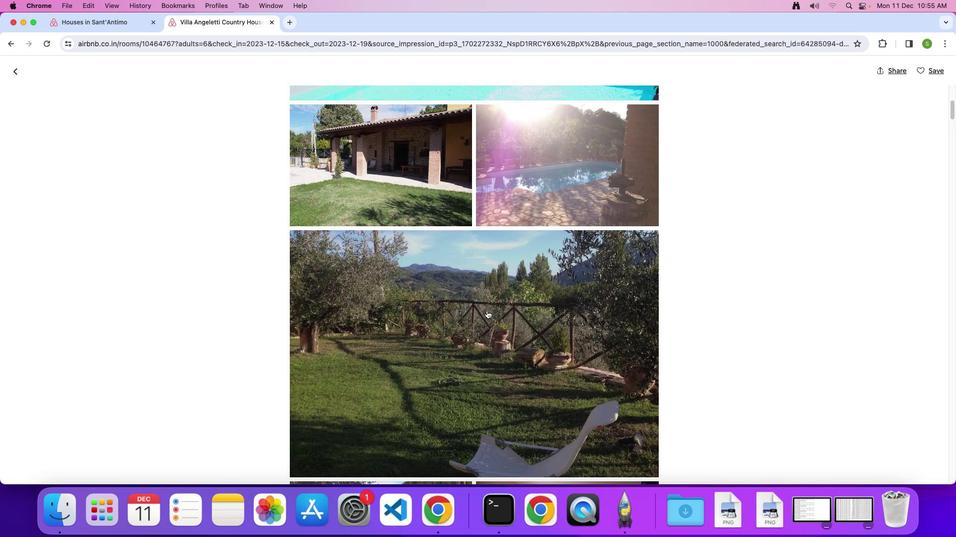 
Action: Mouse scrolled (486, 310) with delta (0, 0)
Screenshot: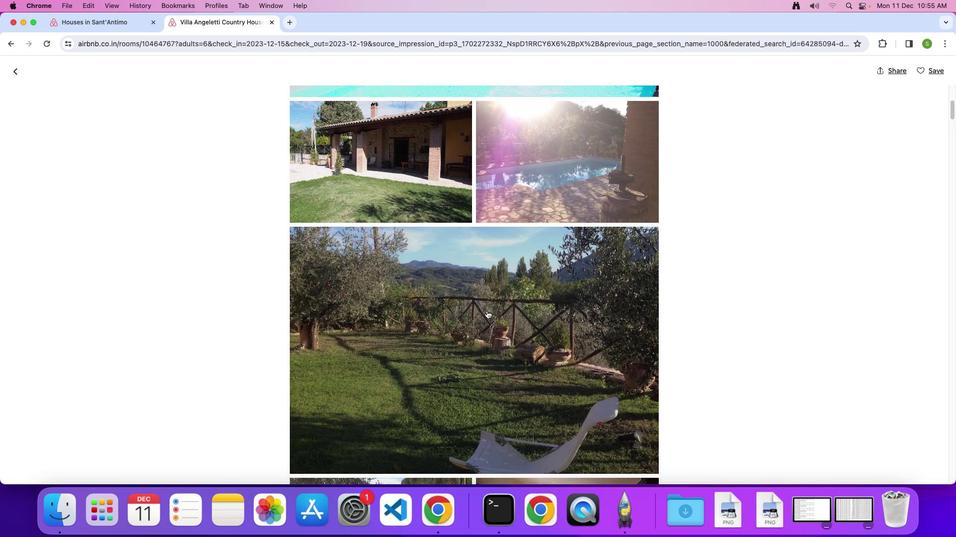 
Action: Mouse scrolled (486, 310) with delta (0, 0)
Screenshot: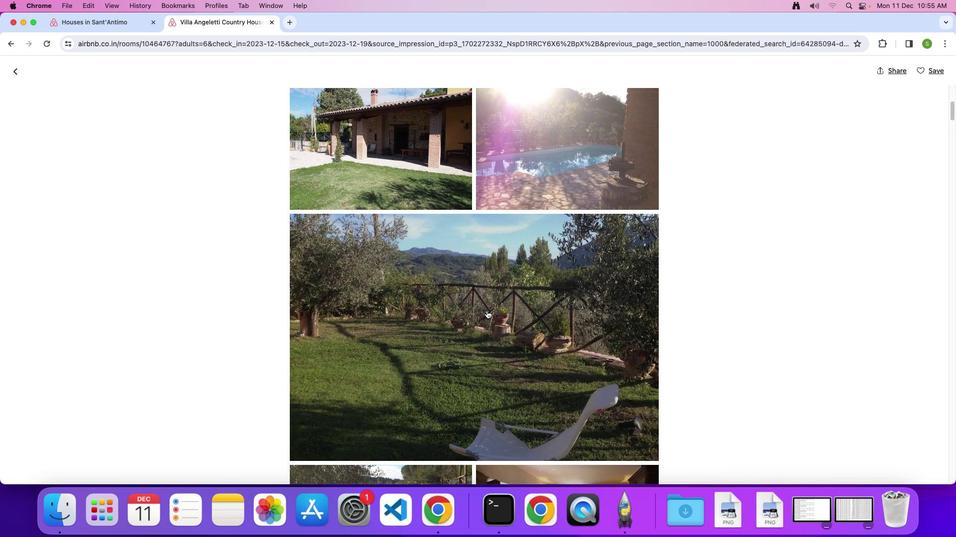 
Action: Mouse scrolled (486, 310) with delta (0, 0)
Screenshot: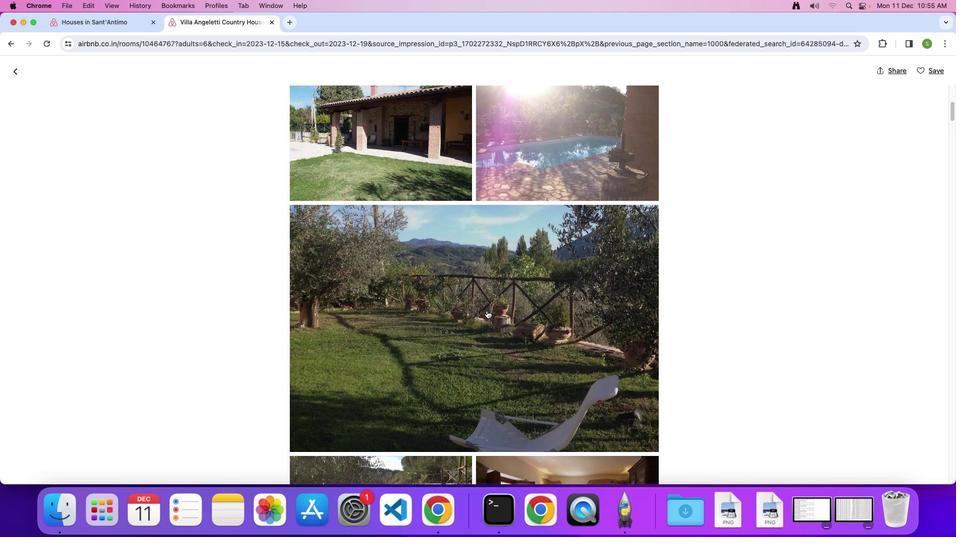 
Action: Mouse scrolled (486, 310) with delta (0, -1)
Screenshot: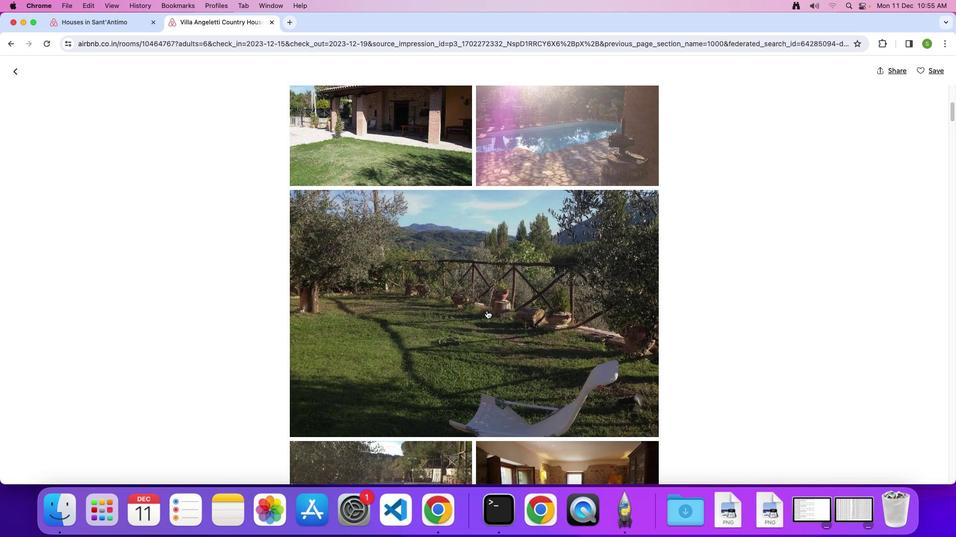 
Action: Mouse scrolled (486, 310) with delta (0, 0)
Screenshot: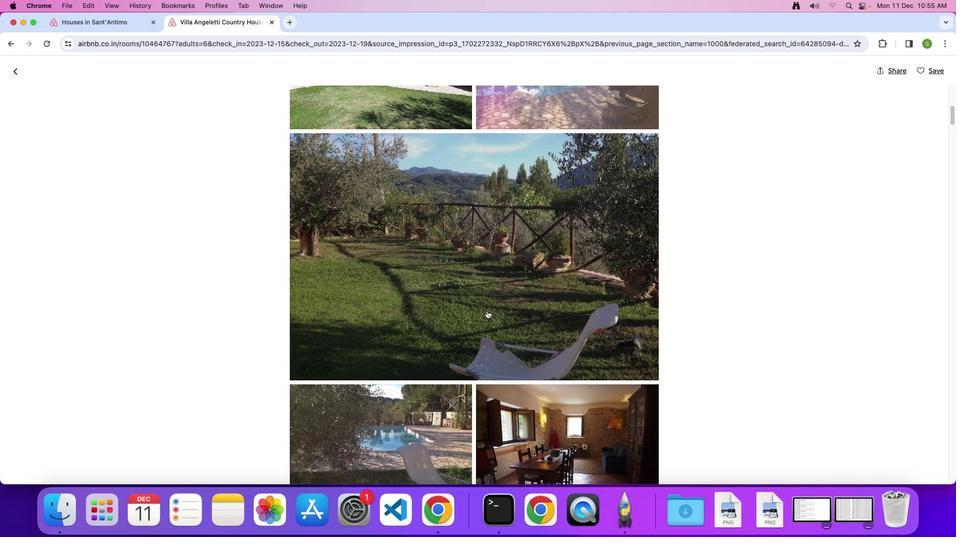 
Action: Mouse scrolled (486, 310) with delta (0, 0)
Screenshot: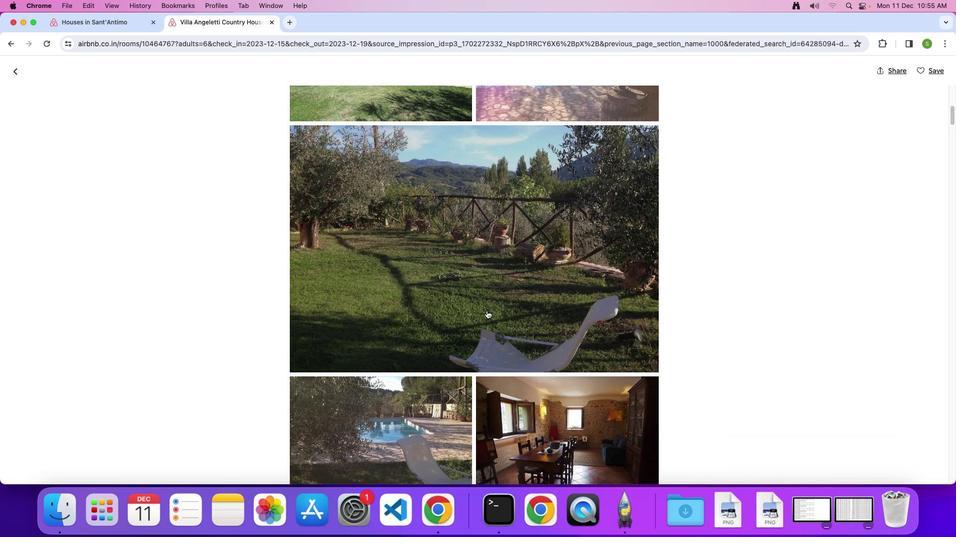 
Action: Mouse scrolled (486, 310) with delta (0, 0)
Screenshot: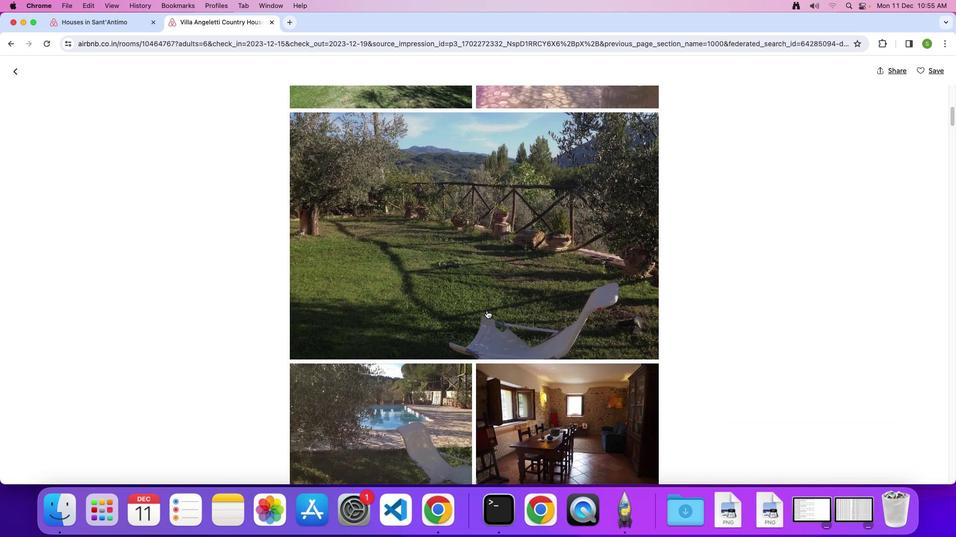 
Action: Mouse scrolled (486, 310) with delta (0, 0)
Screenshot: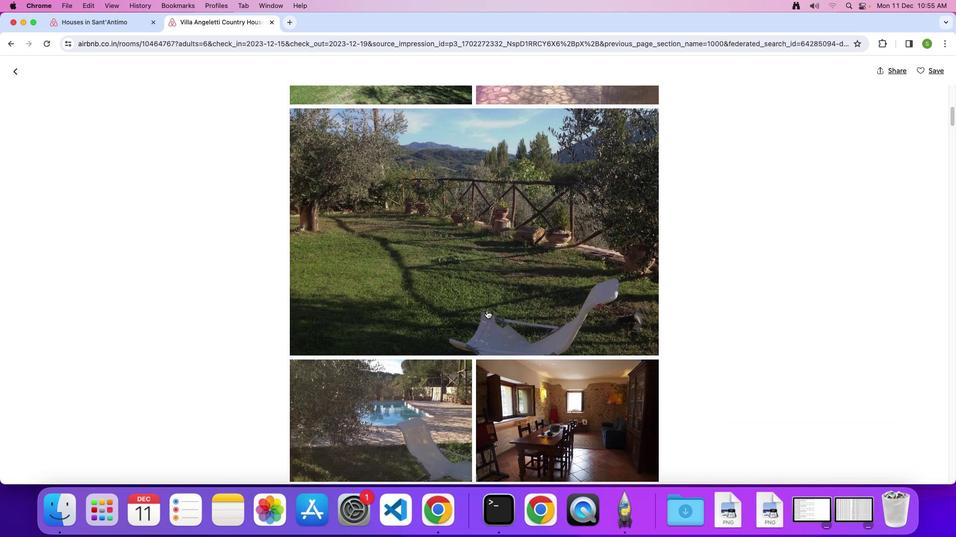 
Action: Mouse scrolled (486, 310) with delta (0, 0)
Screenshot: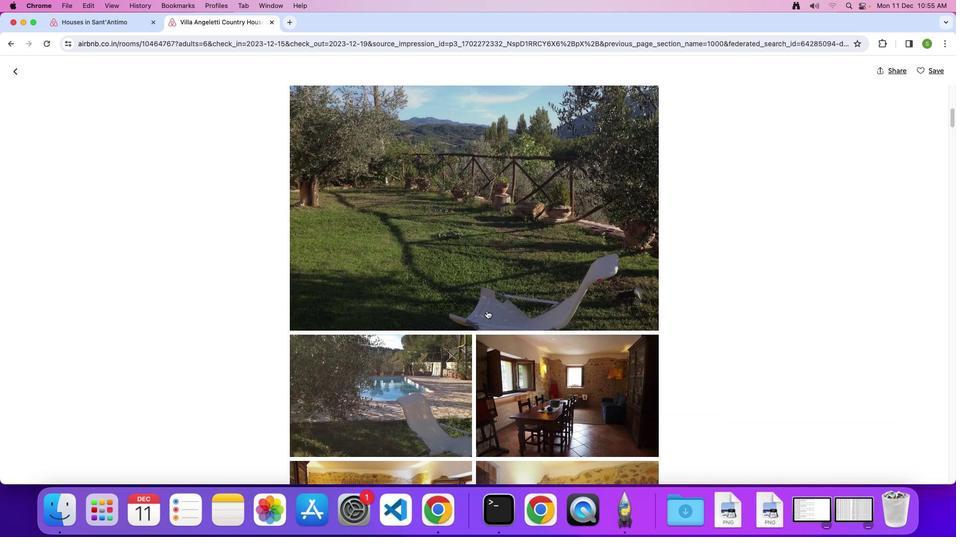 
Action: Mouse scrolled (486, 310) with delta (0, 0)
Screenshot: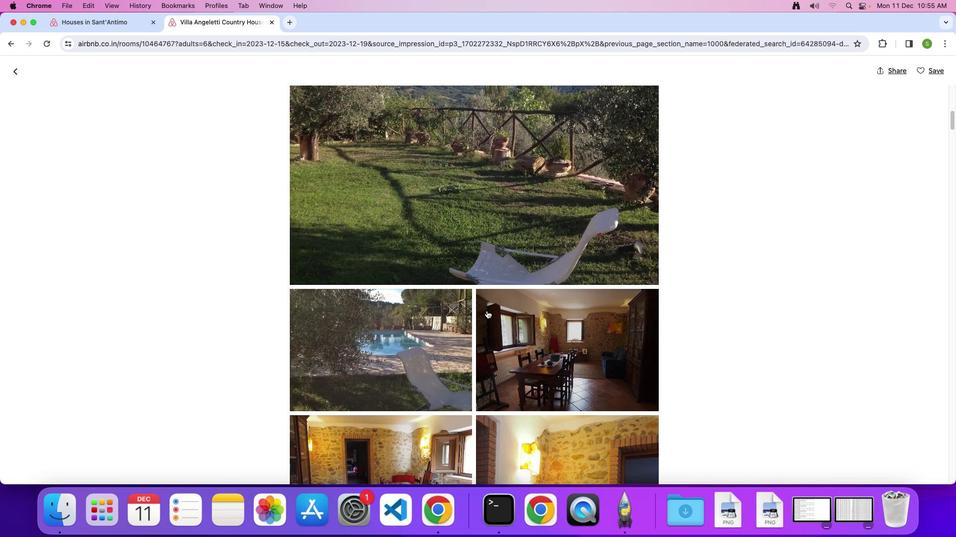 
Action: Mouse scrolled (486, 310) with delta (0, 0)
Screenshot: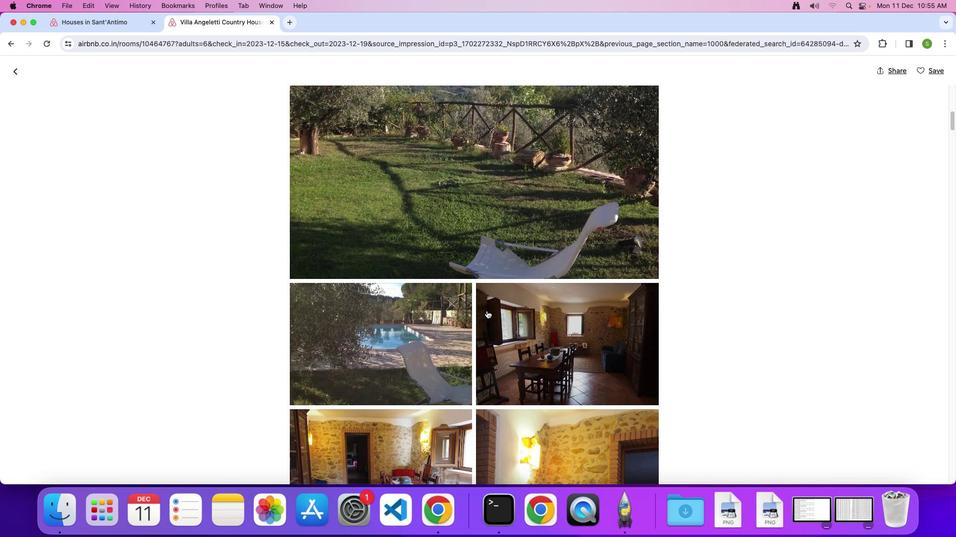 
Action: Mouse scrolled (486, 310) with delta (0, 0)
Screenshot: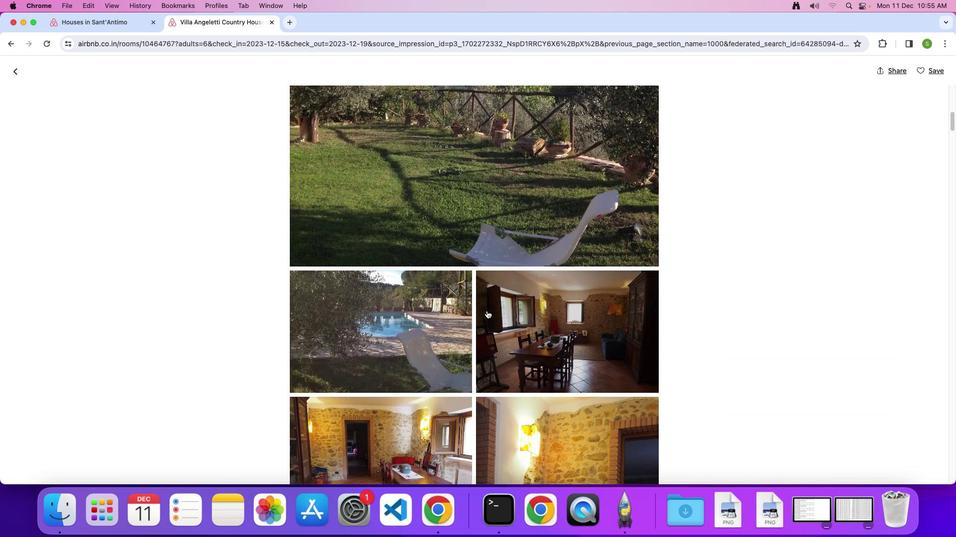 
Action: Mouse scrolled (486, 310) with delta (0, 0)
Screenshot: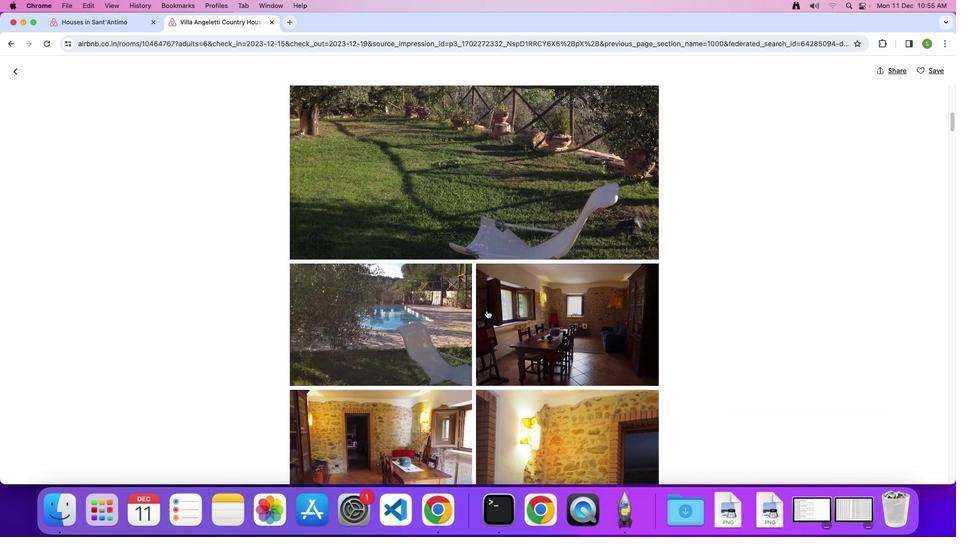 
Action: Mouse scrolled (486, 310) with delta (0, 0)
Screenshot: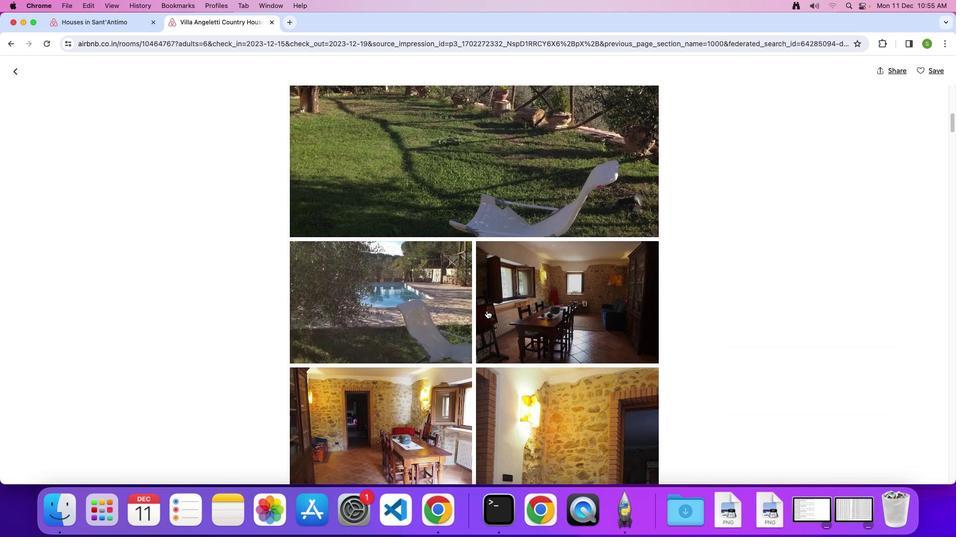 
Action: Mouse scrolled (486, 310) with delta (0, 0)
Screenshot: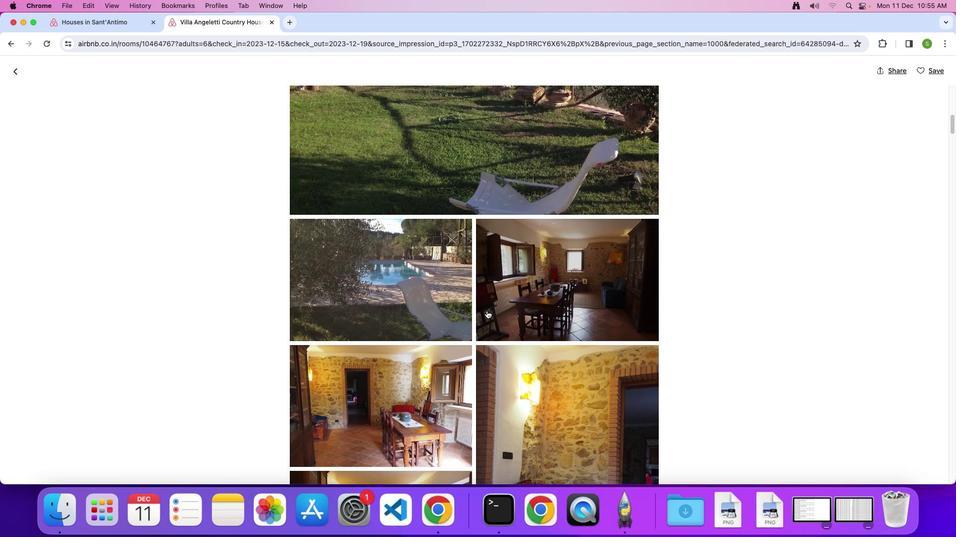 
Action: Mouse scrolled (486, 310) with delta (0, 0)
Screenshot: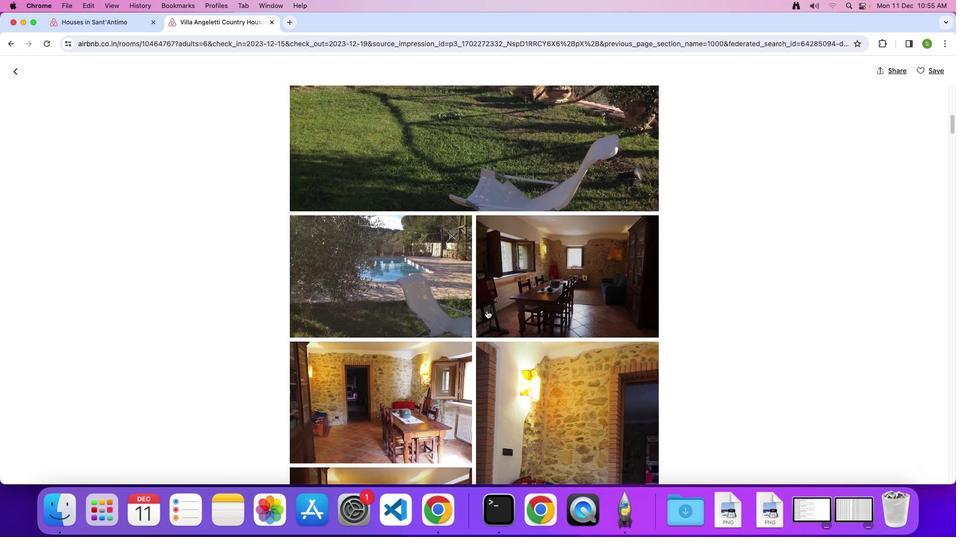 
Action: Mouse scrolled (486, 310) with delta (0, 0)
Screenshot: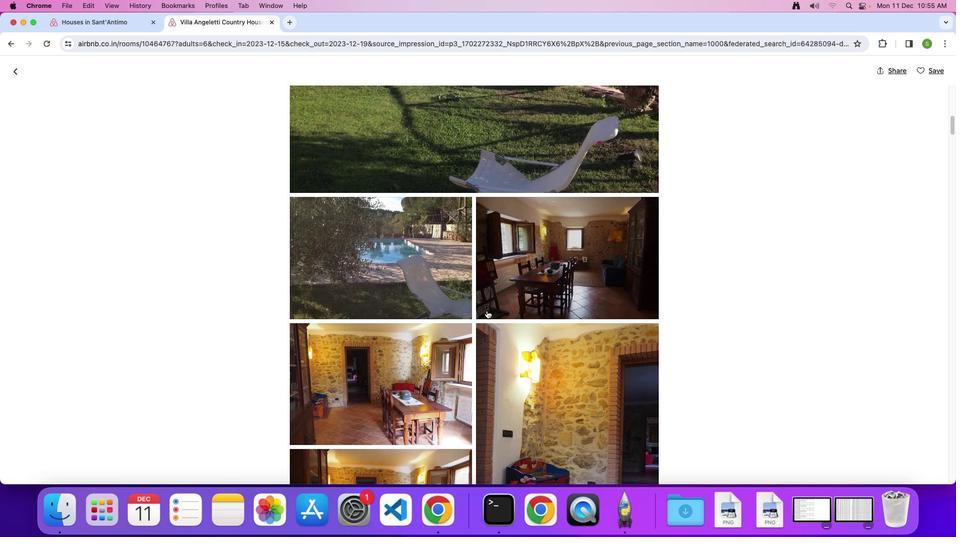 
Action: Mouse scrolled (486, 310) with delta (0, 0)
Screenshot: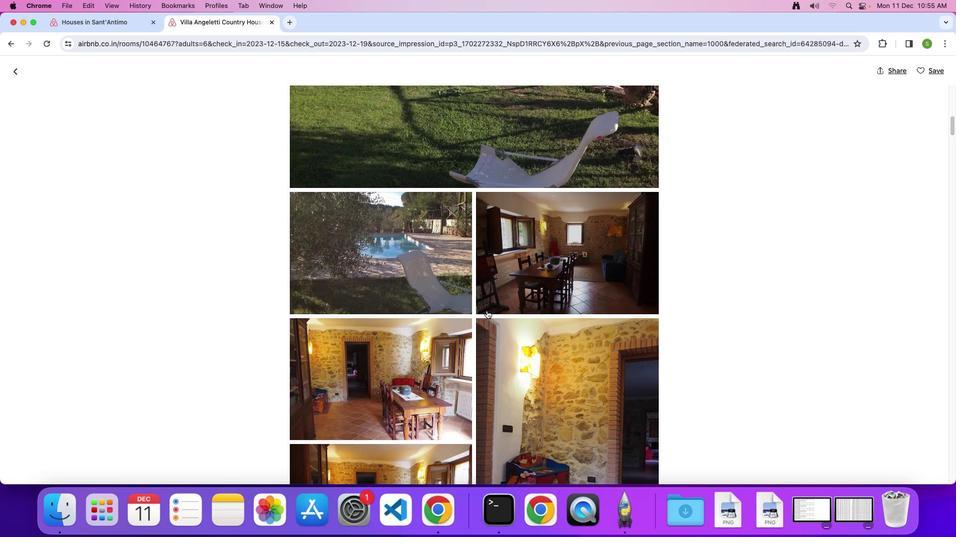 
Action: Mouse scrolled (486, 310) with delta (0, 0)
Screenshot: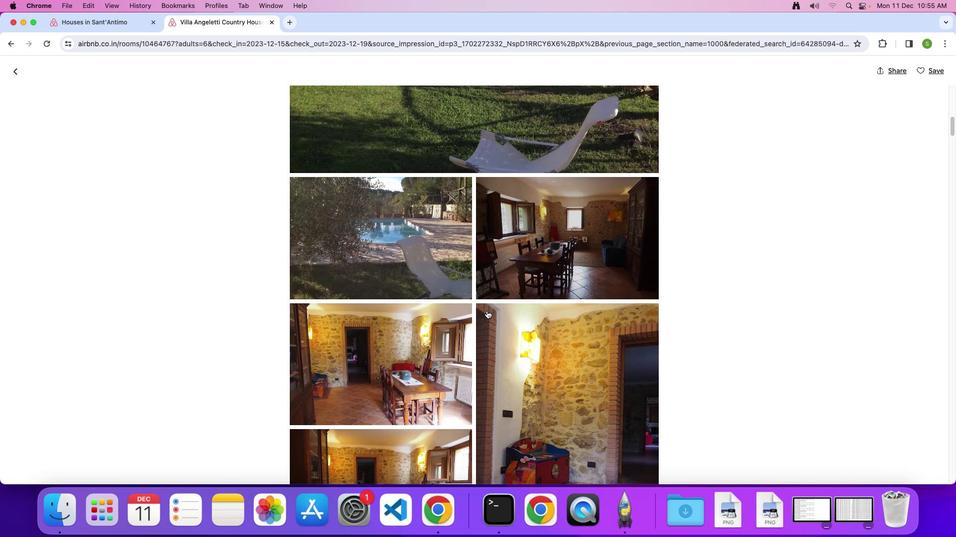 
Action: Mouse scrolled (486, 310) with delta (0, 0)
Screenshot: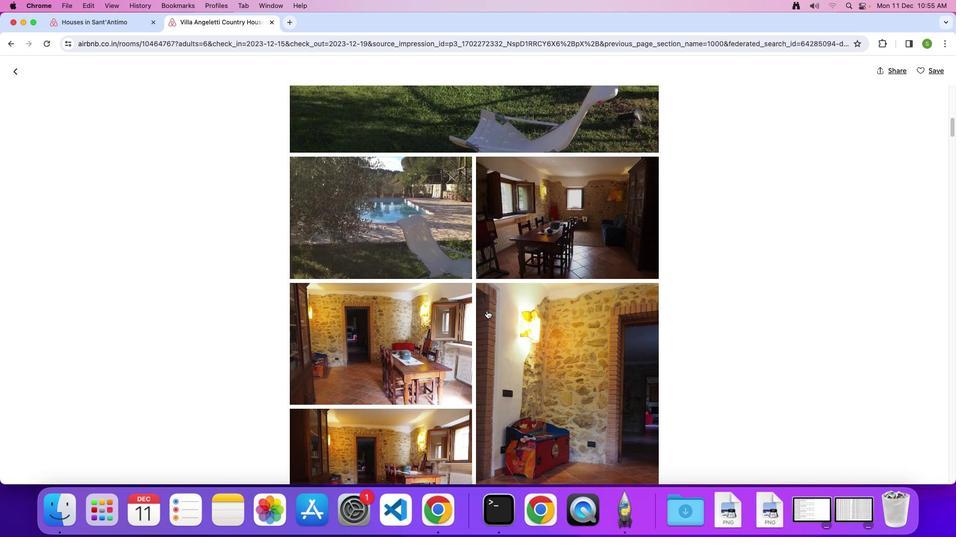 
Action: Mouse scrolled (486, 310) with delta (0, -1)
Screenshot: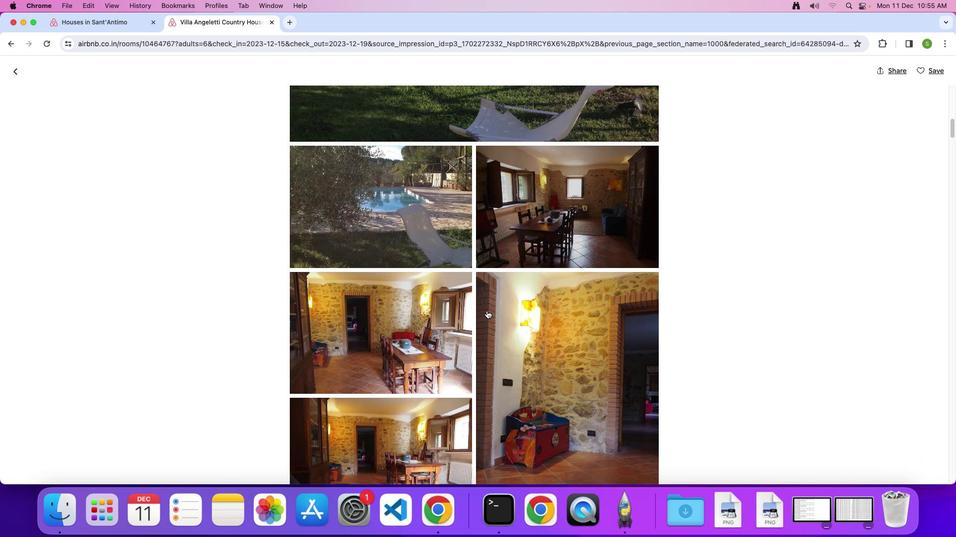 
Action: Mouse scrolled (486, 310) with delta (0, 0)
Screenshot: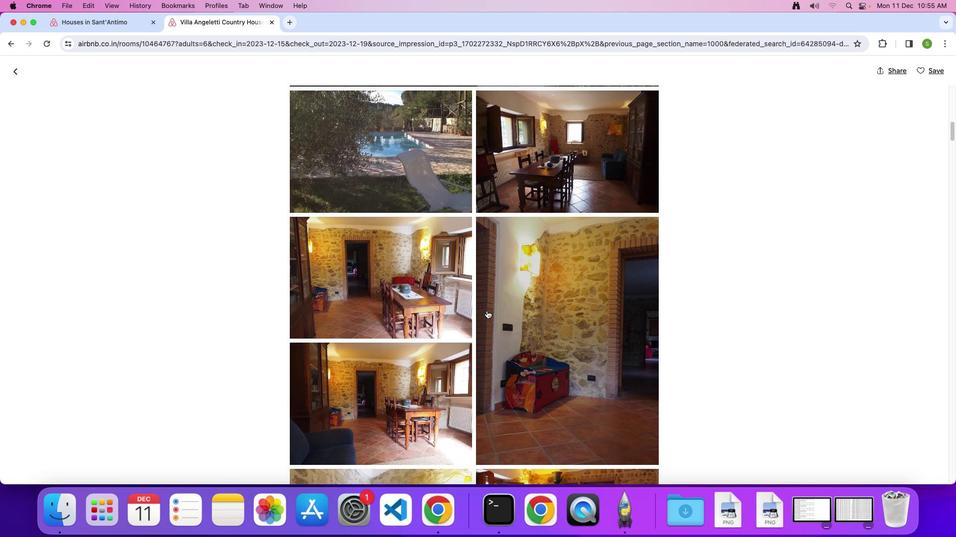 
Action: Mouse scrolled (486, 310) with delta (0, 0)
Screenshot: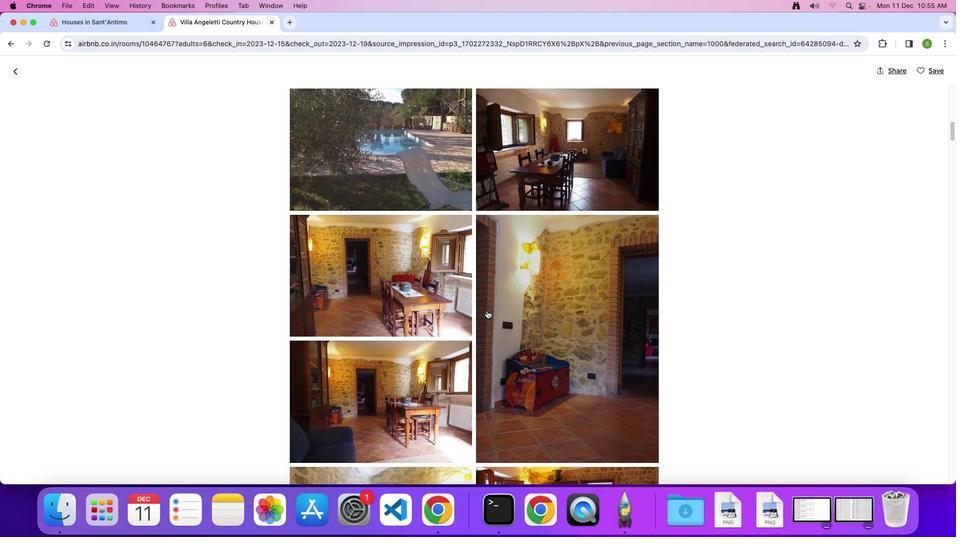 
Action: Mouse scrolled (486, 310) with delta (0, 0)
Screenshot: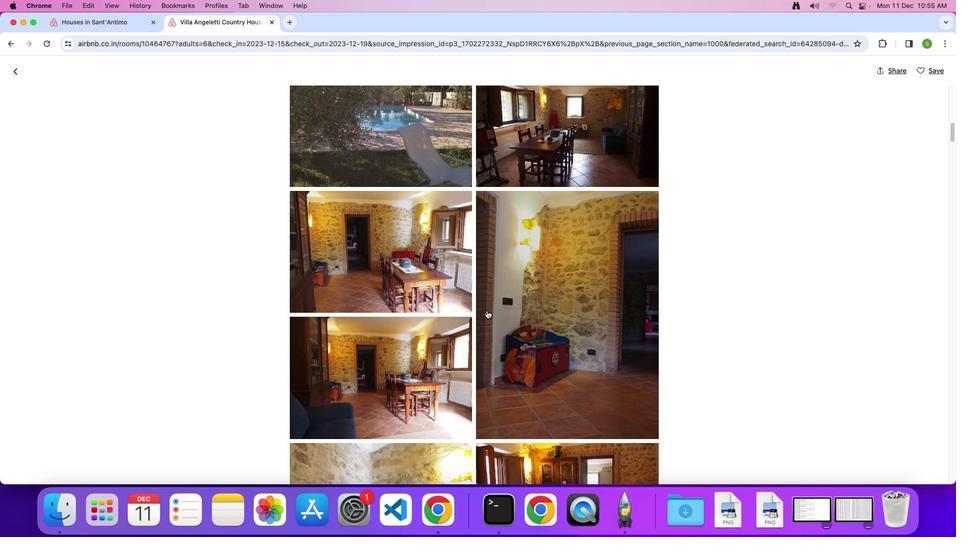 
Action: Mouse scrolled (486, 310) with delta (0, 0)
Screenshot: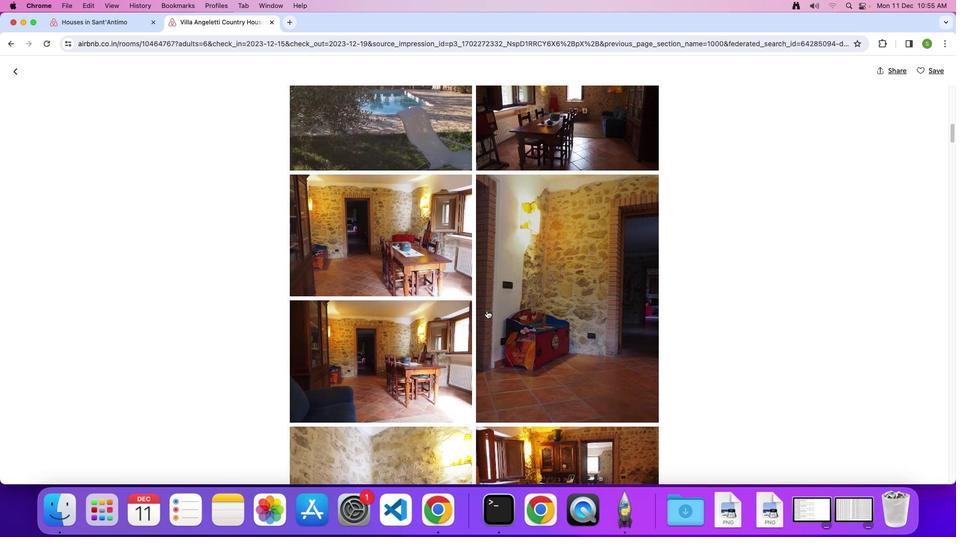 
Action: Mouse scrolled (486, 310) with delta (0, 0)
Screenshot: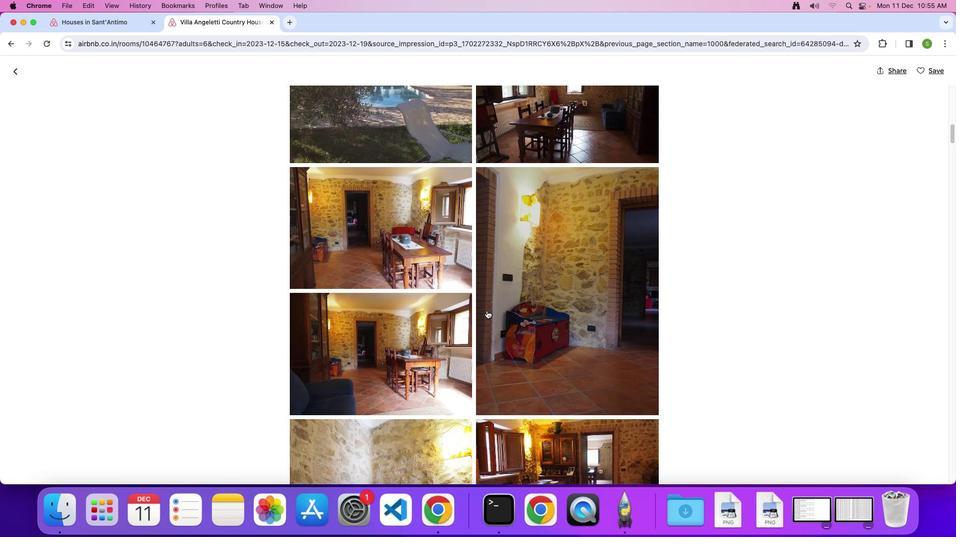
Action: Mouse scrolled (486, 310) with delta (0, 0)
Screenshot: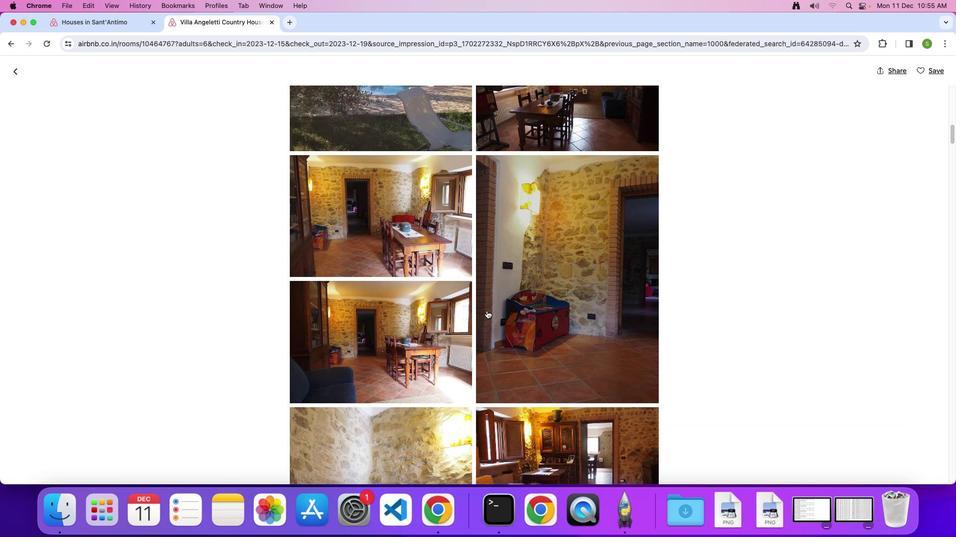 
Action: Mouse scrolled (486, 310) with delta (0, 0)
Screenshot: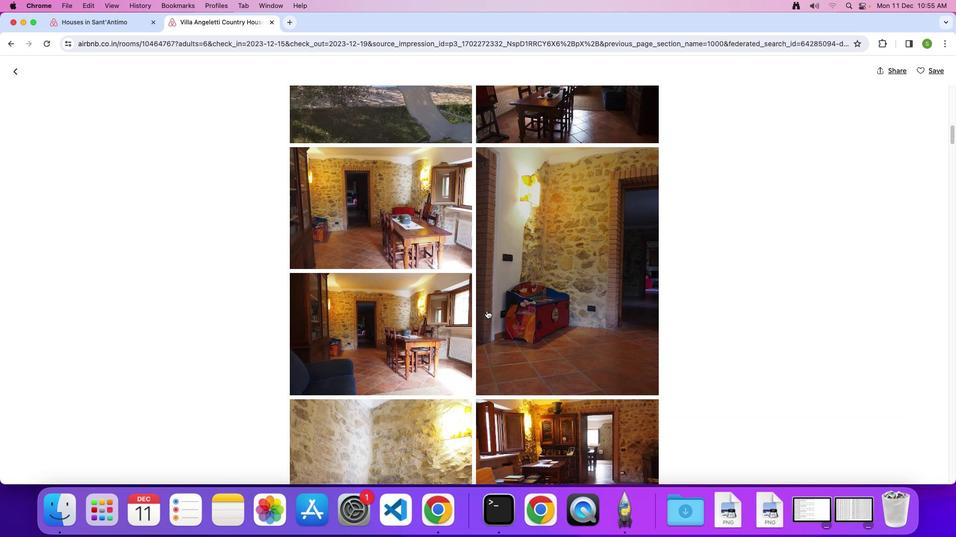 
Action: Mouse scrolled (486, 310) with delta (0, 0)
Screenshot: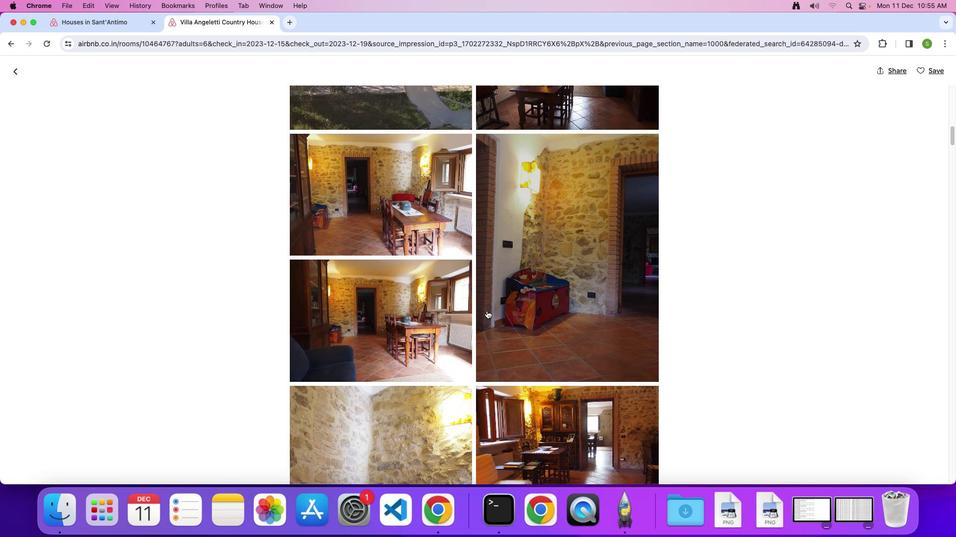 
Action: Mouse scrolled (486, 310) with delta (0, 0)
Screenshot: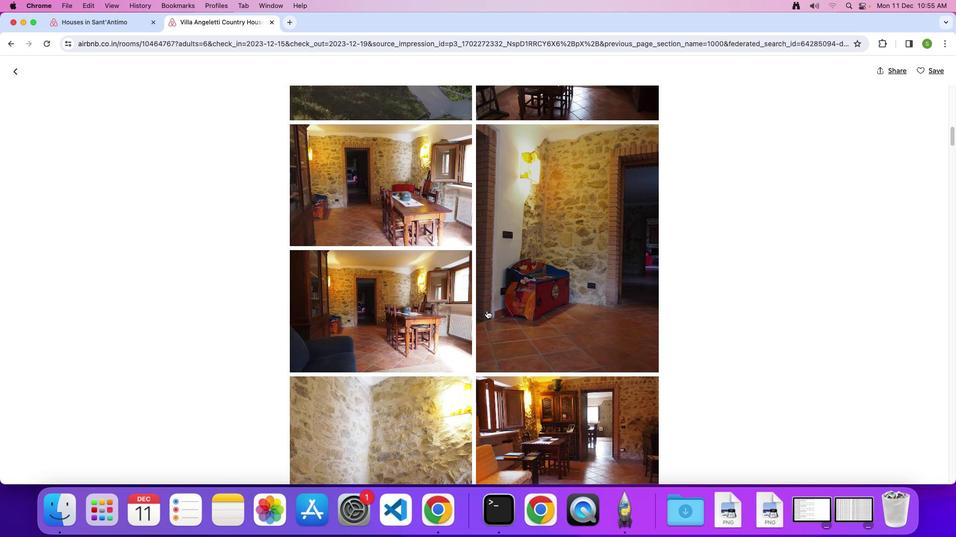 
Action: Mouse scrolled (486, 310) with delta (0, 0)
Screenshot: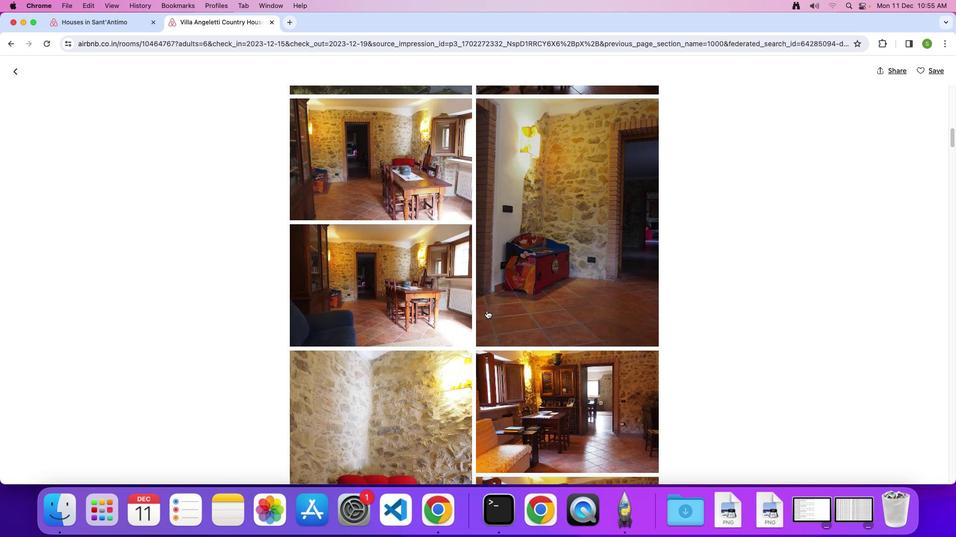 
Action: Mouse scrolled (486, 310) with delta (0, 0)
Screenshot: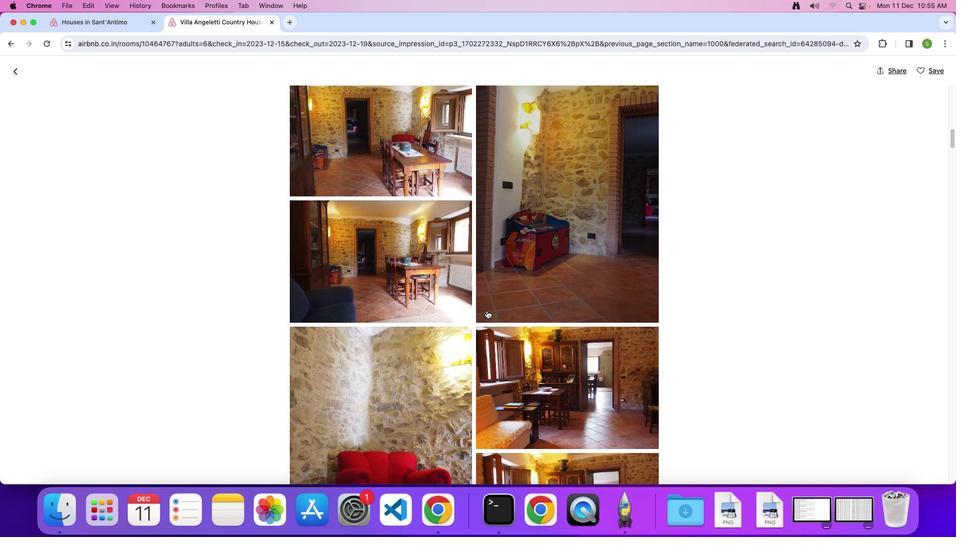 
Action: Mouse scrolled (486, 310) with delta (0, 0)
Screenshot: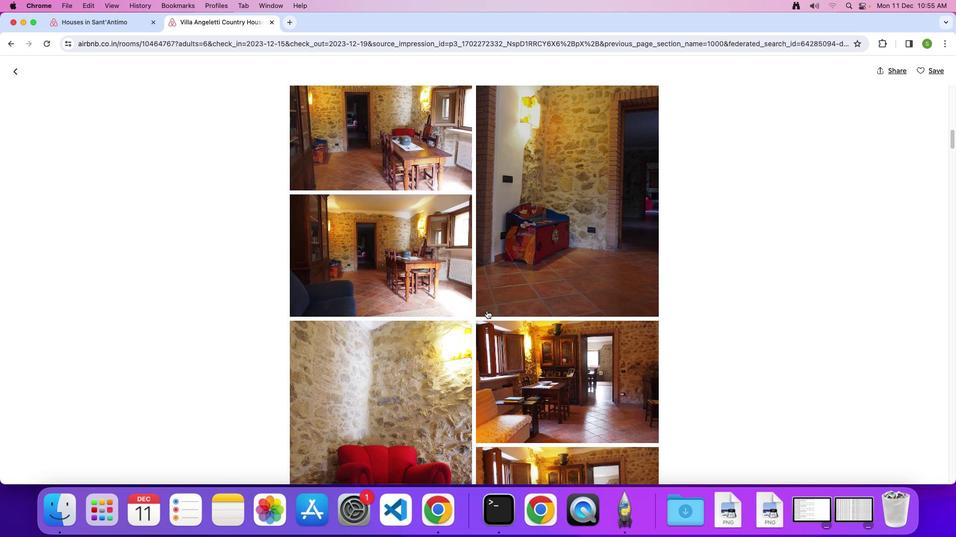 
Action: Mouse scrolled (486, 310) with delta (0, 0)
Screenshot: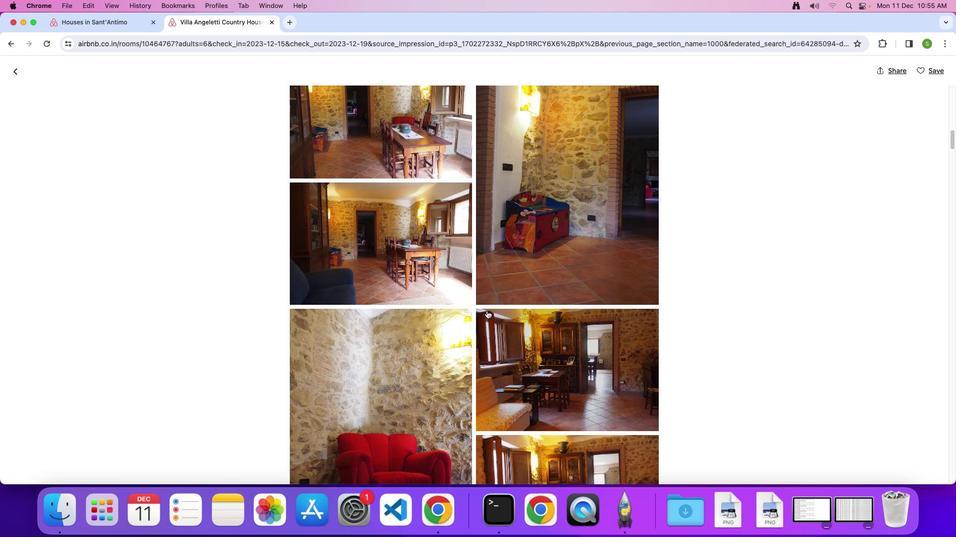 
Action: Mouse scrolled (486, 310) with delta (0, 0)
Screenshot: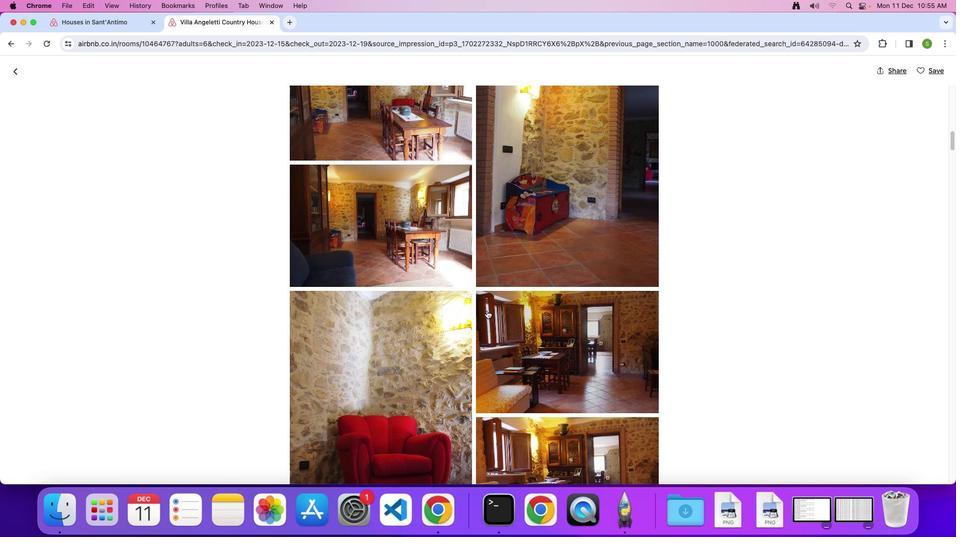 
Action: Mouse scrolled (486, 310) with delta (0, -1)
Screenshot: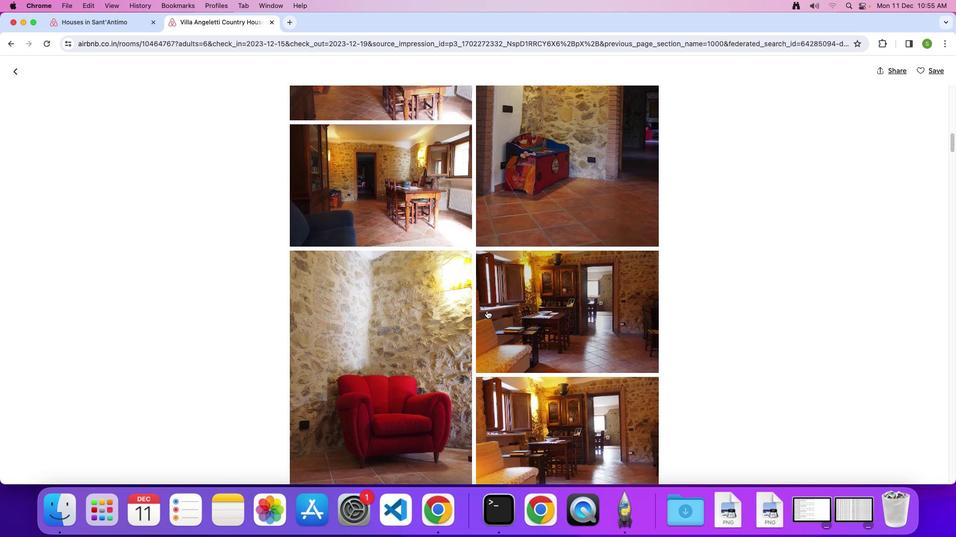 
Action: Mouse scrolled (486, 310) with delta (0, 0)
Screenshot: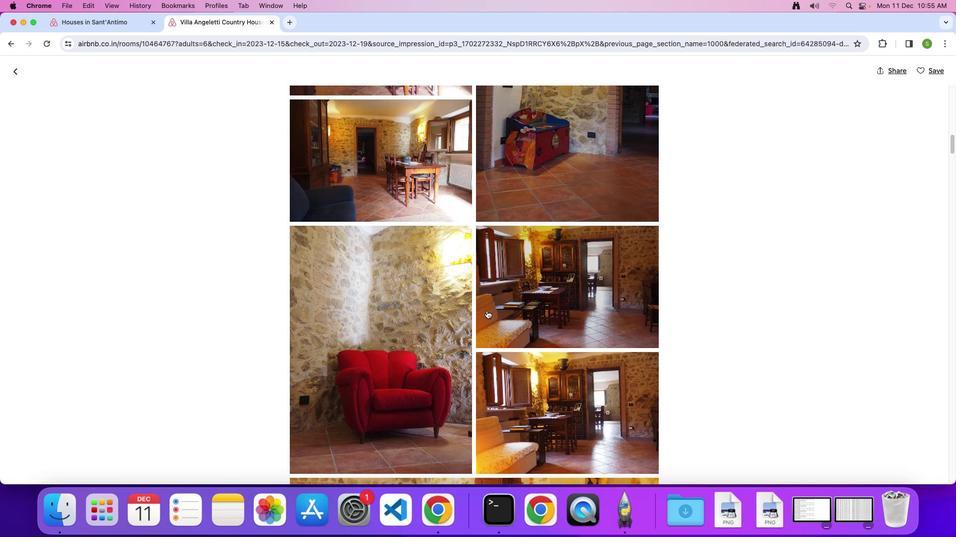 
Action: Mouse scrolled (486, 310) with delta (0, 0)
Screenshot: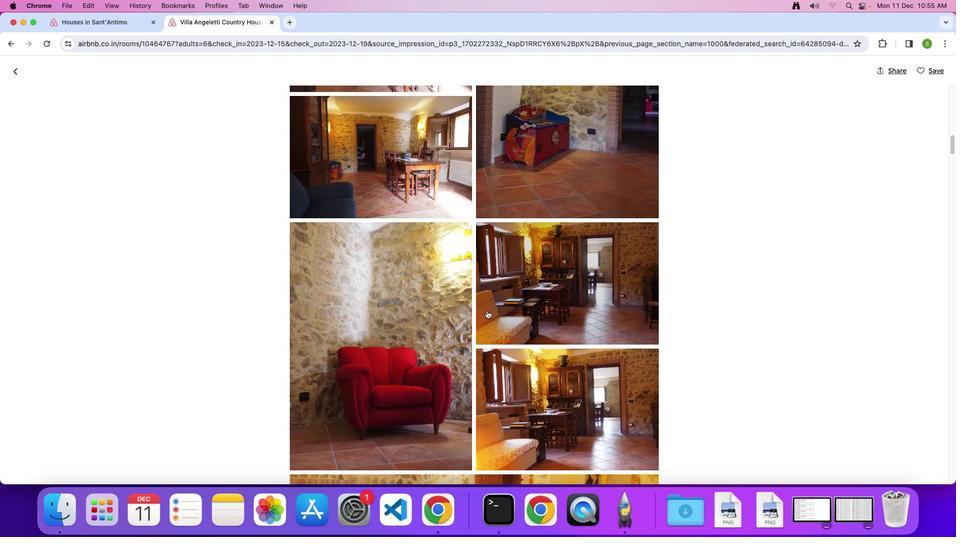 
Action: Mouse scrolled (486, 310) with delta (0, 0)
Screenshot: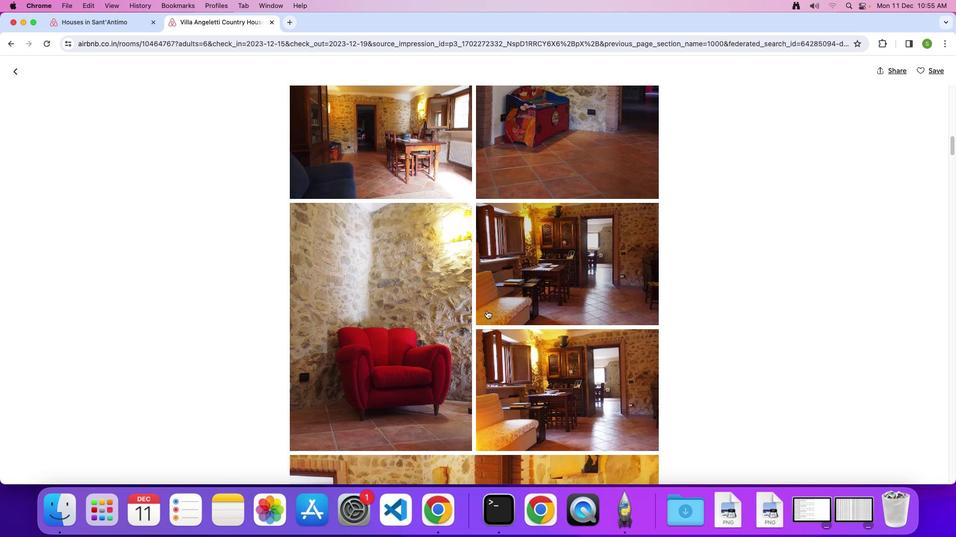 
Action: Mouse scrolled (486, 310) with delta (0, 0)
Screenshot: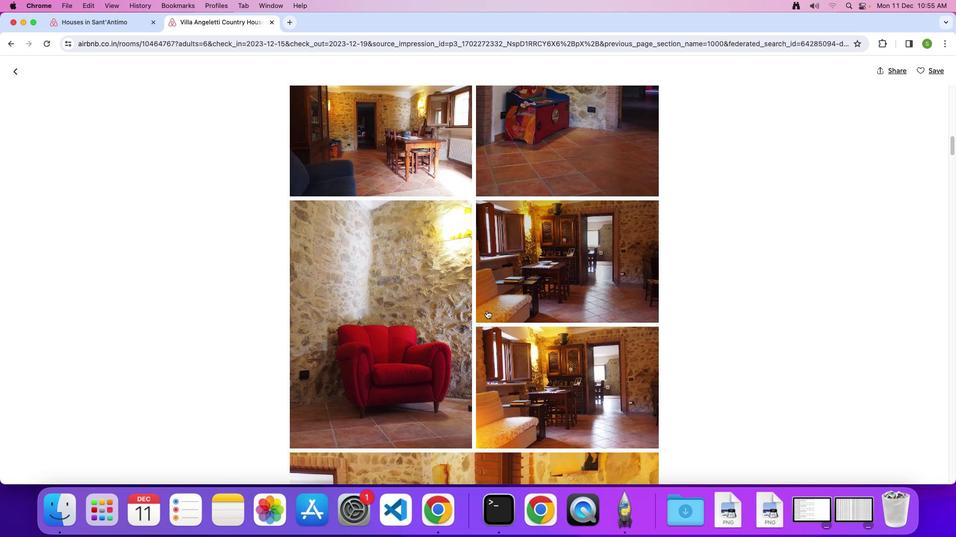 
Action: Mouse scrolled (486, 310) with delta (0, 0)
Screenshot: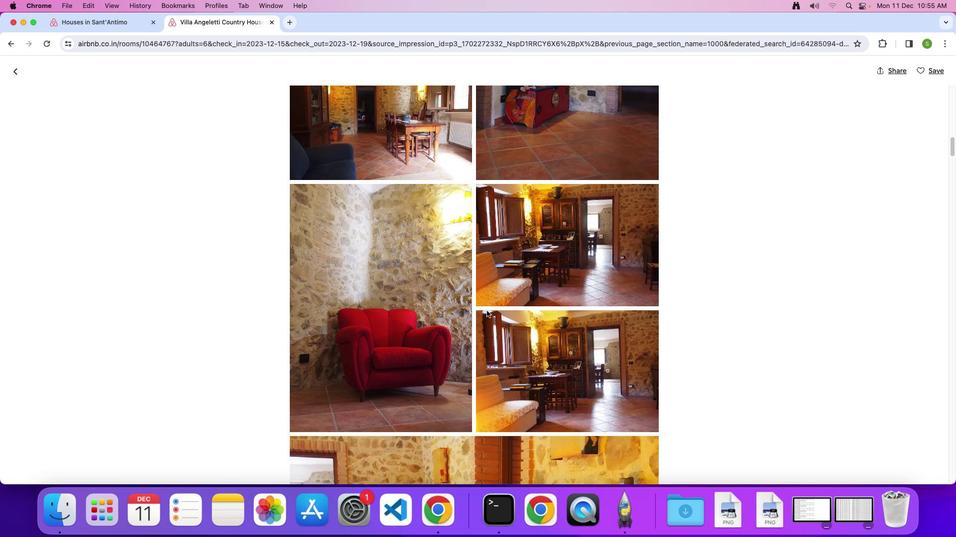 
Action: Mouse scrolled (486, 310) with delta (0, 0)
Screenshot: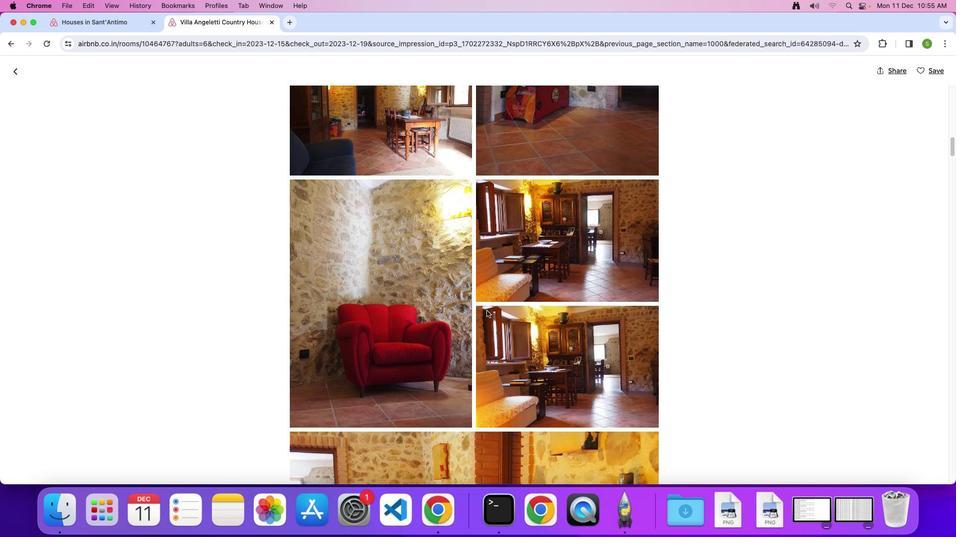 
Action: Mouse scrolled (486, 310) with delta (0, 0)
Screenshot: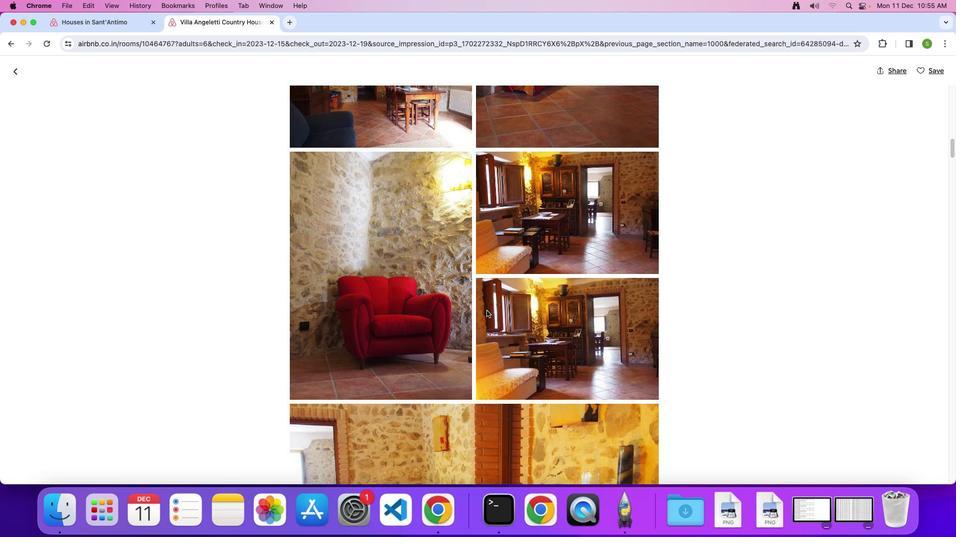 
Action: Mouse scrolled (486, 310) with delta (0, 0)
Screenshot: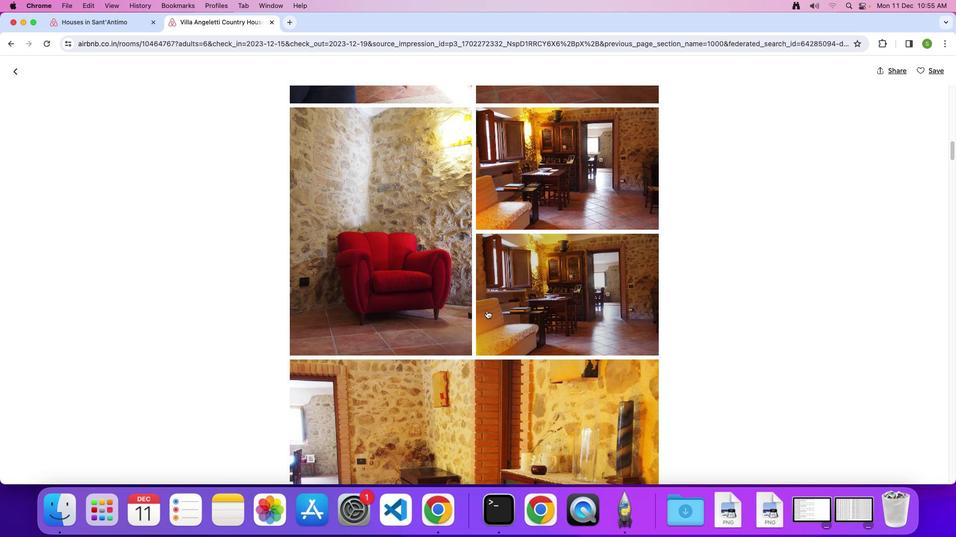 
Action: Mouse scrolled (486, 310) with delta (0, 0)
Screenshot: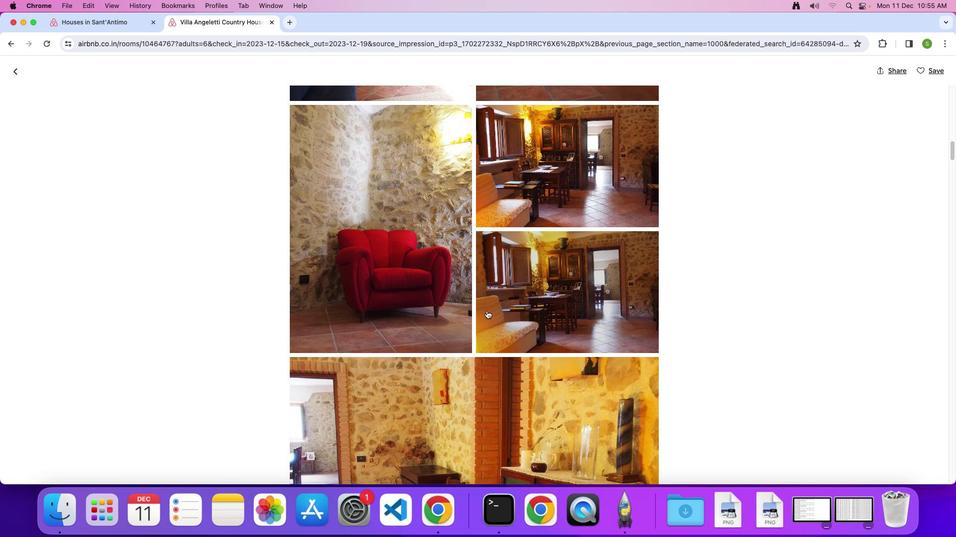 
Action: Mouse scrolled (486, 310) with delta (0, 0)
Screenshot: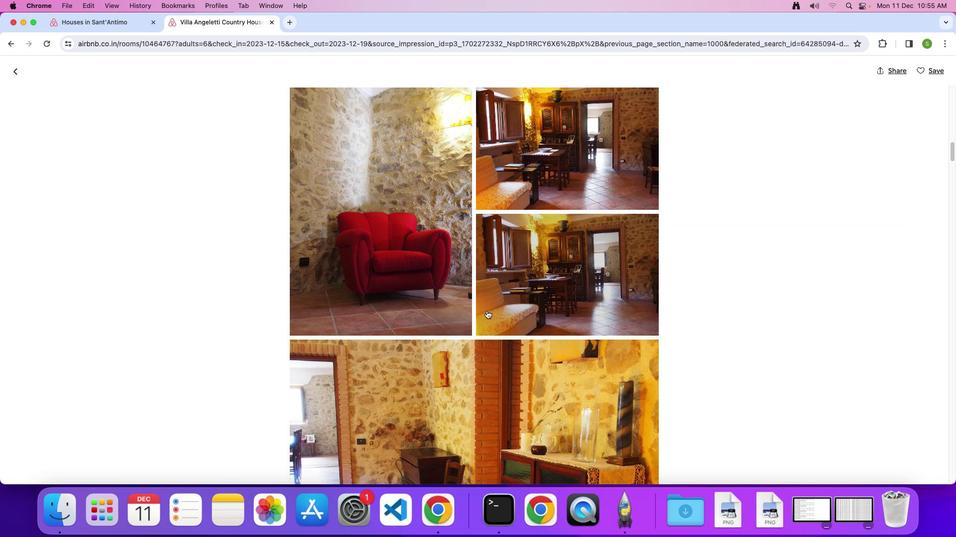 
Action: Mouse scrolled (486, 310) with delta (0, 0)
Screenshot: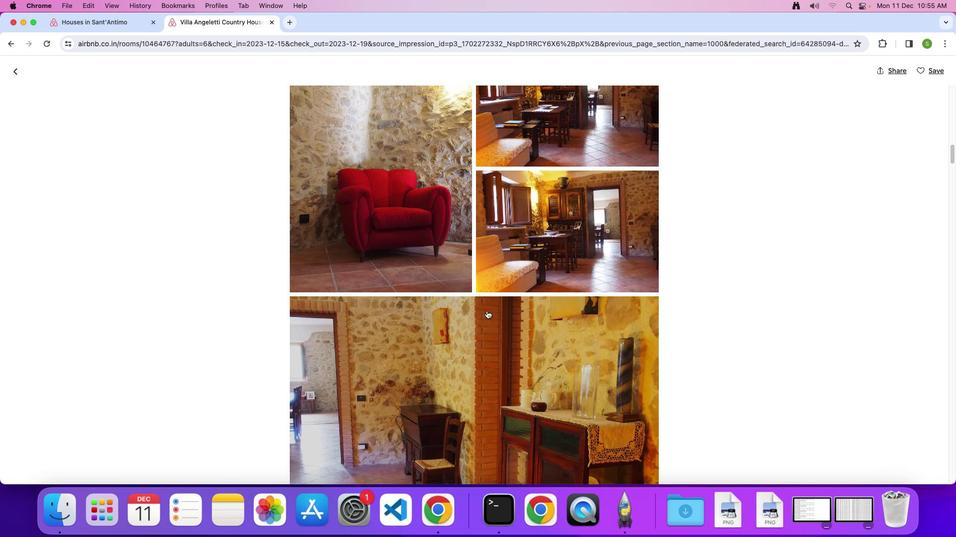 
Action: Mouse scrolled (486, 310) with delta (0, 0)
Screenshot: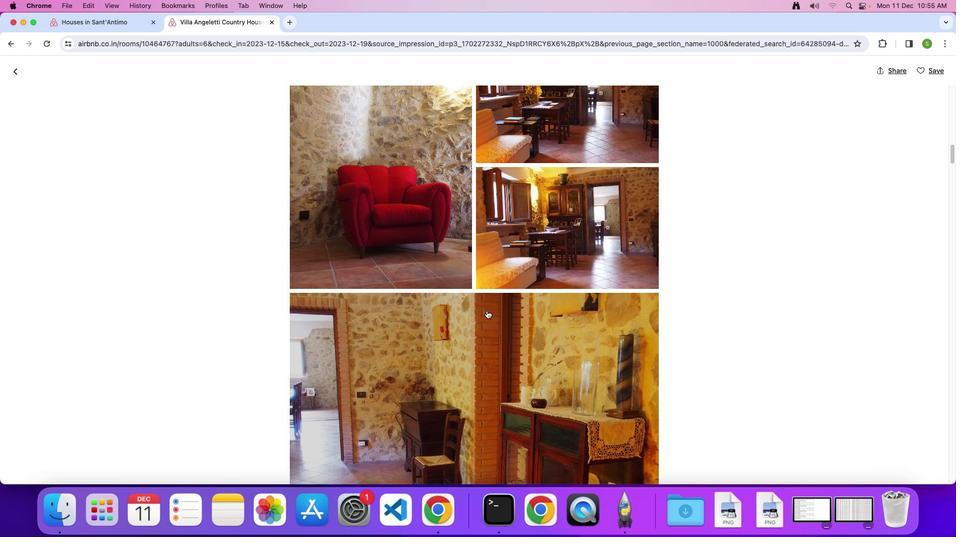 
Action: Mouse scrolled (486, 310) with delta (0, 0)
Screenshot: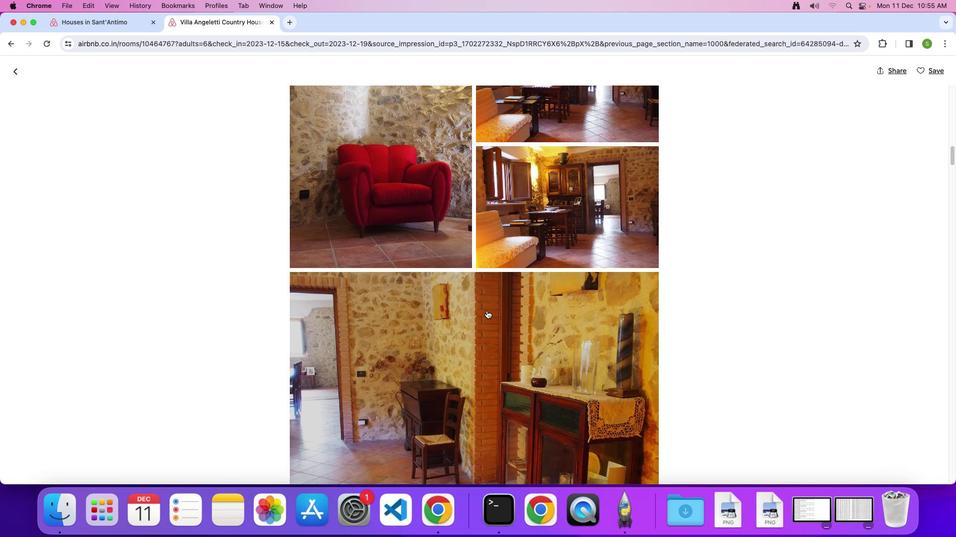 
Action: Mouse scrolled (486, 310) with delta (0, 0)
Screenshot: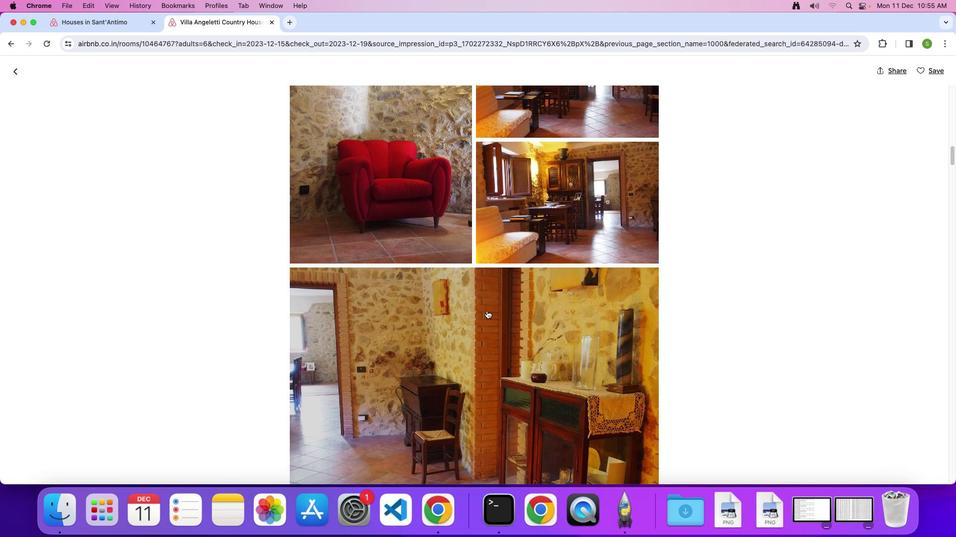 
Action: Mouse scrolled (486, 310) with delta (0, -1)
Screenshot: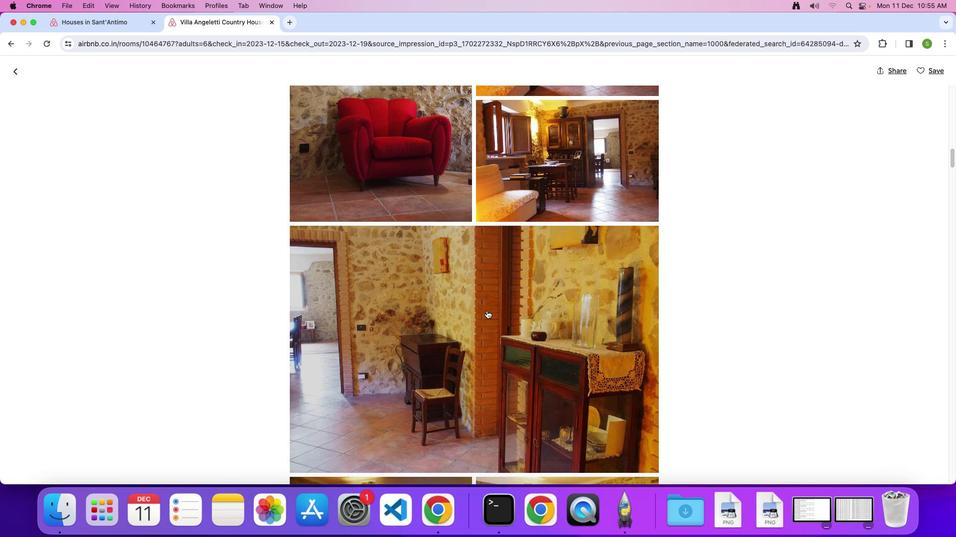
Action: Mouse scrolled (486, 310) with delta (0, 0)
Screenshot: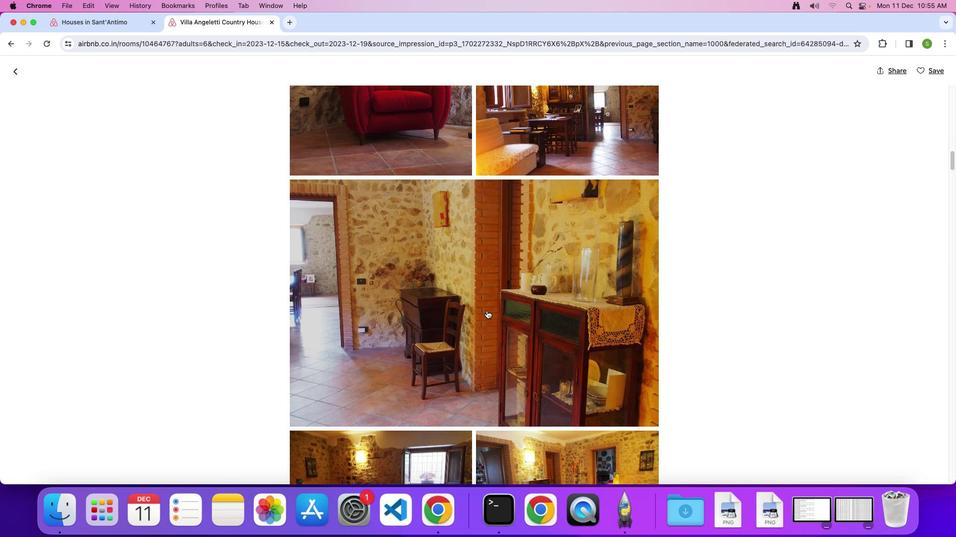 
Action: Mouse scrolled (486, 310) with delta (0, 0)
Screenshot: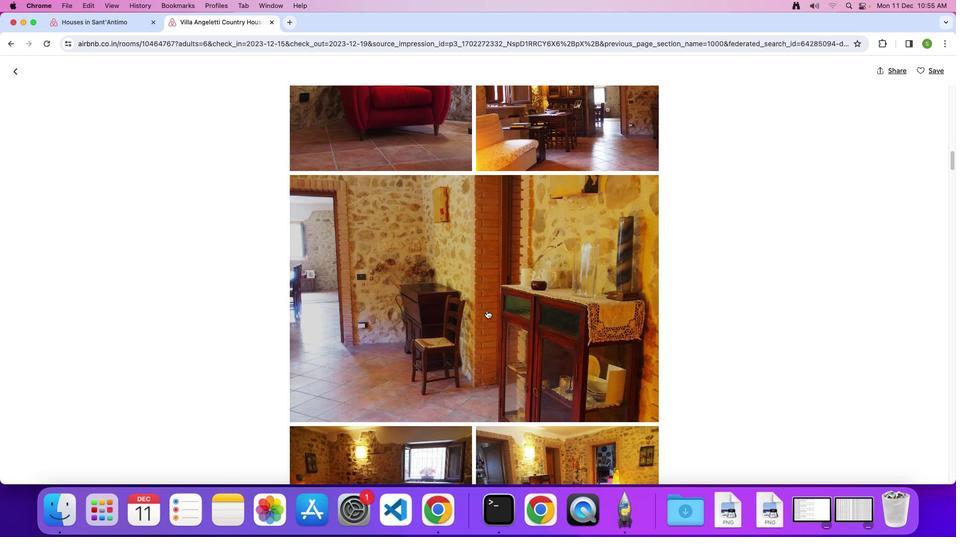 
Action: Mouse scrolled (486, 310) with delta (0, 0)
Screenshot: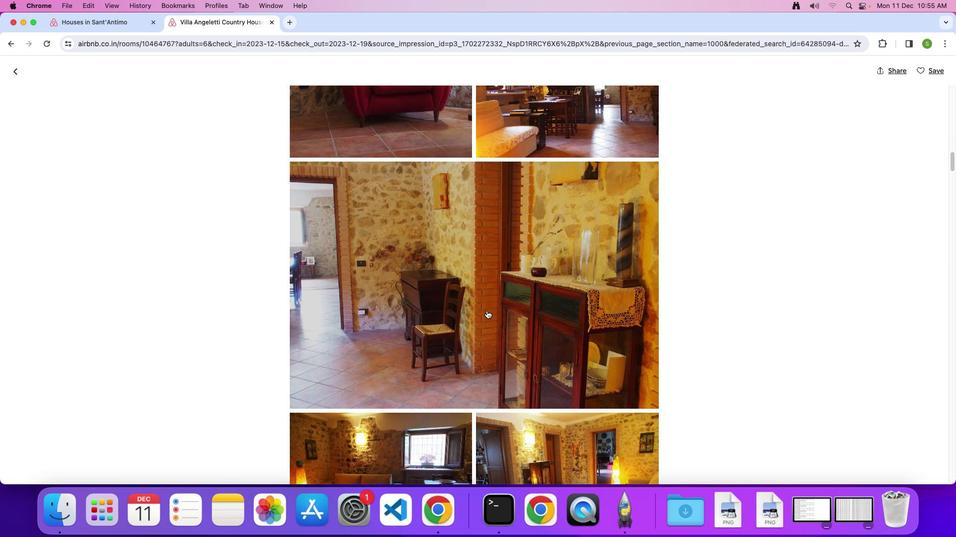 
Action: Mouse scrolled (486, 310) with delta (0, 0)
Screenshot: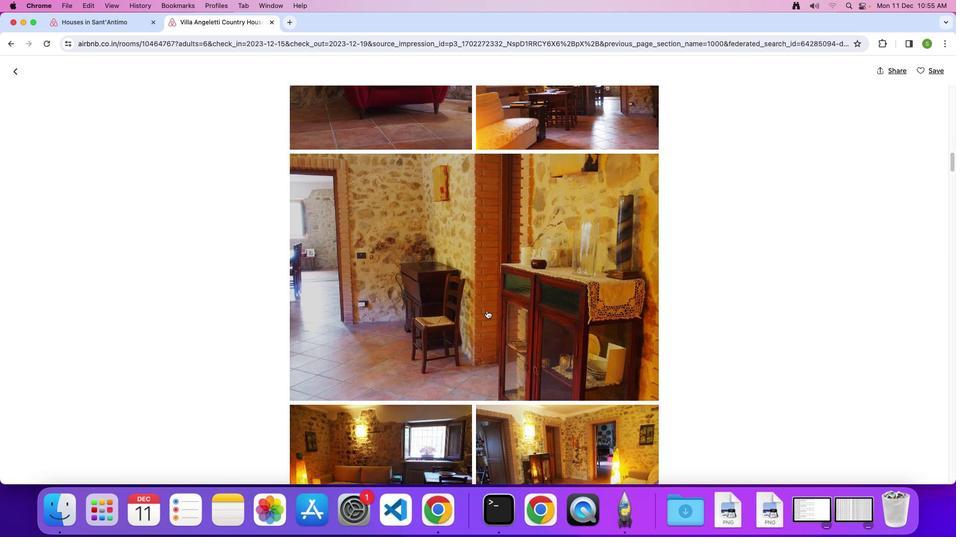 
Action: Mouse scrolled (486, 310) with delta (0, 0)
Screenshot: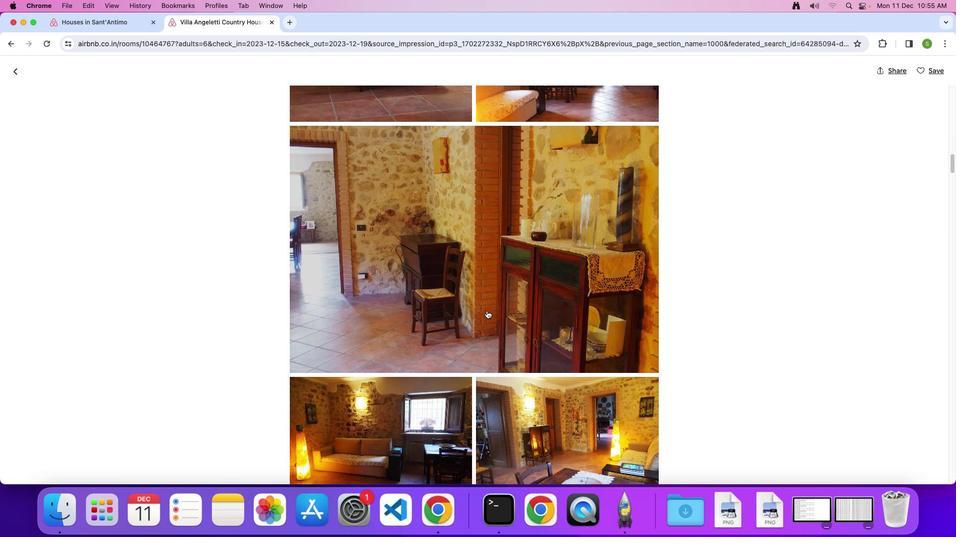 
Action: Mouse scrolled (486, 310) with delta (0, 0)
Screenshot: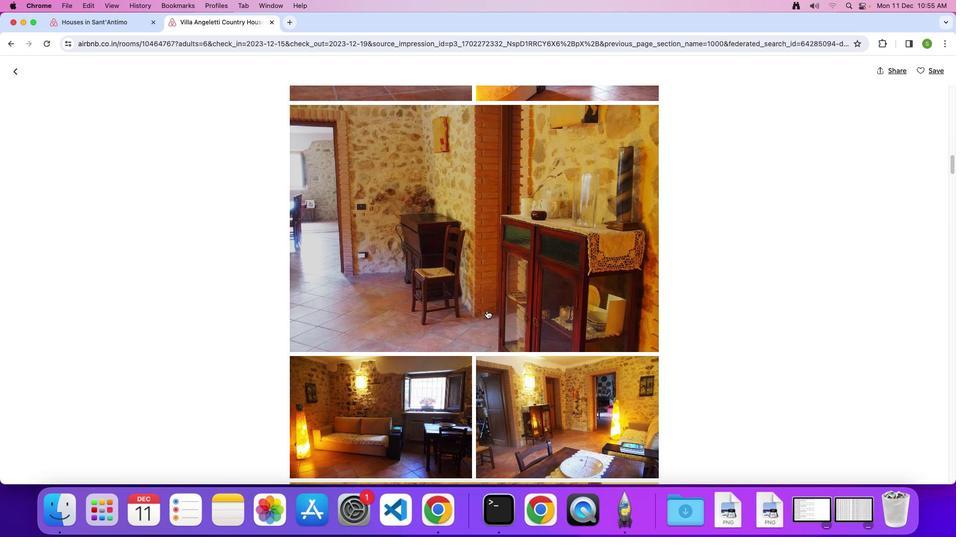 
Action: Mouse scrolled (486, 310) with delta (0, 0)
Screenshot: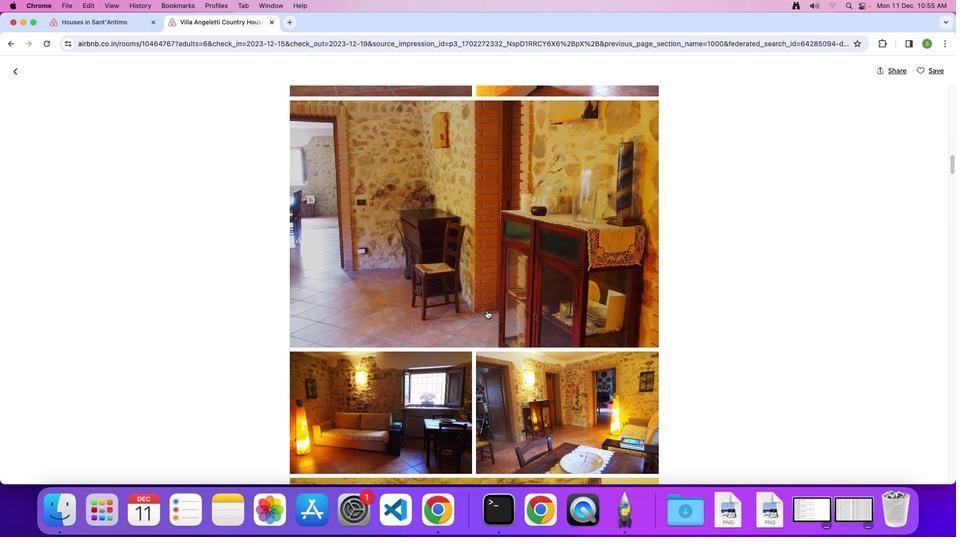 
Action: Mouse scrolled (486, 310) with delta (0, 0)
Screenshot: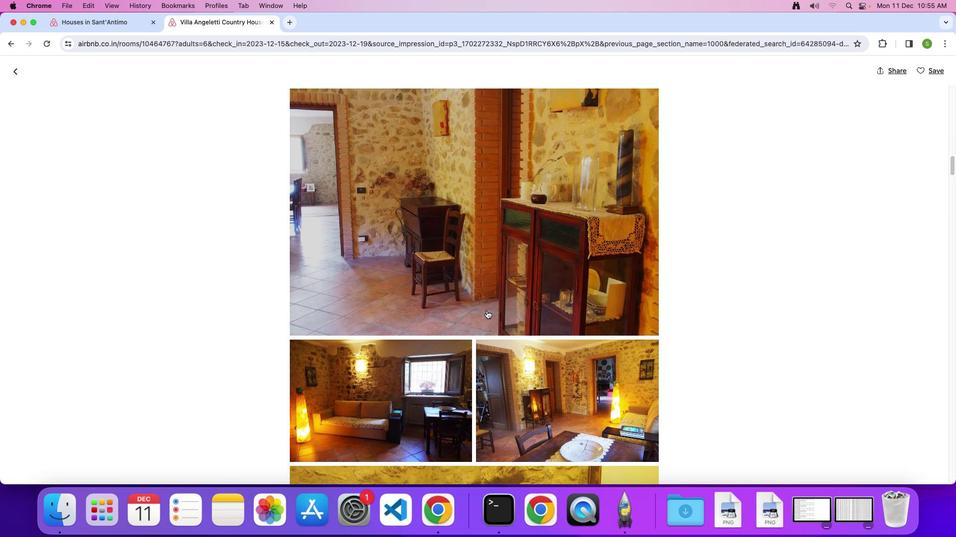 
Action: Mouse scrolled (486, 310) with delta (0, 0)
Screenshot: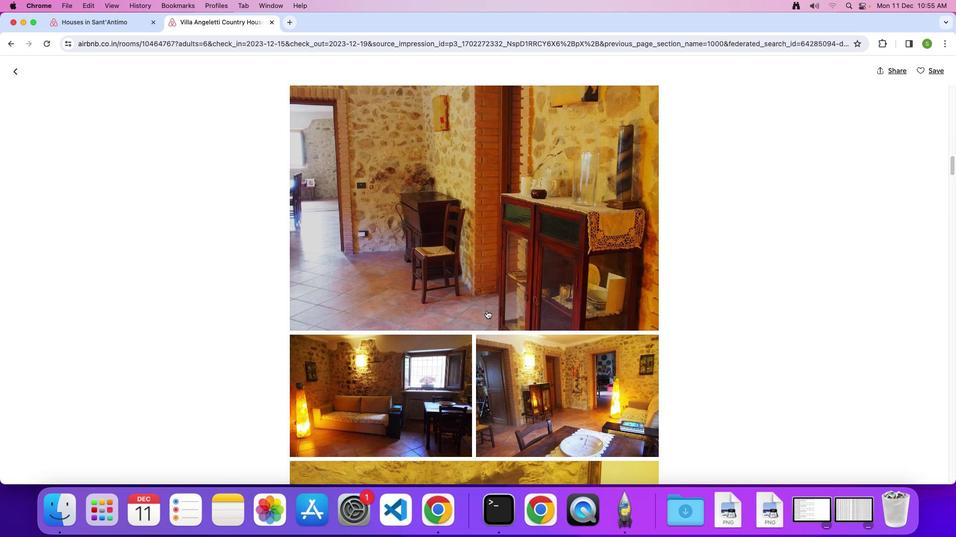 
Action: Mouse scrolled (486, 310) with delta (0, 0)
Screenshot: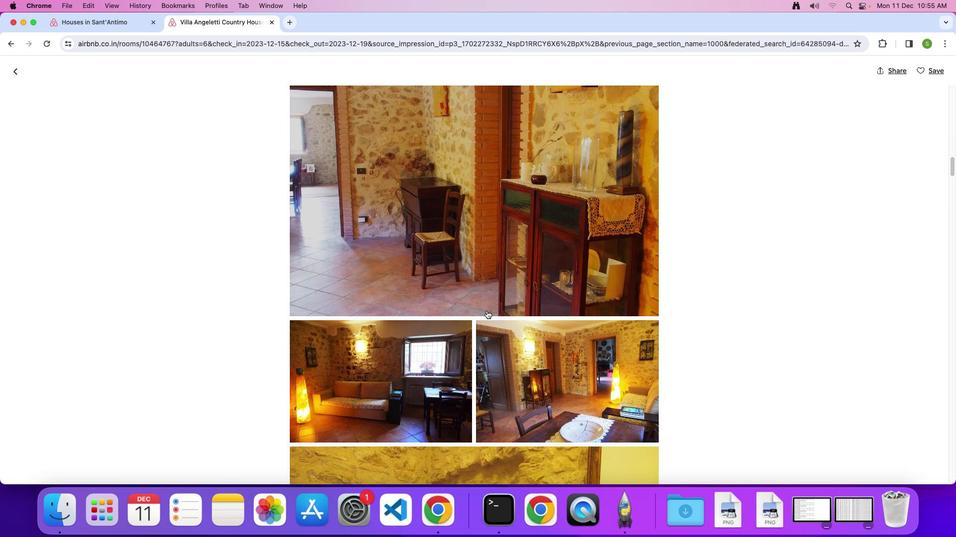 
Action: Mouse scrolled (486, 310) with delta (0, 0)
Screenshot: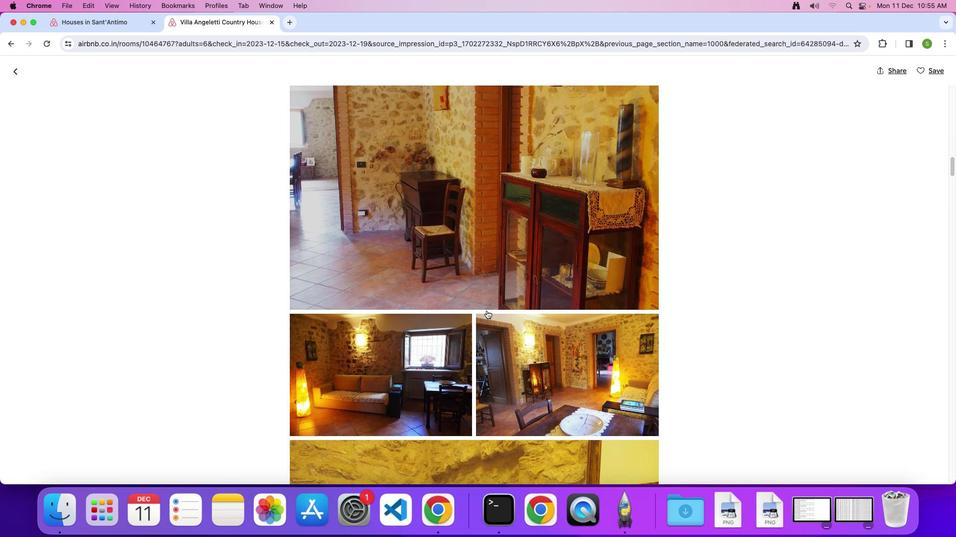 
Action: Mouse scrolled (486, 310) with delta (0, 0)
Screenshot: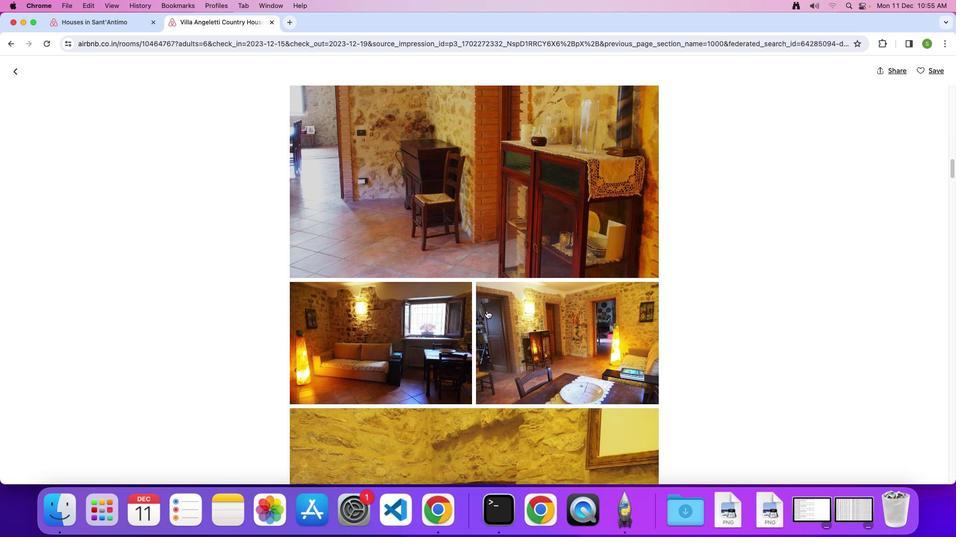 
Action: Mouse scrolled (486, 310) with delta (0, 0)
Screenshot: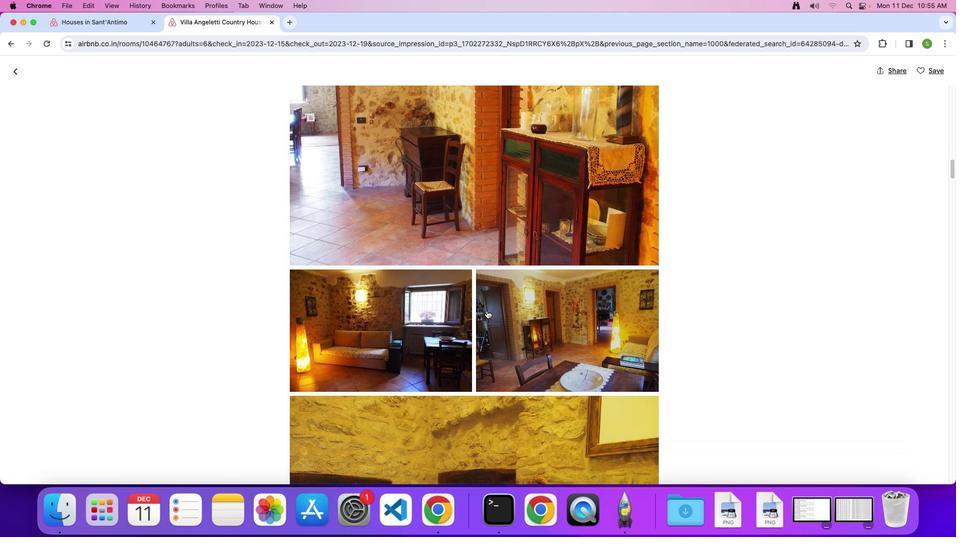 
Action: Mouse scrolled (486, 310) with delta (0, 0)
Screenshot: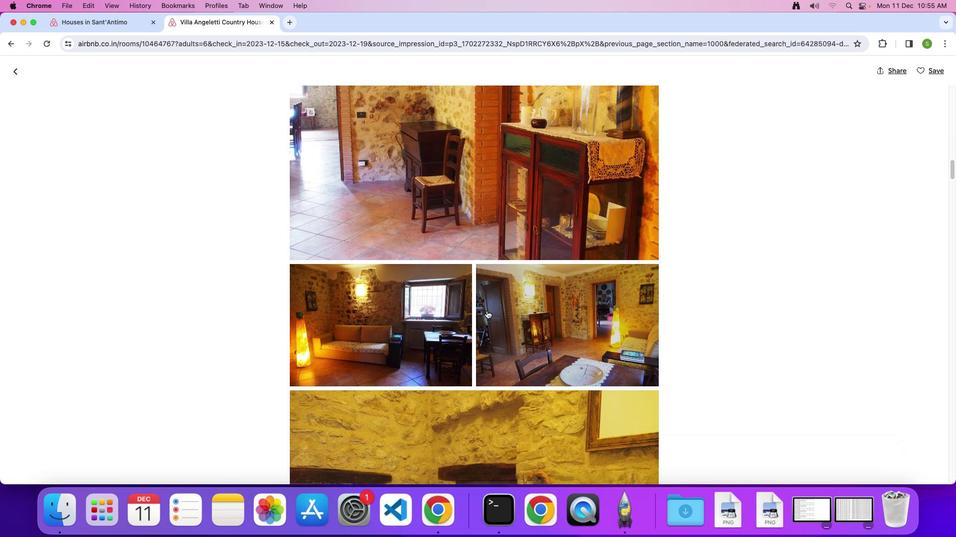 
Action: Mouse scrolled (486, 310) with delta (0, 0)
Screenshot: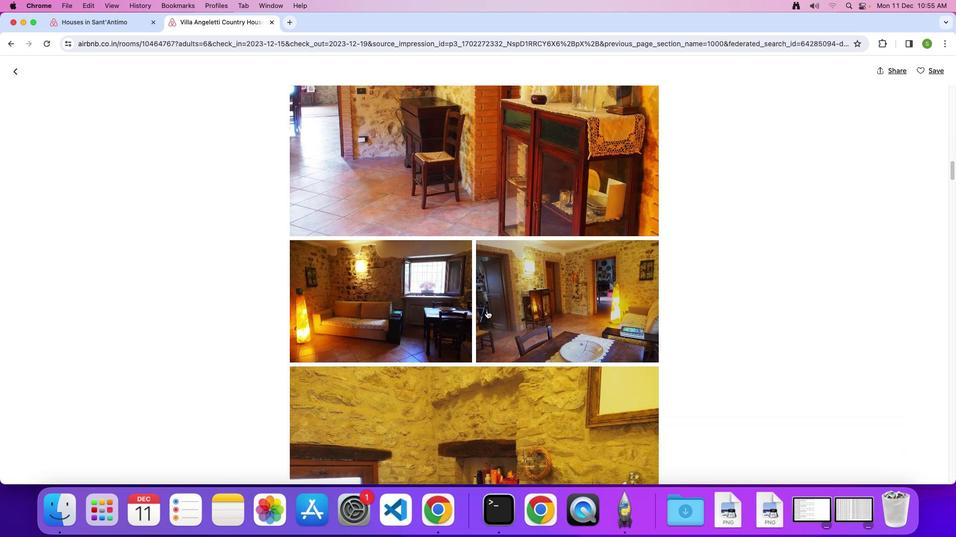 
Action: Mouse scrolled (486, 310) with delta (0, 0)
Screenshot: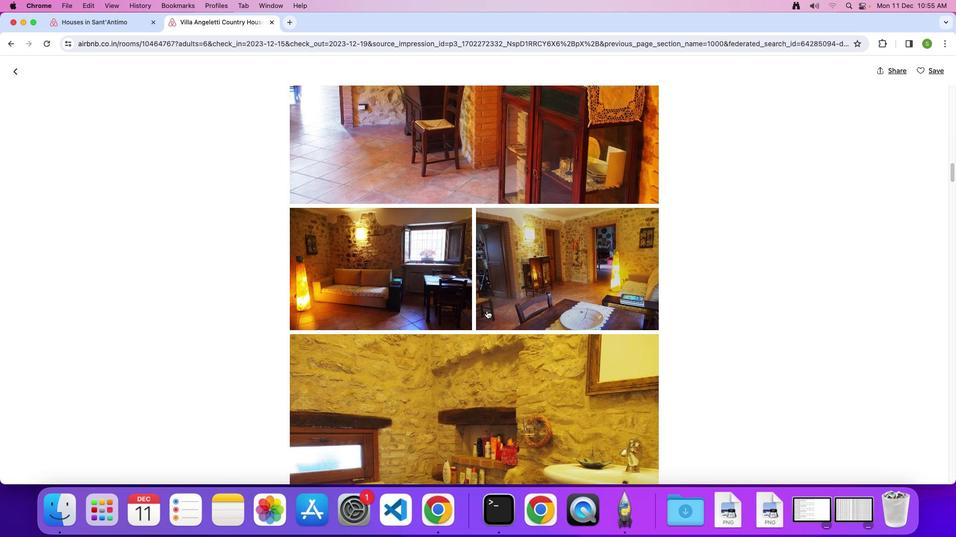 
Action: Mouse scrolled (486, 310) with delta (0, 0)
Screenshot: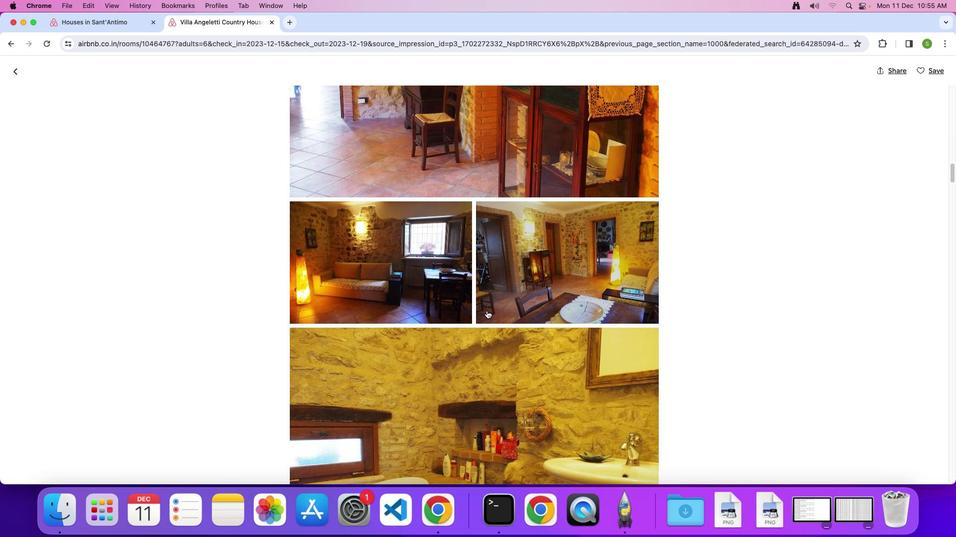 
Action: Mouse scrolled (486, 310) with delta (0, 0)
Screenshot: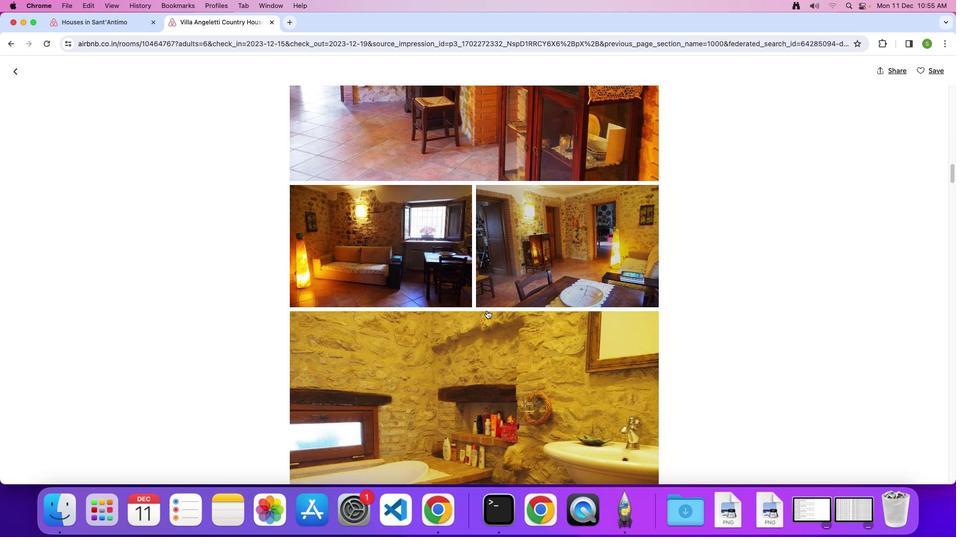 
Action: Mouse scrolled (486, 310) with delta (0, 0)
Screenshot: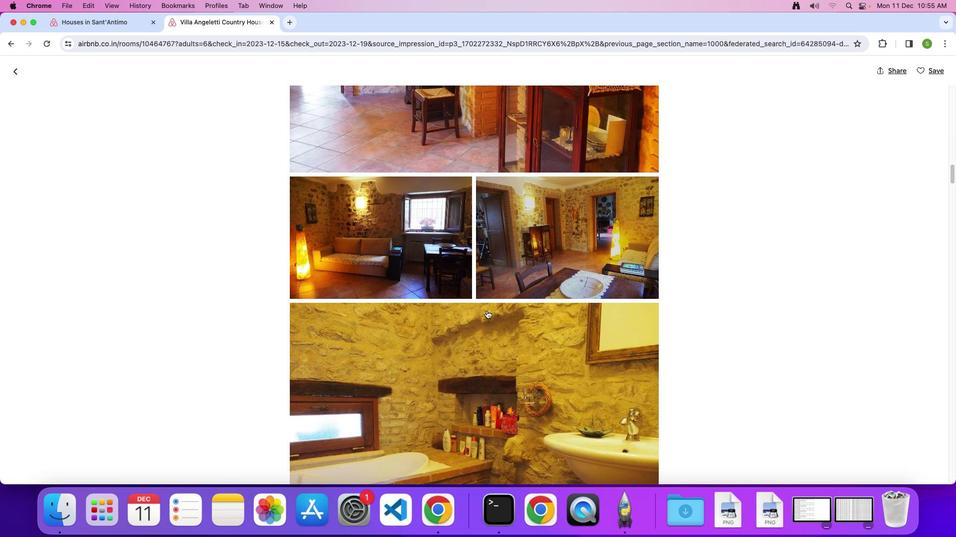 
Action: Mouse scrolled (486, 310) with delta (0, -1)
Screenshot: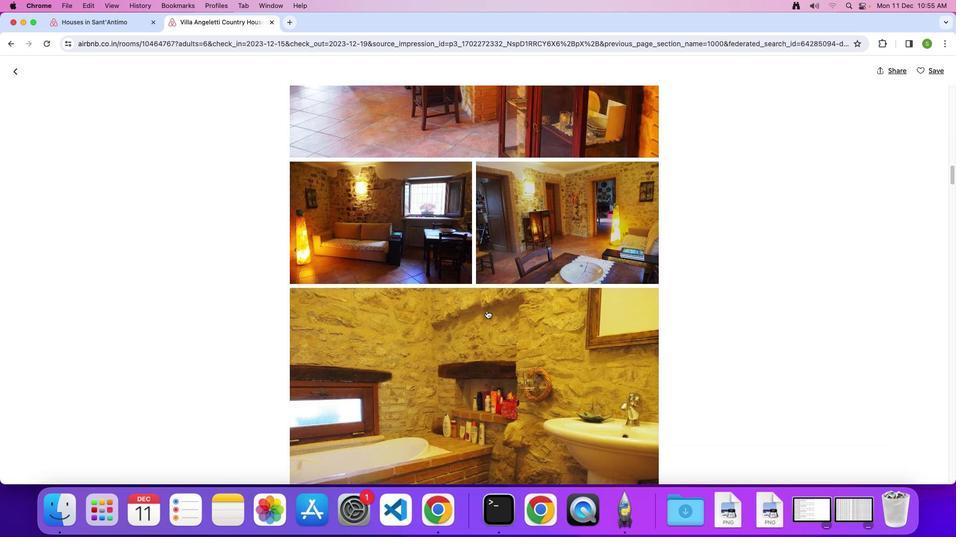 
Action: Mouse scrolled (486, 310) with delta (0, 0)
Screenshot: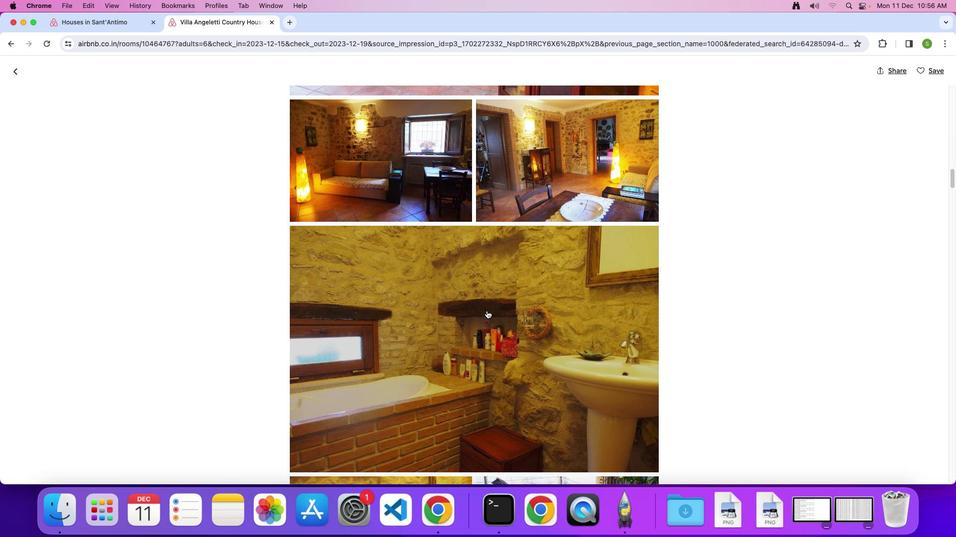 
Action: Mouse scrolled (486, 310) with delta (0, 0)
Screenshot: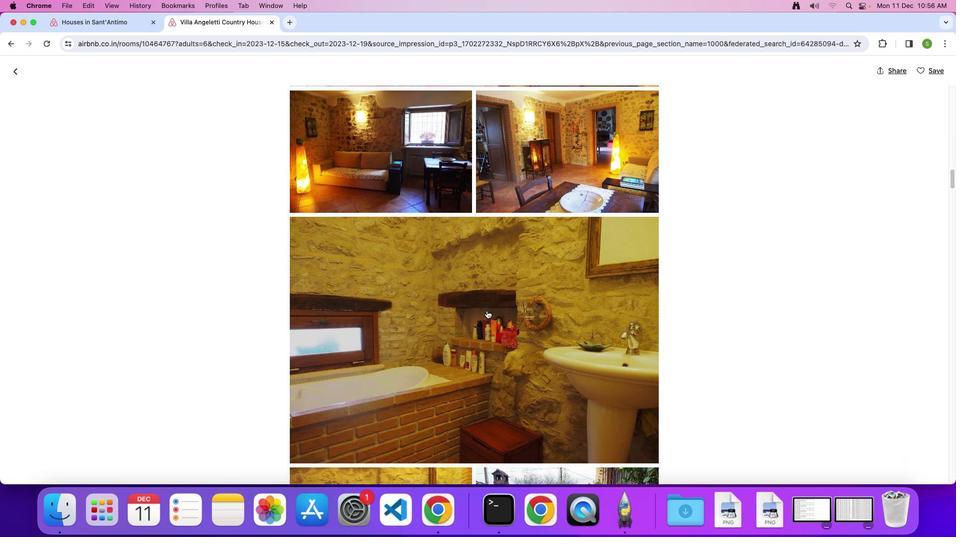
Action: Mouse scrolled (486, 310) with delta (0, -1)
Screenshot: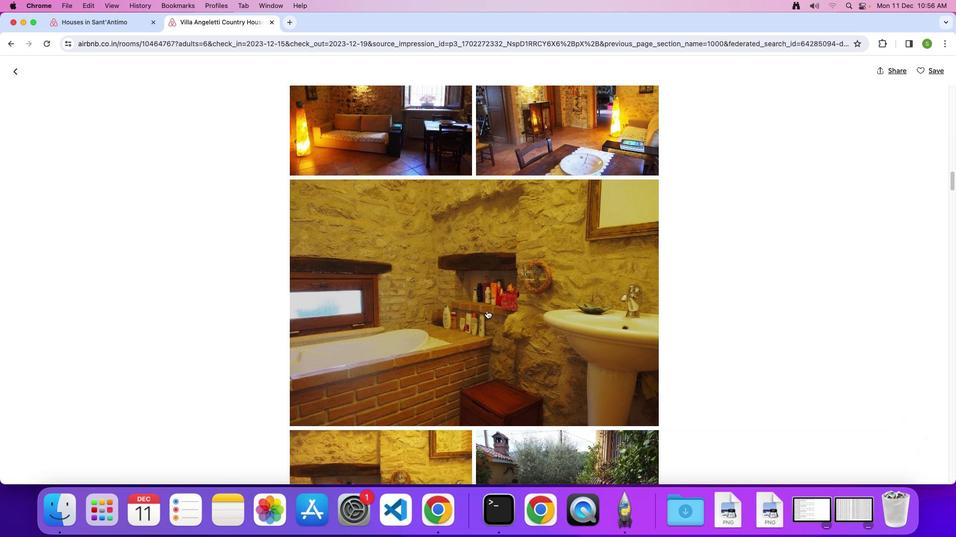
Action: Mouse scrolled (486, 310) with delta (0, 0)
Screenshot: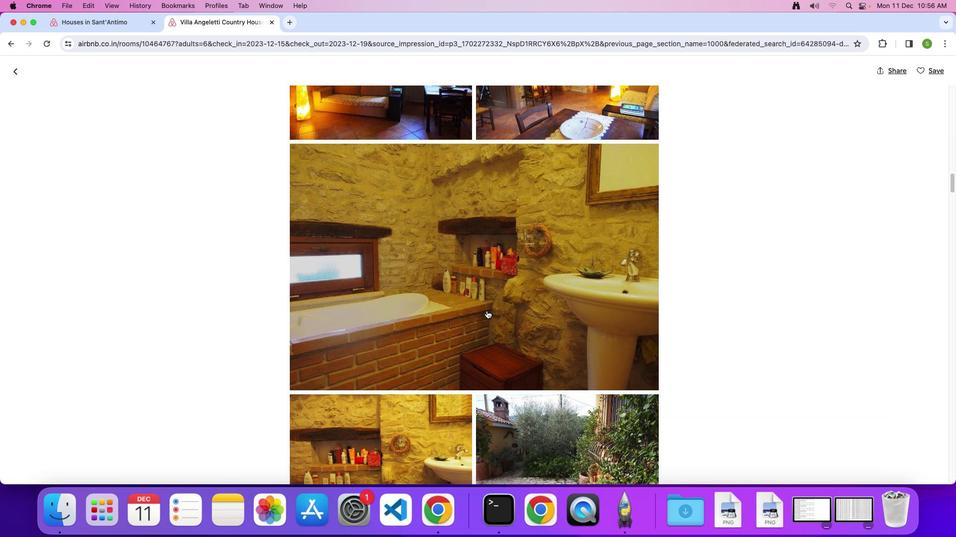 
Action: Mouse scrolled (486, 310) with delta (0, 0)
Screenshot: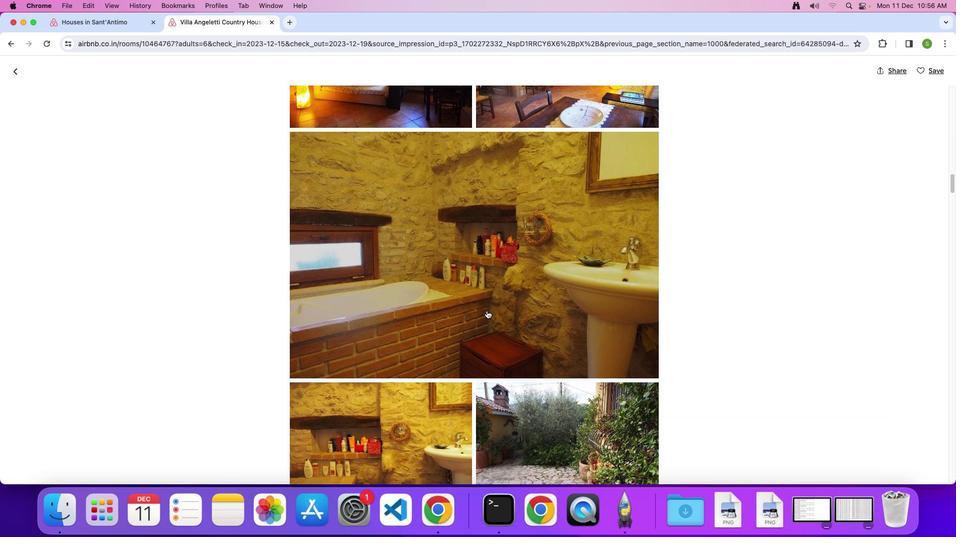 
Action: Mouse scrolled (486, 310) with delta (0, 0)
Screenshot: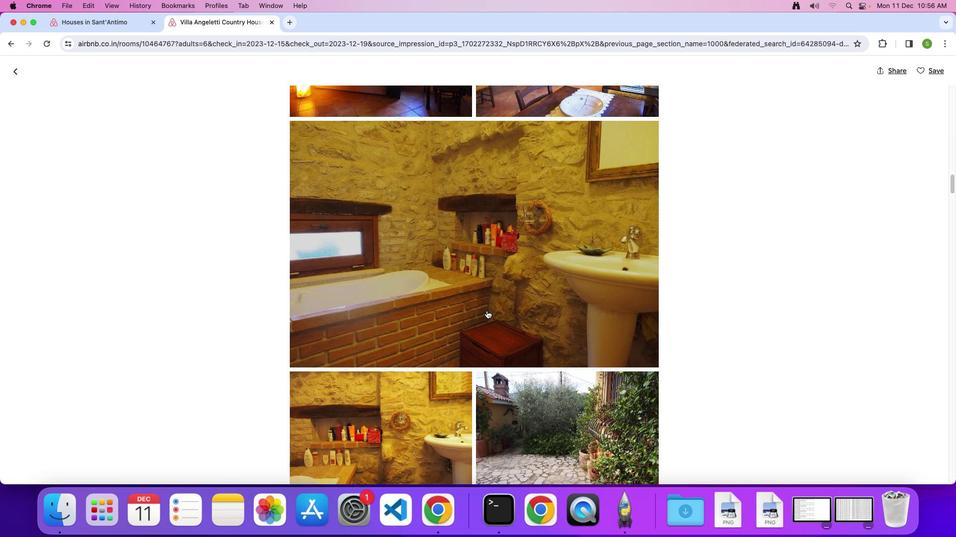 
Action: Mouse scrolled (486, 310) with delta (0, 0)
Screenshot: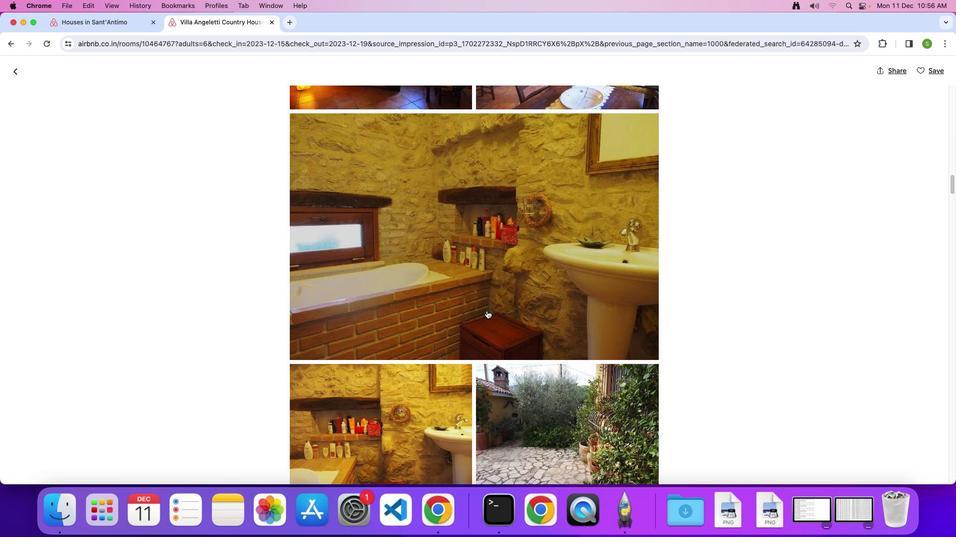 
Action: Mouse scrolled (486, 310) with delta (0, -1)
Screenshot: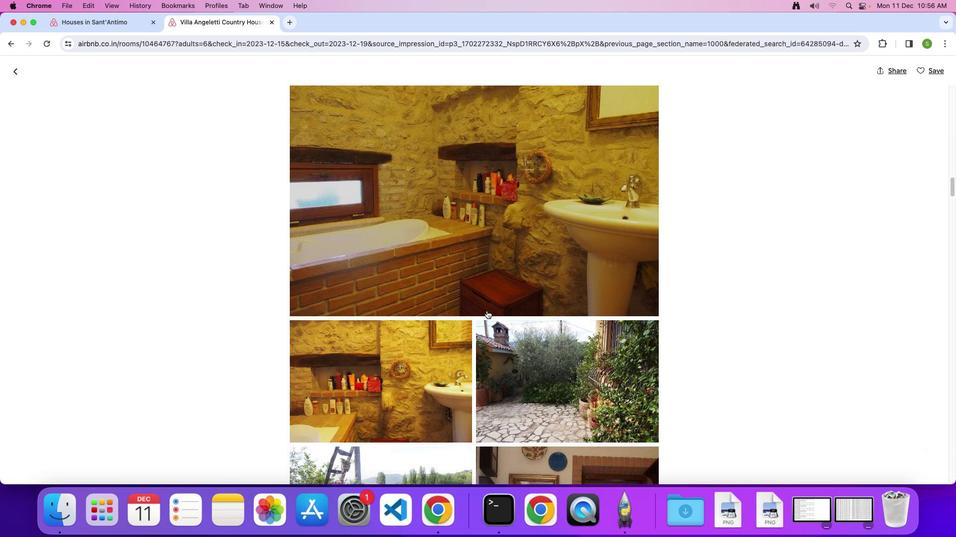 
Action: Mouse scrolled (486, 310) with delta (0, 0)
Screenshot: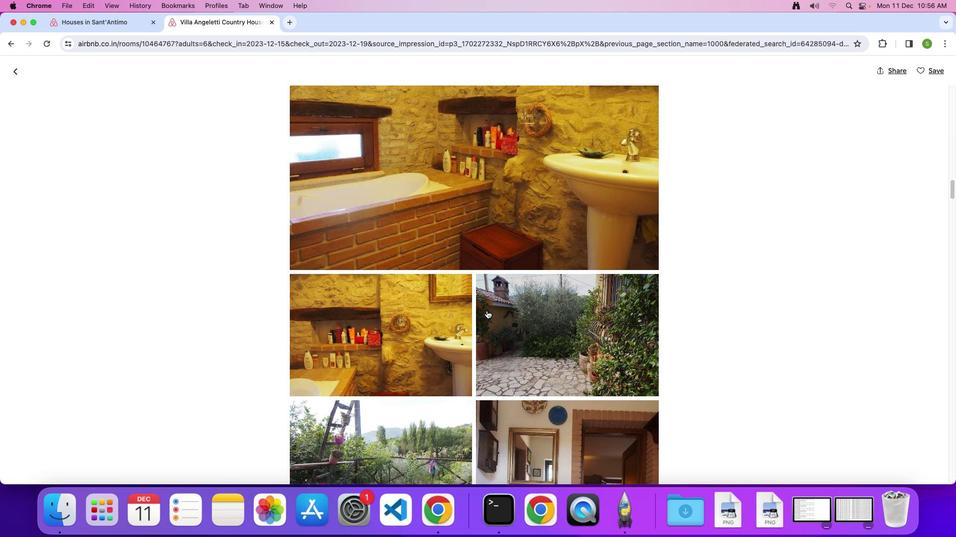 
Action: Mouse scrolled (486, 310) with delta (0, 0)
Screenshot: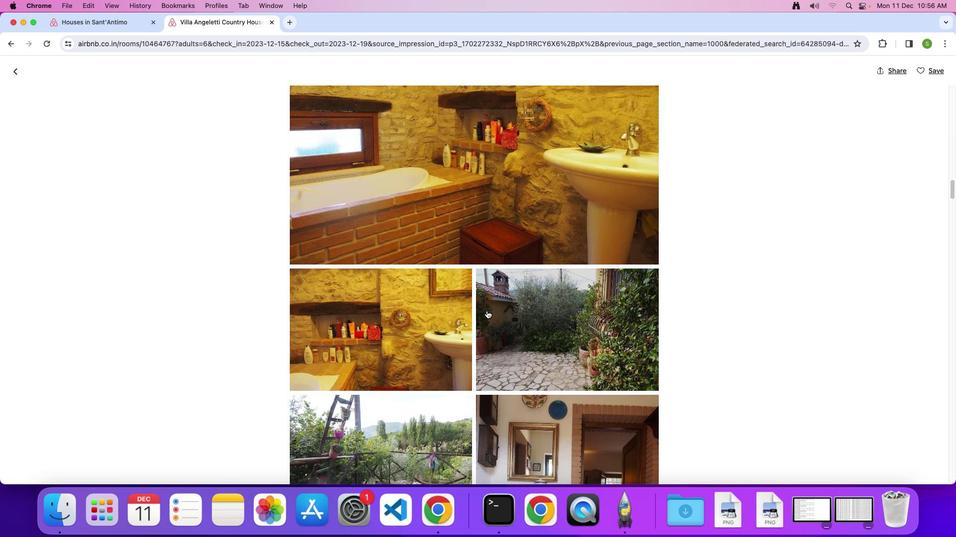 
Action: Mouse scrolled (486, 310) with delta (0, 0)
Screenshot: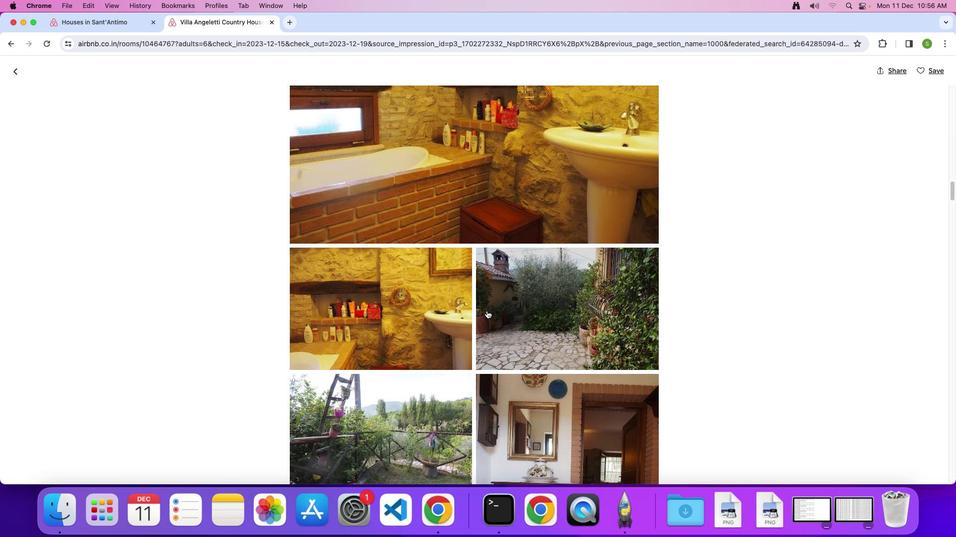 
Action: Mouse scrolled (486, 310) with delta (0, 0)
Screenshot: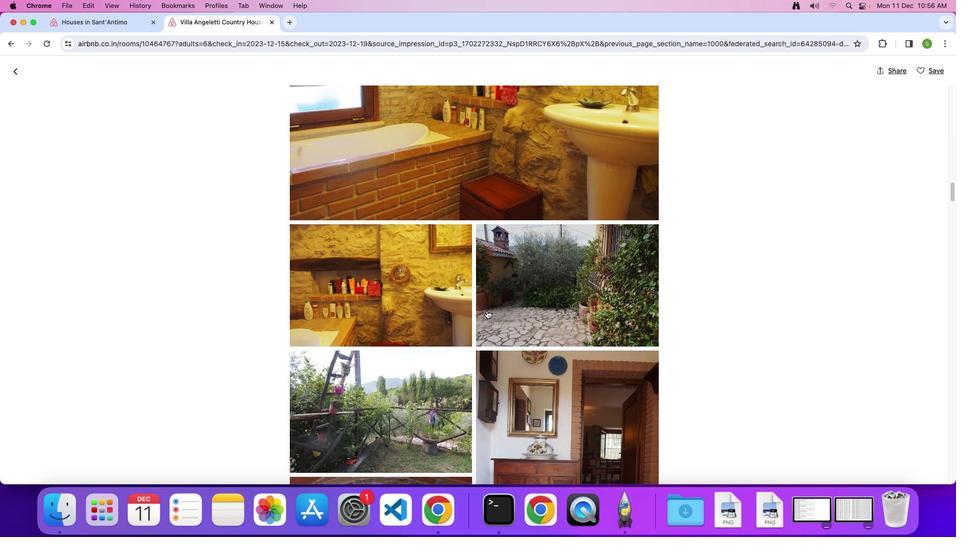 
Action: Mouse scrolled (486, 310) with delta (0, 0)
Screenshot: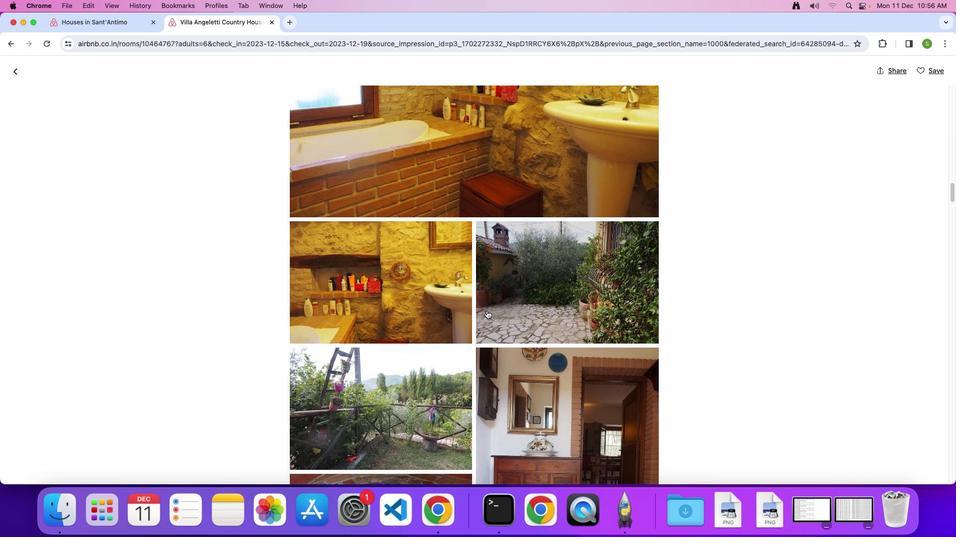 
Action: Mouse scrolled (486, 310) with delta (0, 0)
Screenshot: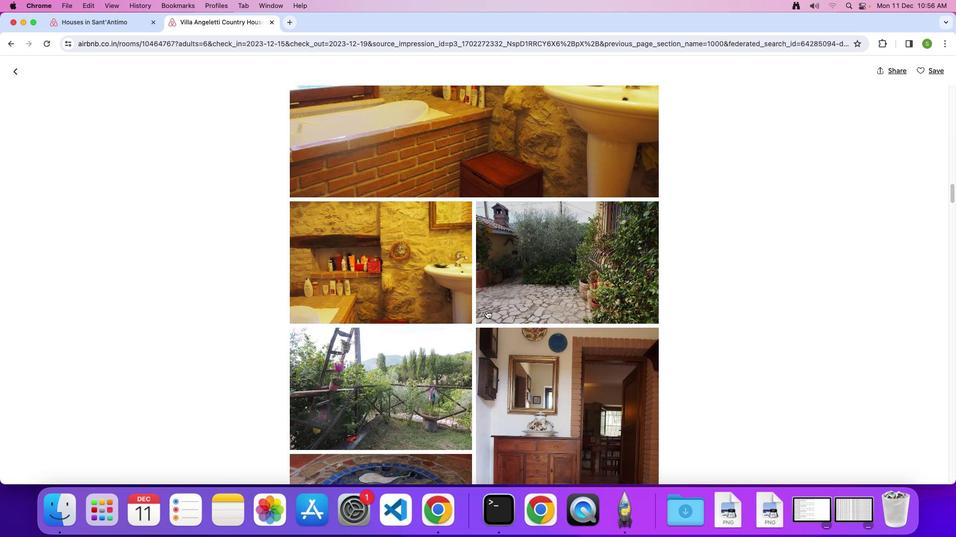 
Action: Mouse scrolled (486, 310) with delta (0, 0)
Screenshot: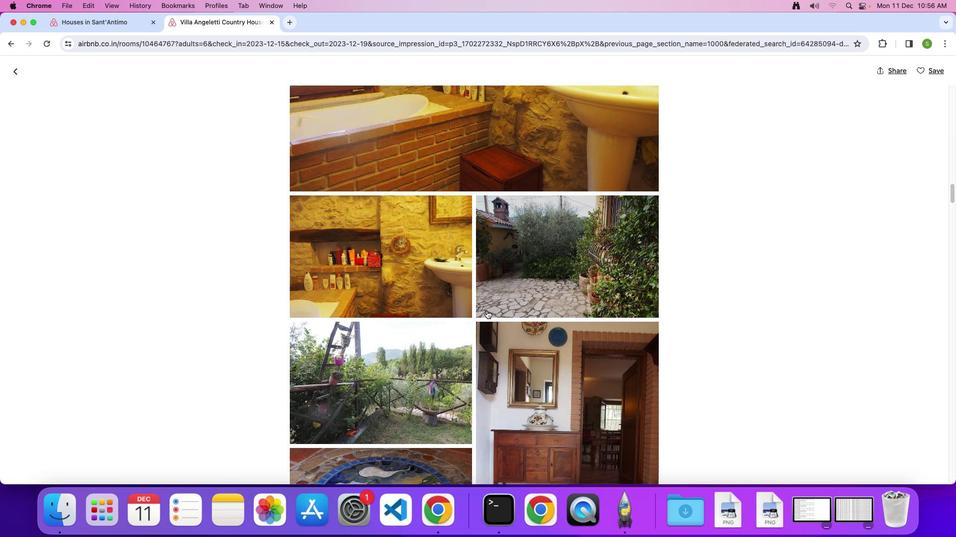 
Action: Mouse scrolled (486, 310) with delta (0, 0)
Screenshot: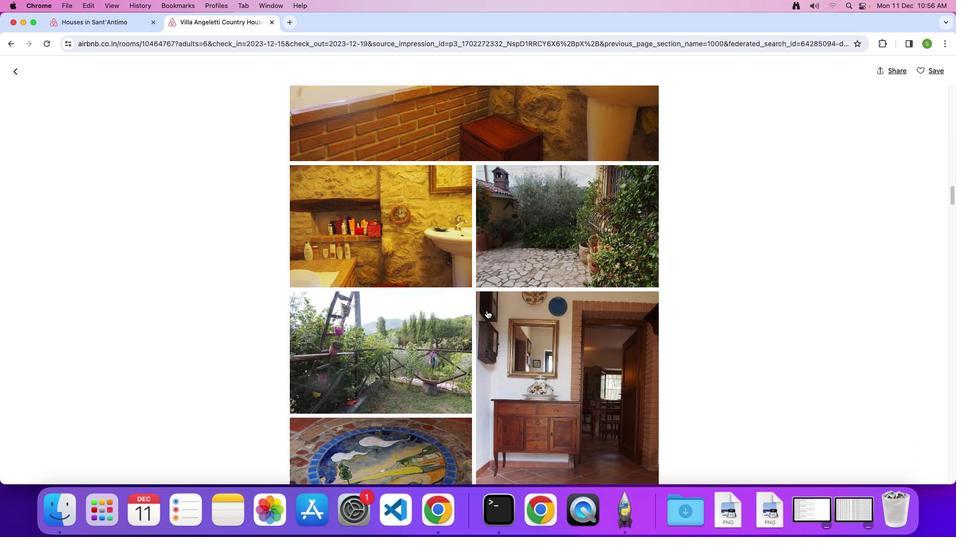 
Action: Mouse scrolled (486, 310) with delta (0, 0)
Screenshot: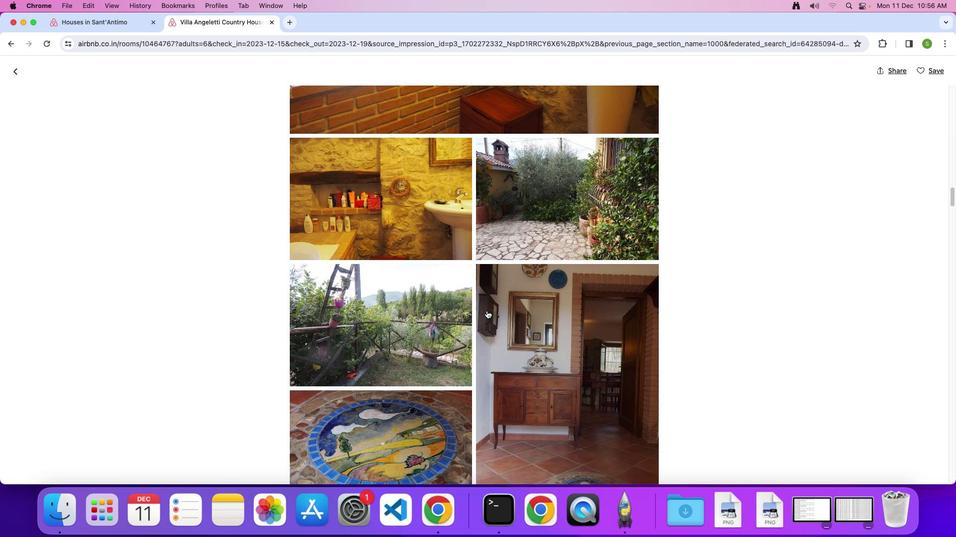 
Action: Mouse scrolled (486, 310) with delta (0, 0)
Screenshot: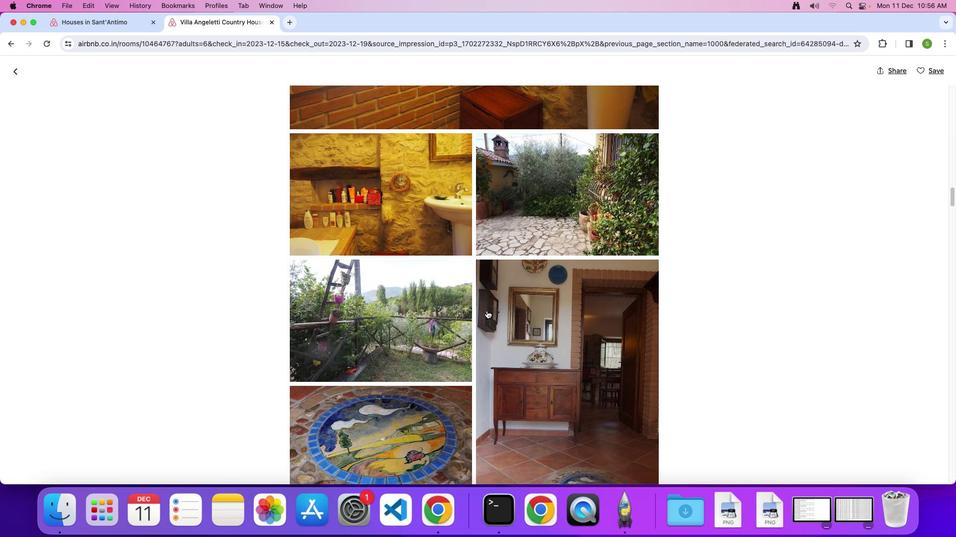 
Action: Mouse scrolled (486, 310) with delta (0, 0)
Screenshot: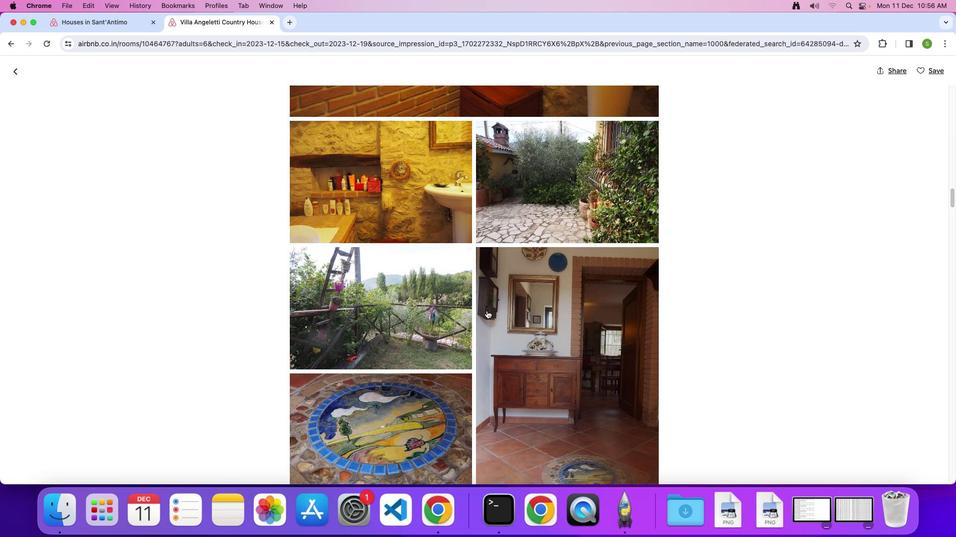 
Action: Mouse scrolled (486, 310) with delta (0, 0)
Screenshot: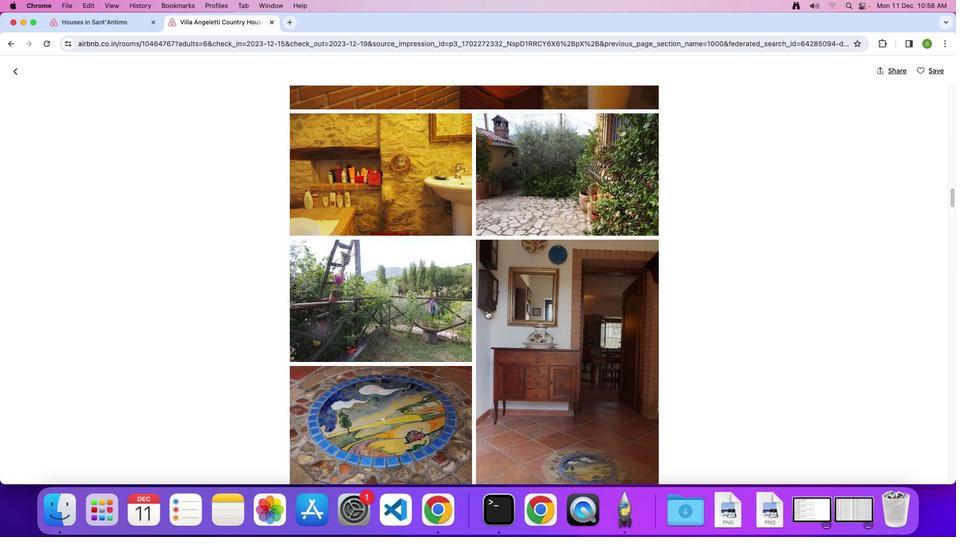 
Action: Mouse scrolled (486, 310) with delta (0, -1)
Screenshot: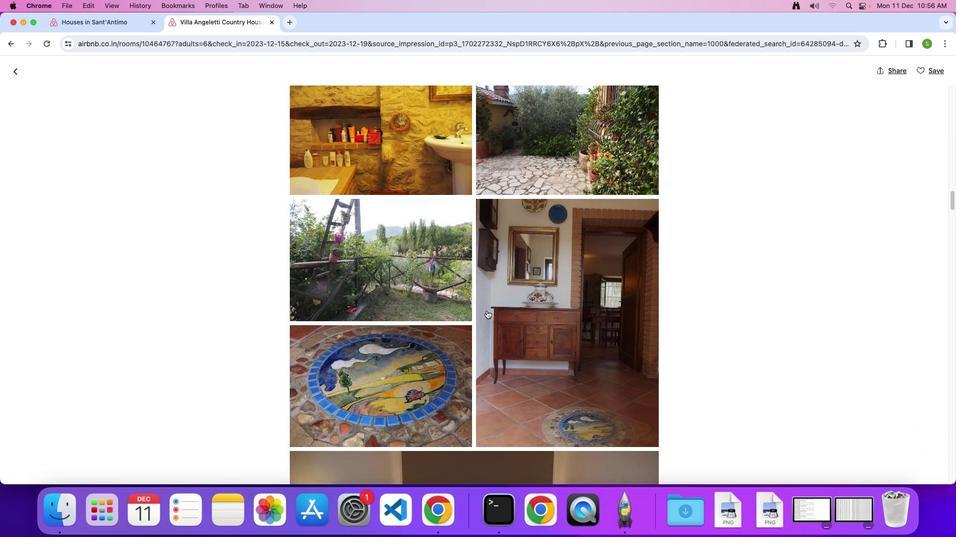 
Action: Mouse scrolled (486, 310) with delta (0, 0)
Screenshot: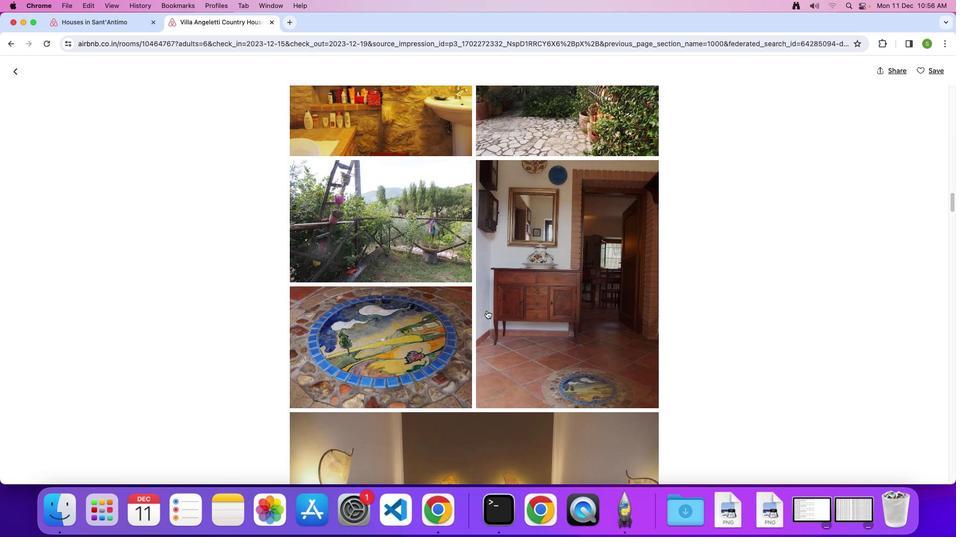 
Action: Mouse scrolled (486, 310) with delta (0, 0)
Screenshot: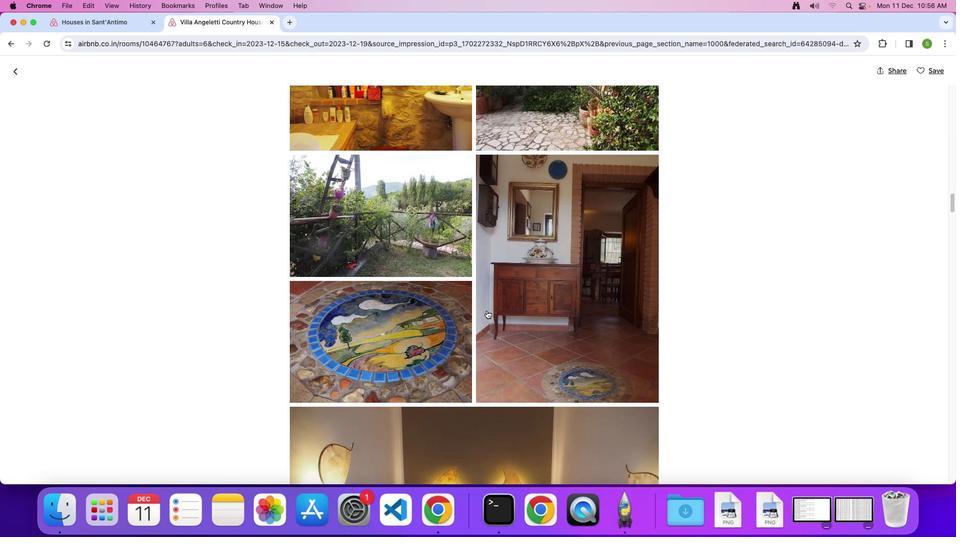 
Action: Mouse scrolled (486, 310) with delta (0, 0)
Screenshot: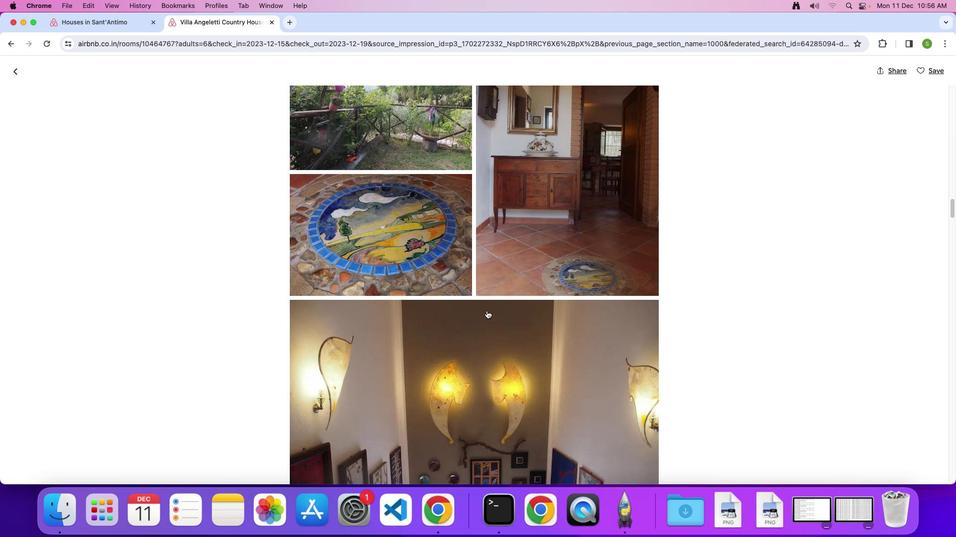 
Action: Mouse scrolled (486, 310) with delta (0, 0)
Screenshot: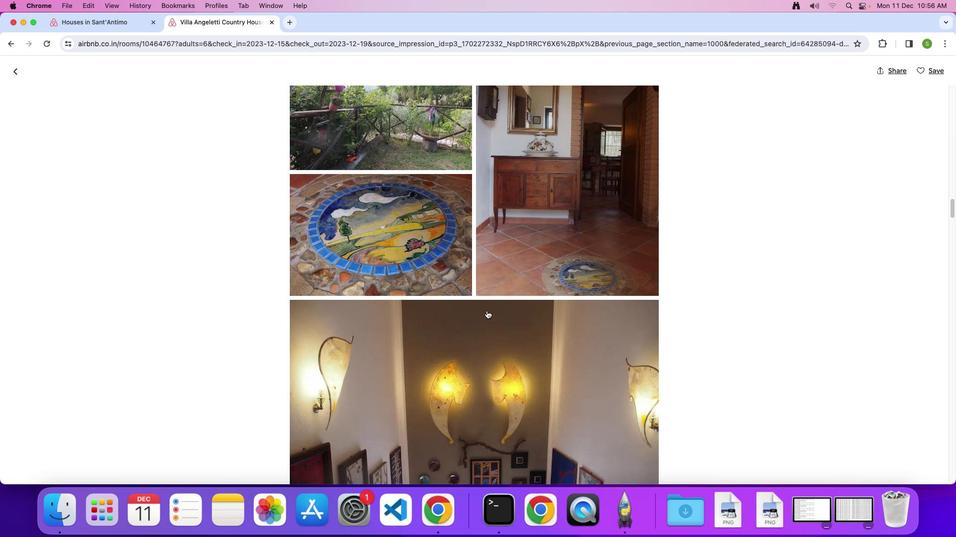 
Action: Mouse scrolled (486, 310) with delta (0, -1)
Screenshot: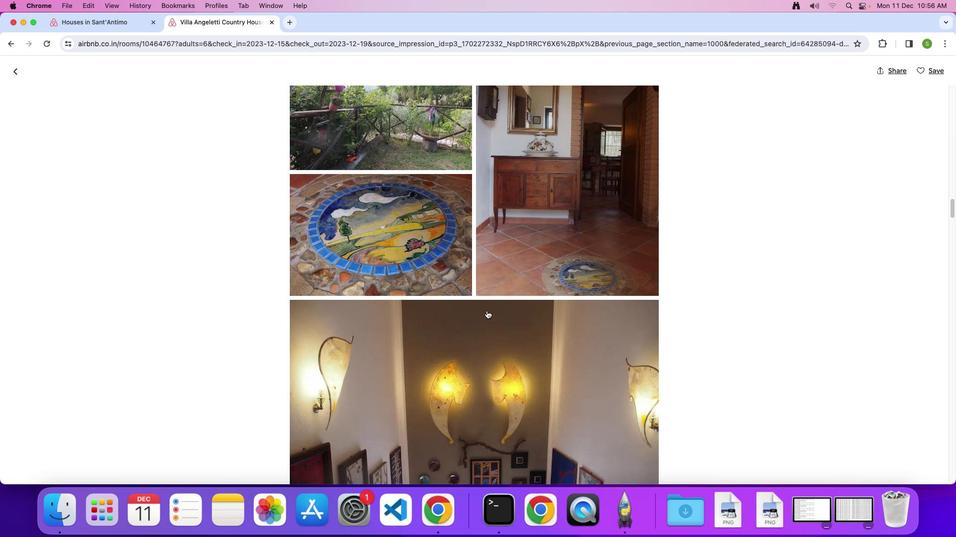 
Action: Mouse scrolled (486, 310) with delta (0, 0)
Screenshot: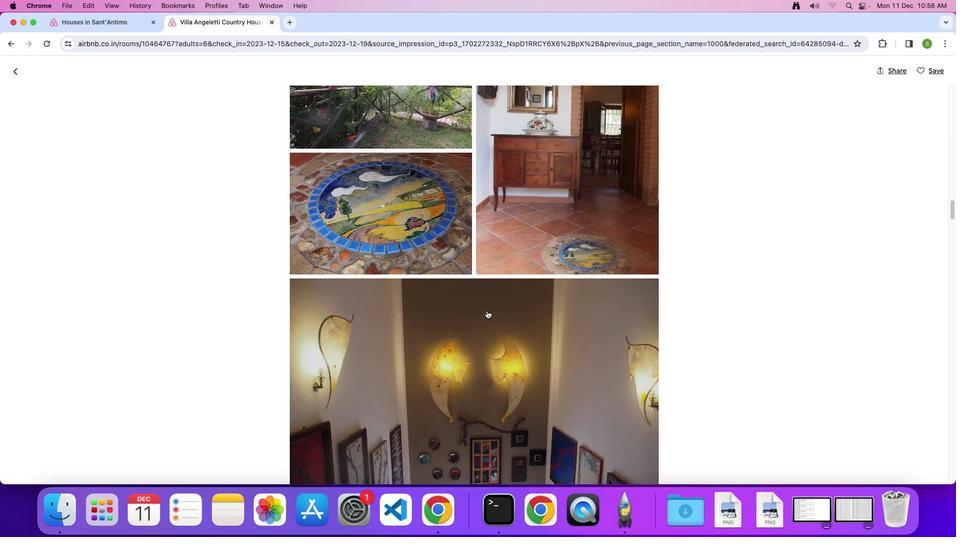 
Action: Mouse scrolled (486, 310) with delta (0, 0)
Screenshot: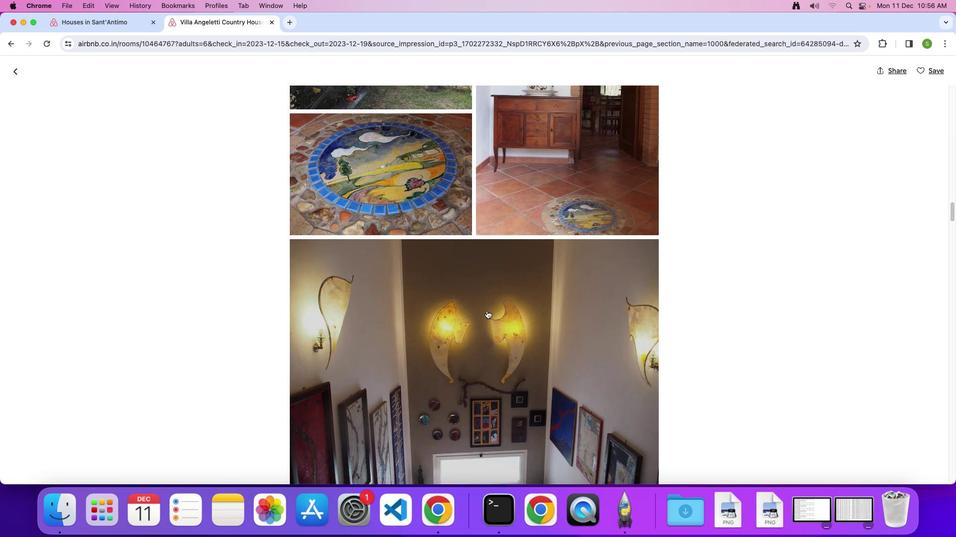 
Action: Mouse scrolled (486, 310) with delta (0, -1)
Screenshot: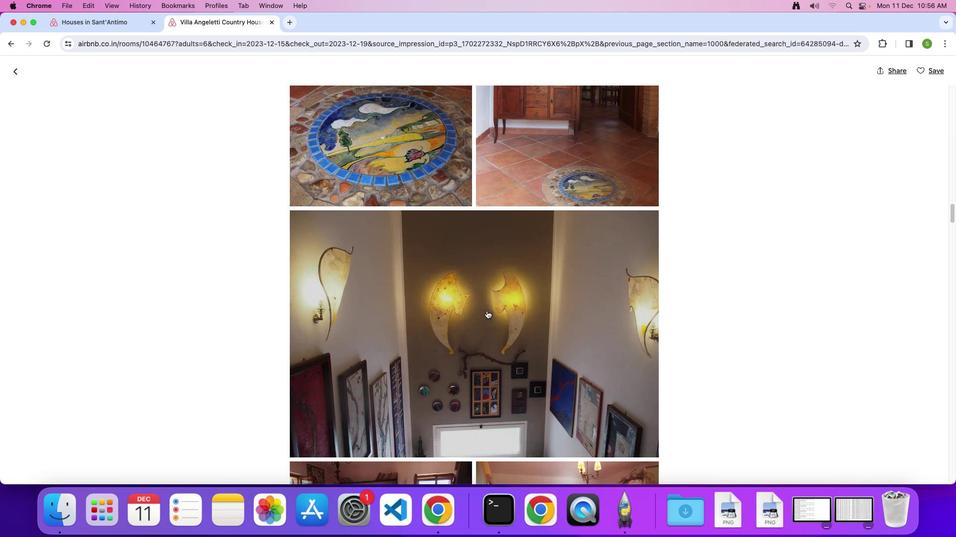 
Action: Mouse scrolled (486, 310) with delta (0, 0)
Screenshot: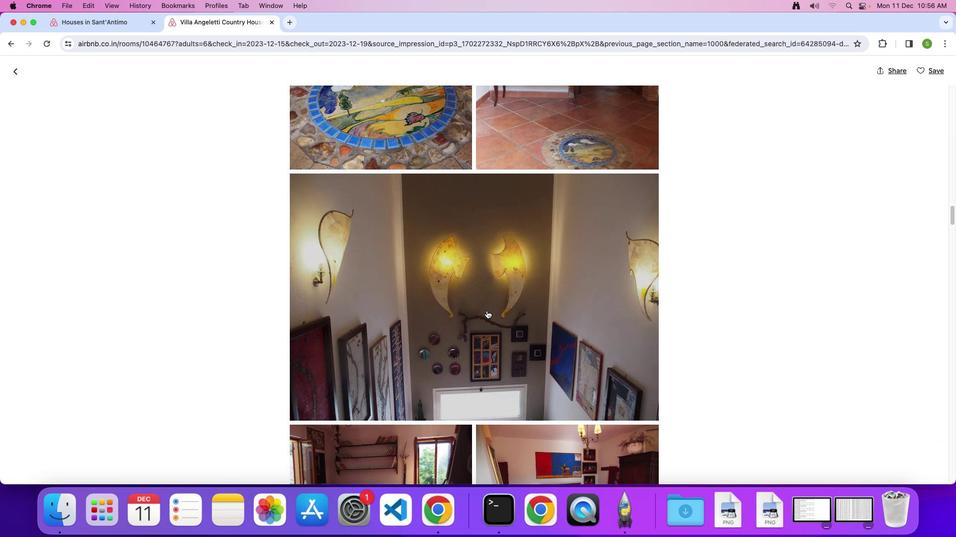 
Action: Mouse scrolled (486, 310) with delta (0, 0)
Screenshot: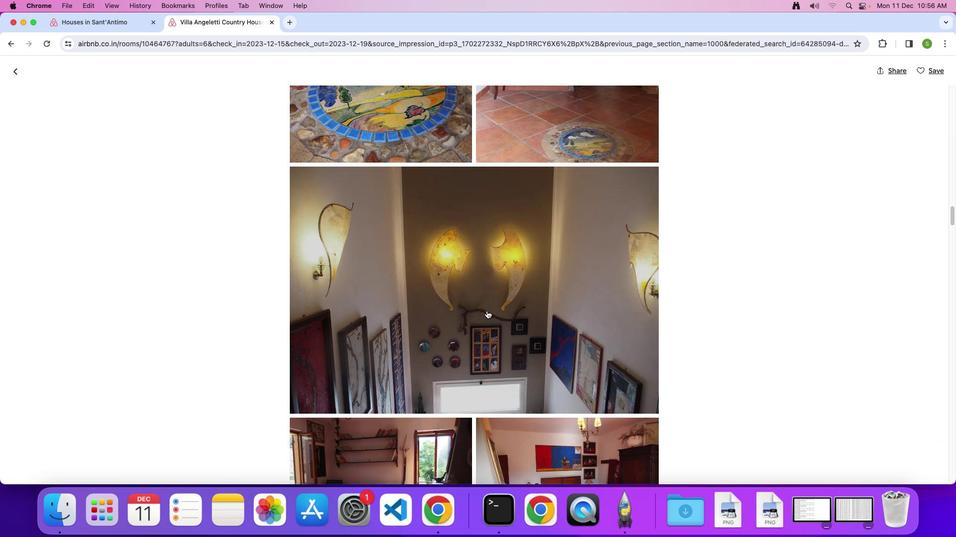 
Action: Mouse scrolled (486, 310) with delta (0, 0)
Screenshot: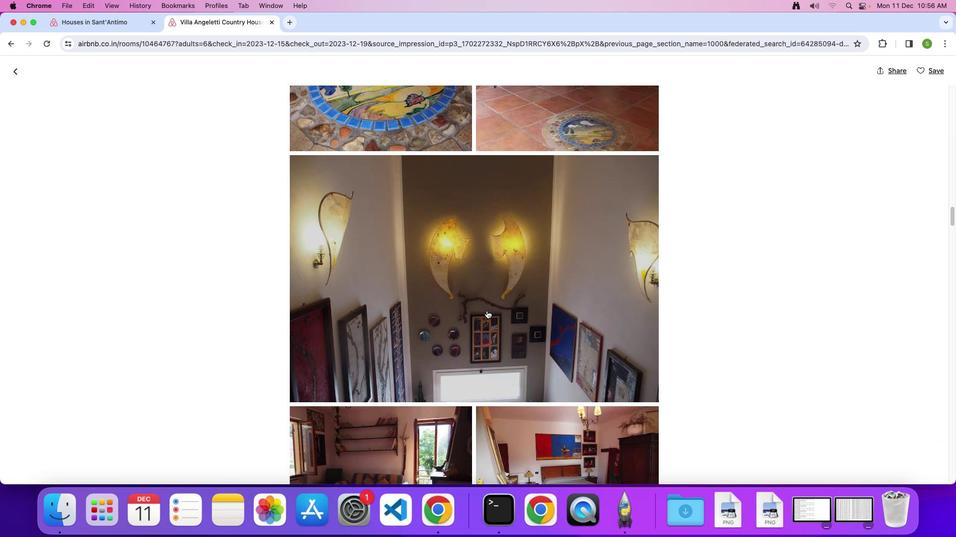 
Action: Mouse scrolled (486, 310) with delta (0, 0)
Screenshot: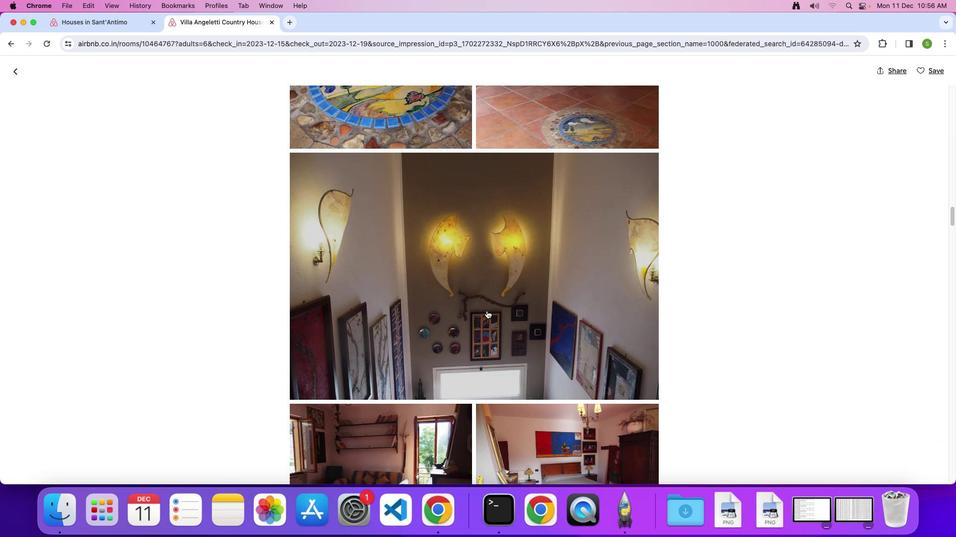 
Action: Mouse scrolled (486, 310) with delta (0, 0)
Screenshot: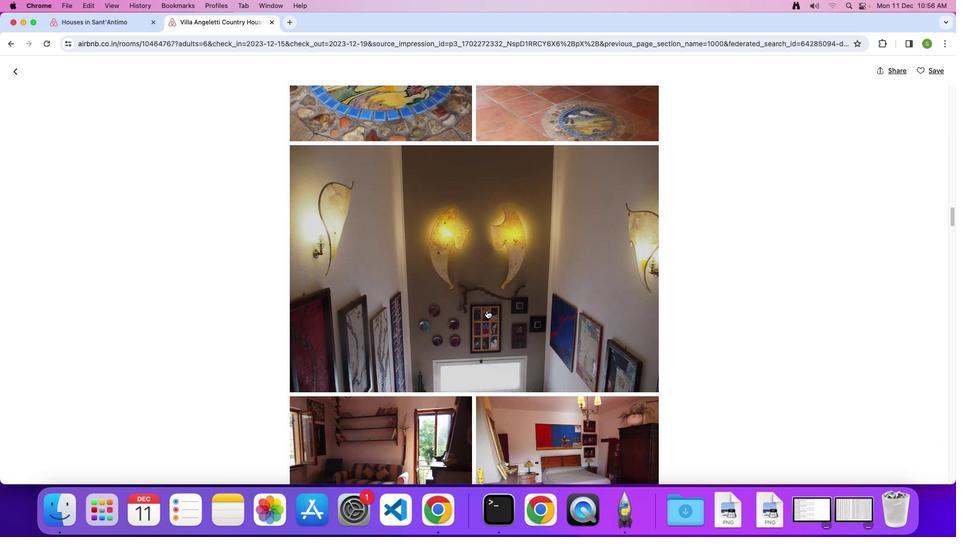 
Action: Mouse scrolled (486, 310) with delta (0, 0)
Screenshot: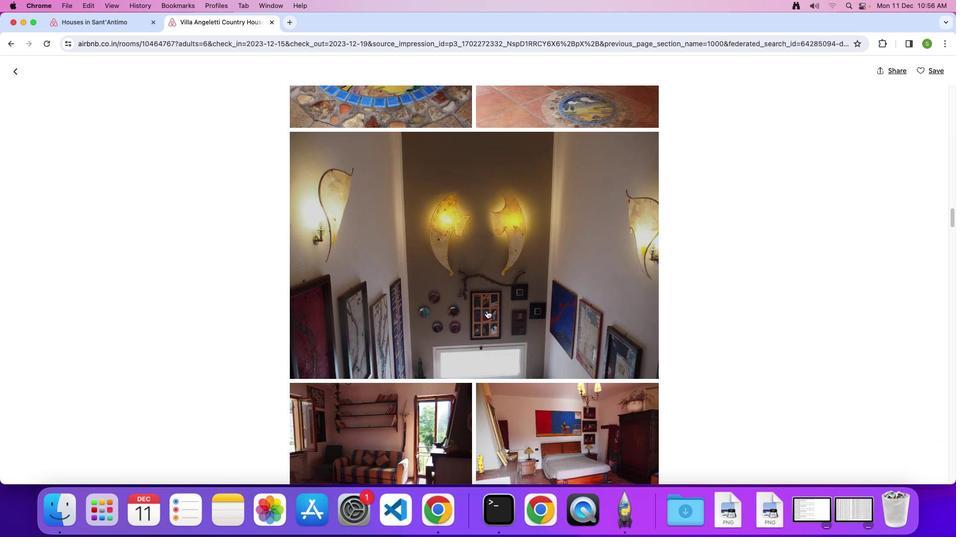 
Action: Mouse scrolled (486, 310) with delta (0, 0)
Screenshot: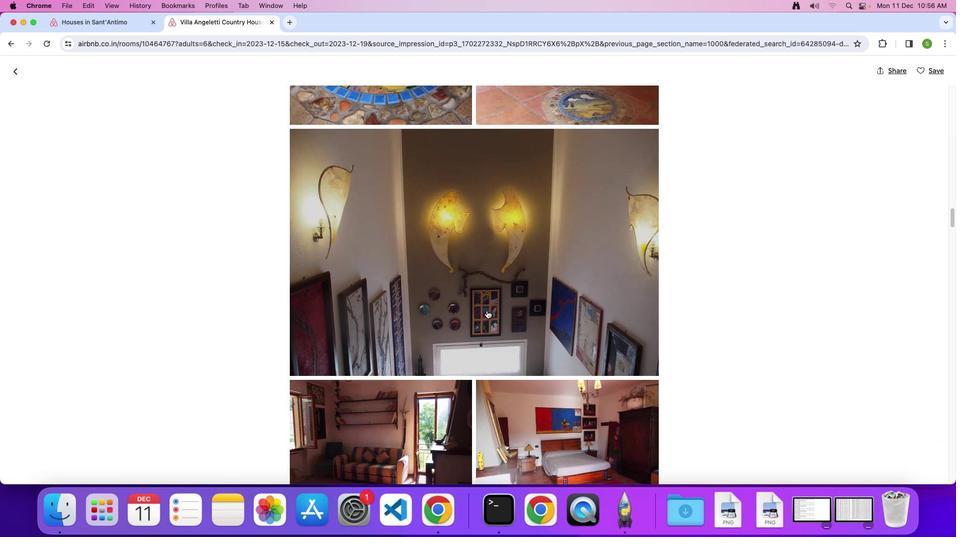 
Action: Mouse scrolled (486, 310) with delta (0, 0)
Screenshot: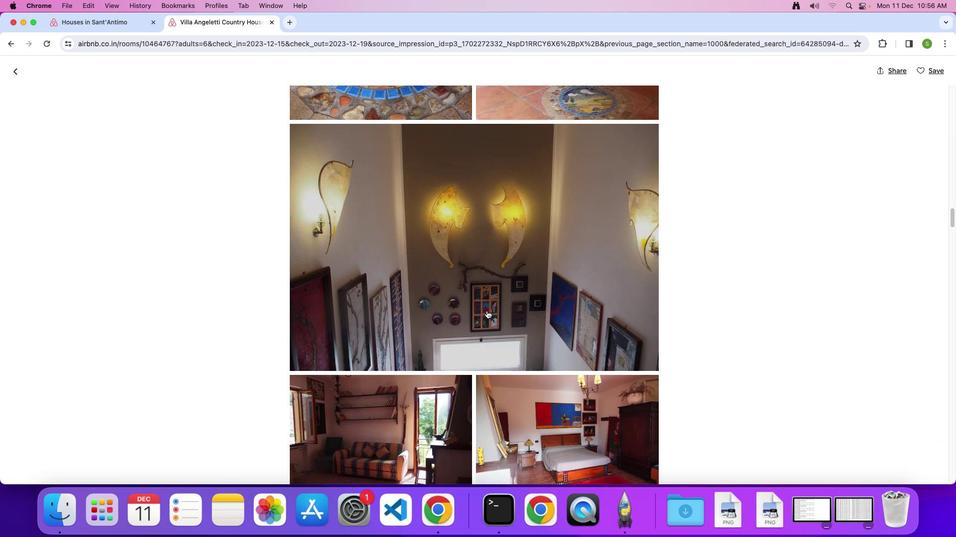 
Action: Mouse scrolled (486, 310) with delta (0, 0)
Screenshot: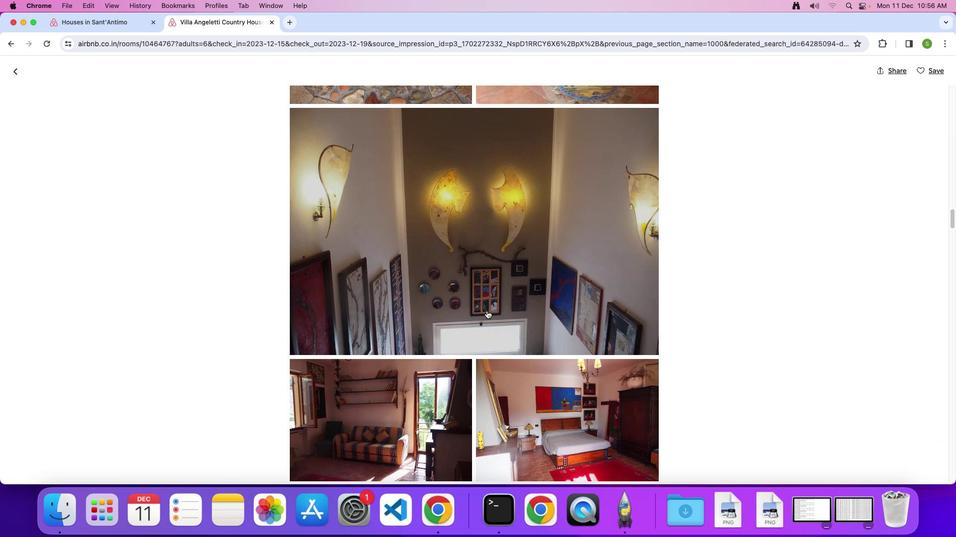 
Action: Mouse scrolled (486, 310) with delta (0, 0)
Screenshot: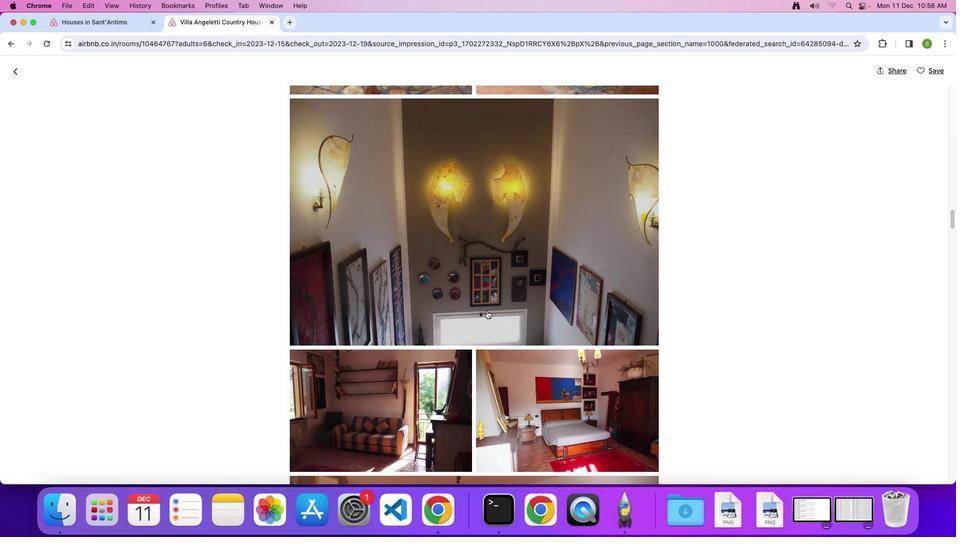 
Action: Mouse scrolled (486, 310) with delta (0, 0)
Screenshot: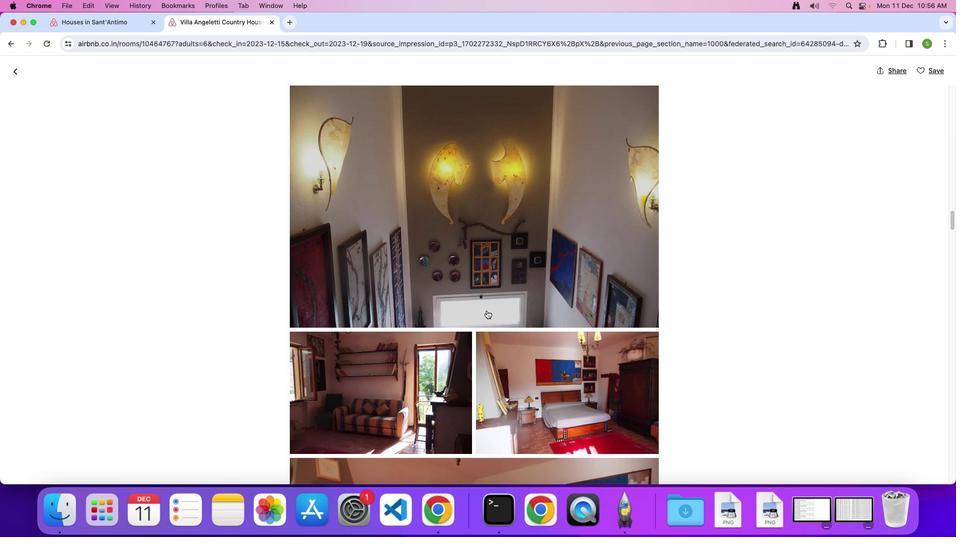 
Action: Mouse scrolled (486, 310) with delta (0, 0)
Screenshot: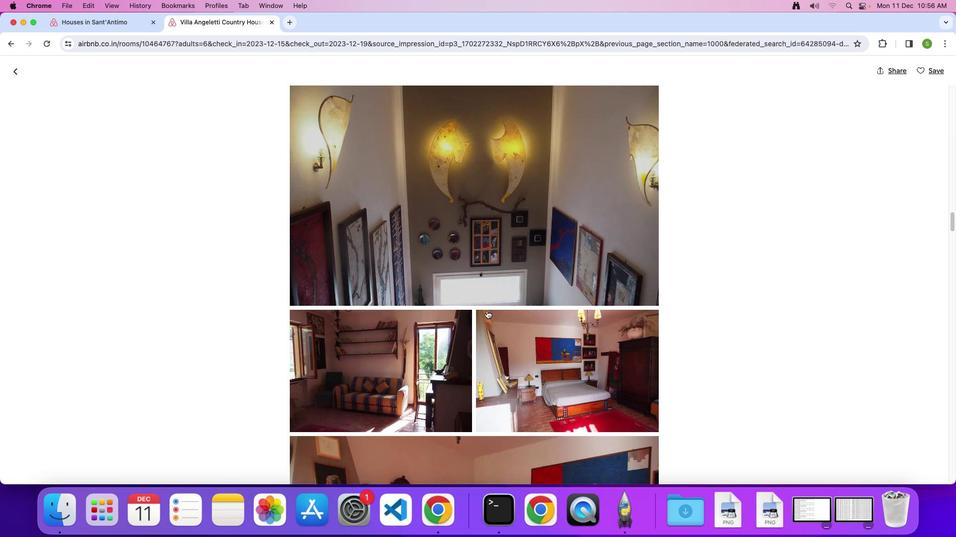 
Action: Mouse scrolled (486, 310) with delta (0, -1)
Screenshot: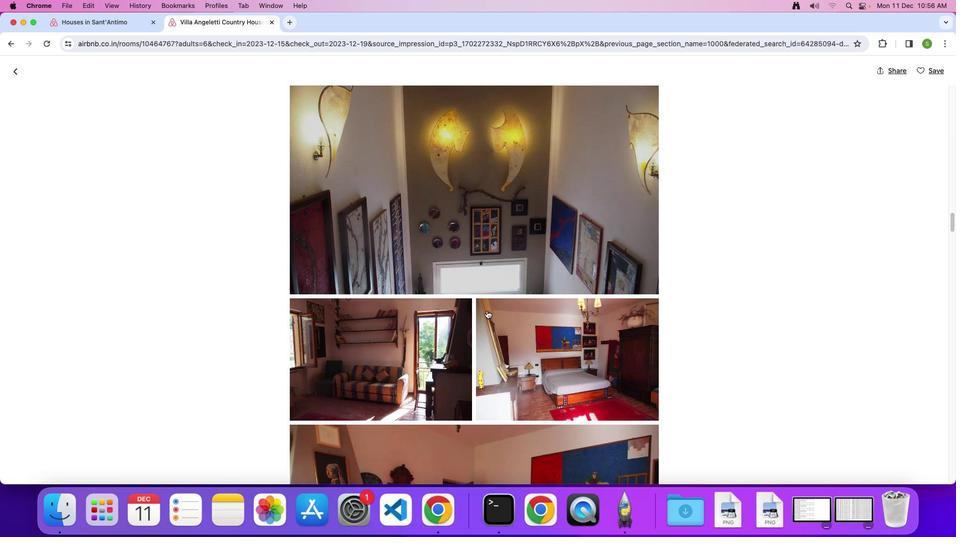 
Action: Mouse scrolled (486, 310) with delta (0, 0)
Screenshot: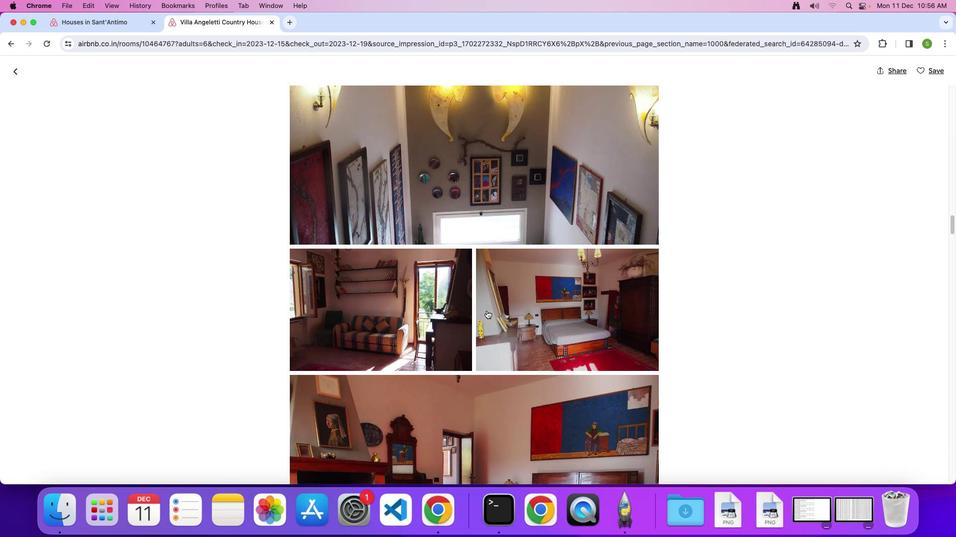 
Action: Mouse scrolled (486, 310) with delta (0, 0)
Screenshot: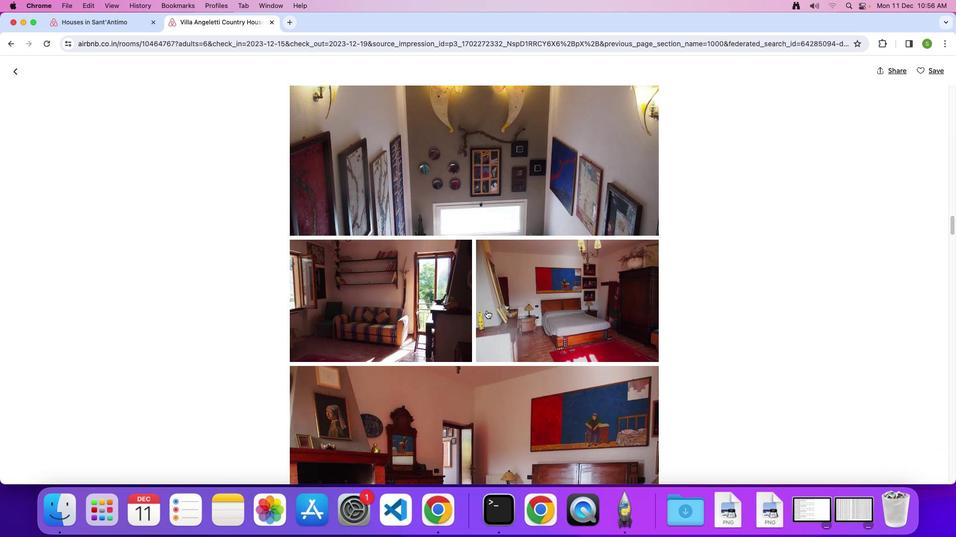
Action: Mouse scrolled (486, 310) with delta (0, 0)
Screenshot: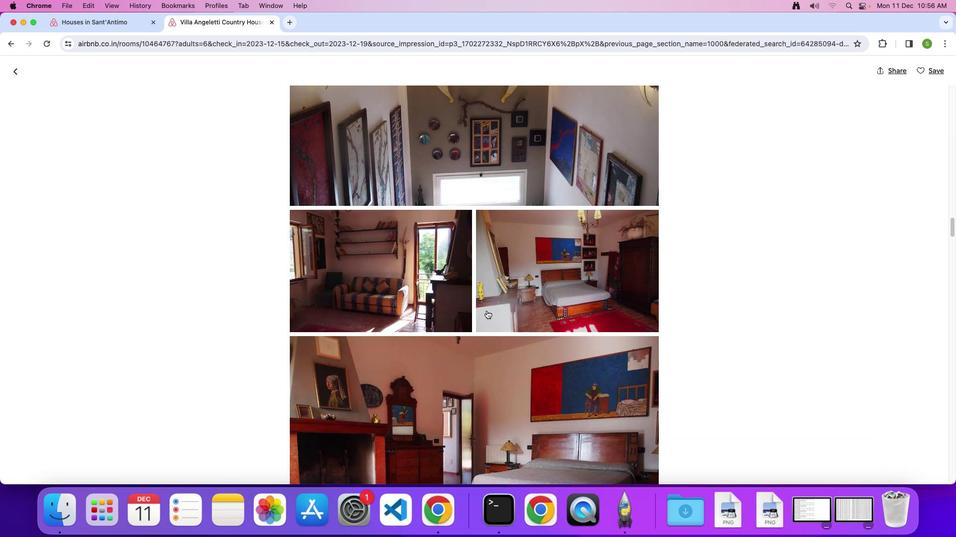 
Action: Mouse scrolled (486, 310) with delta (0, 0)
Screenshot: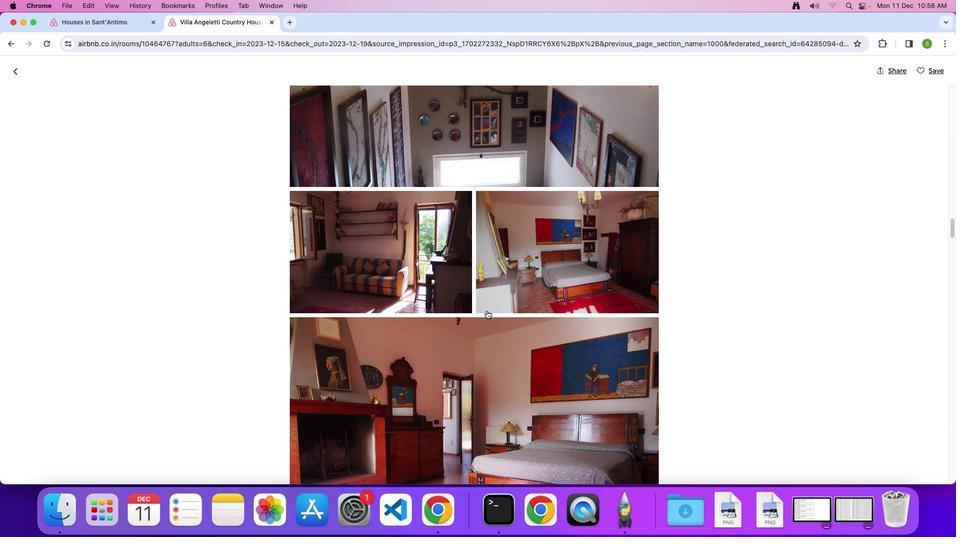 
Action: Mouse scrolled (486, 310) with delta (0, 0)
Screenshot: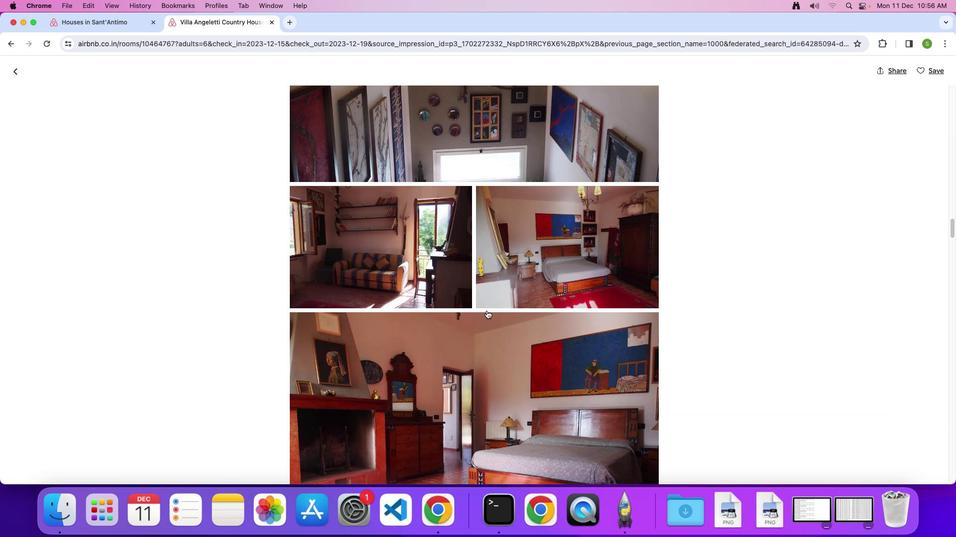 
Action: Mouse scrolled (486, 310) with delta (0, 0)
Screenshot: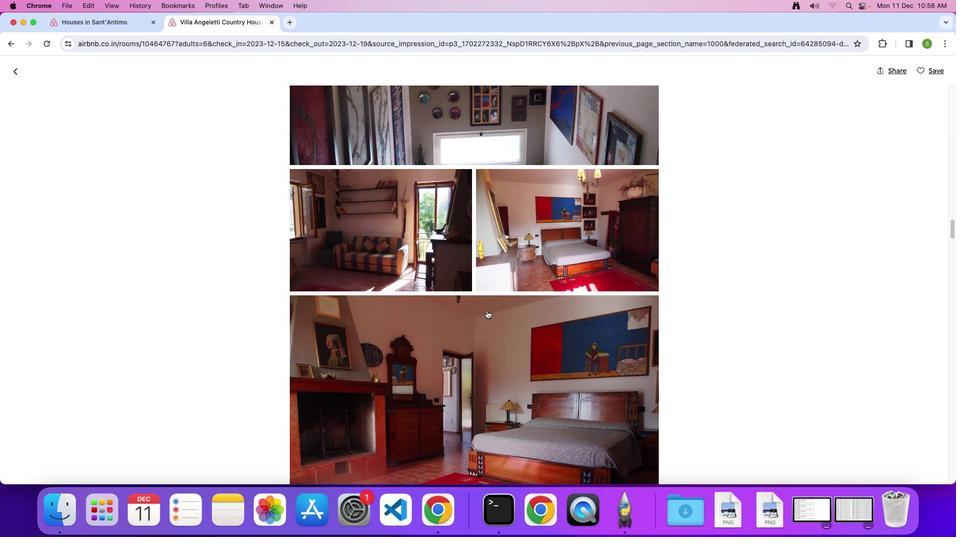 
Action: Mouse scrolled (486, 310) with delta (0, 0)
Screenshot: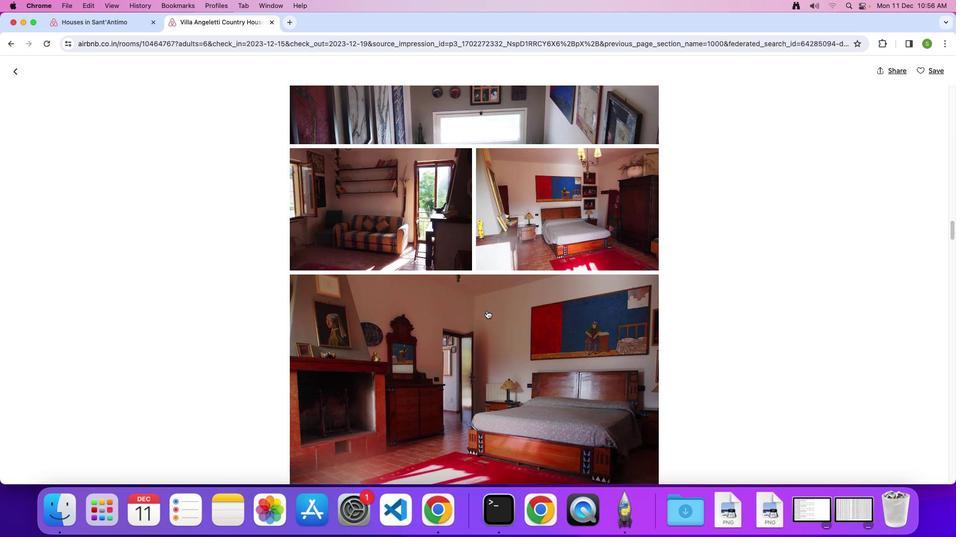 
Action: Mouse scrolled (486, 310) with delta (0, -1)
